 Task: Find connections with filter location Ústí nad Labem with filter topic #Startupswith filter profile language German with filter current company IFC - International Finance Corporation with filter school St. aloysius College, Jabalpur with filter industry Animation and Post-production with filter service category Program Management with filter keywords title Help Desk
Action: Mouse moved to (672, 93)
Screenshot: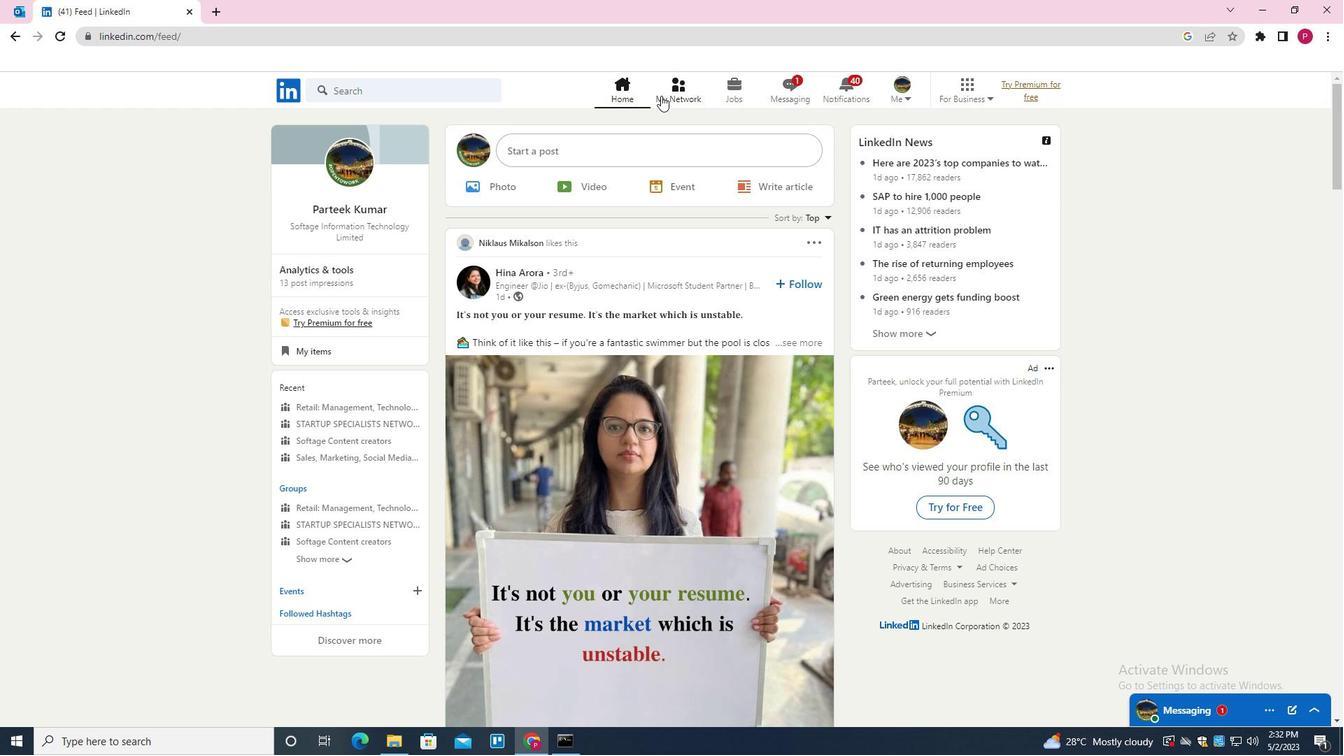 
Action: Mouse pressed left at (672, 93)
Screenshot: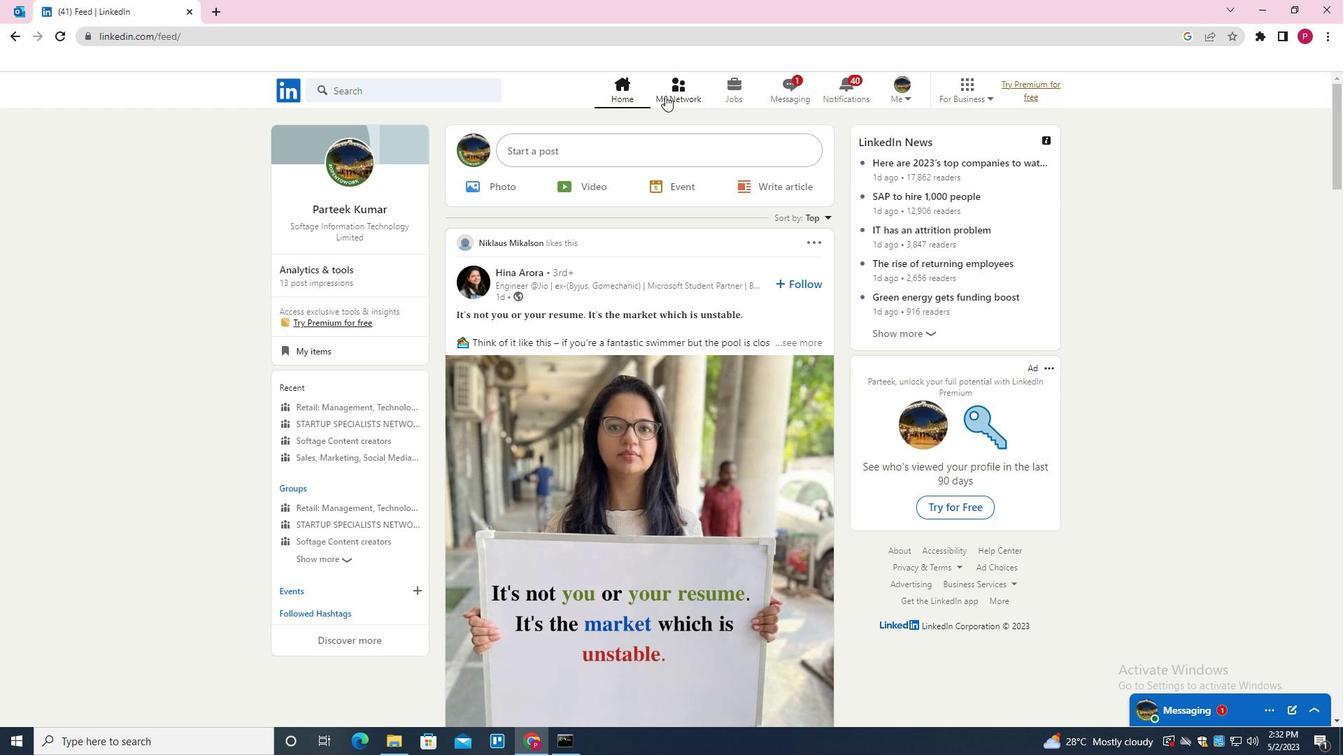 
Action: Mouse moved to (432, 167)
Screenshot: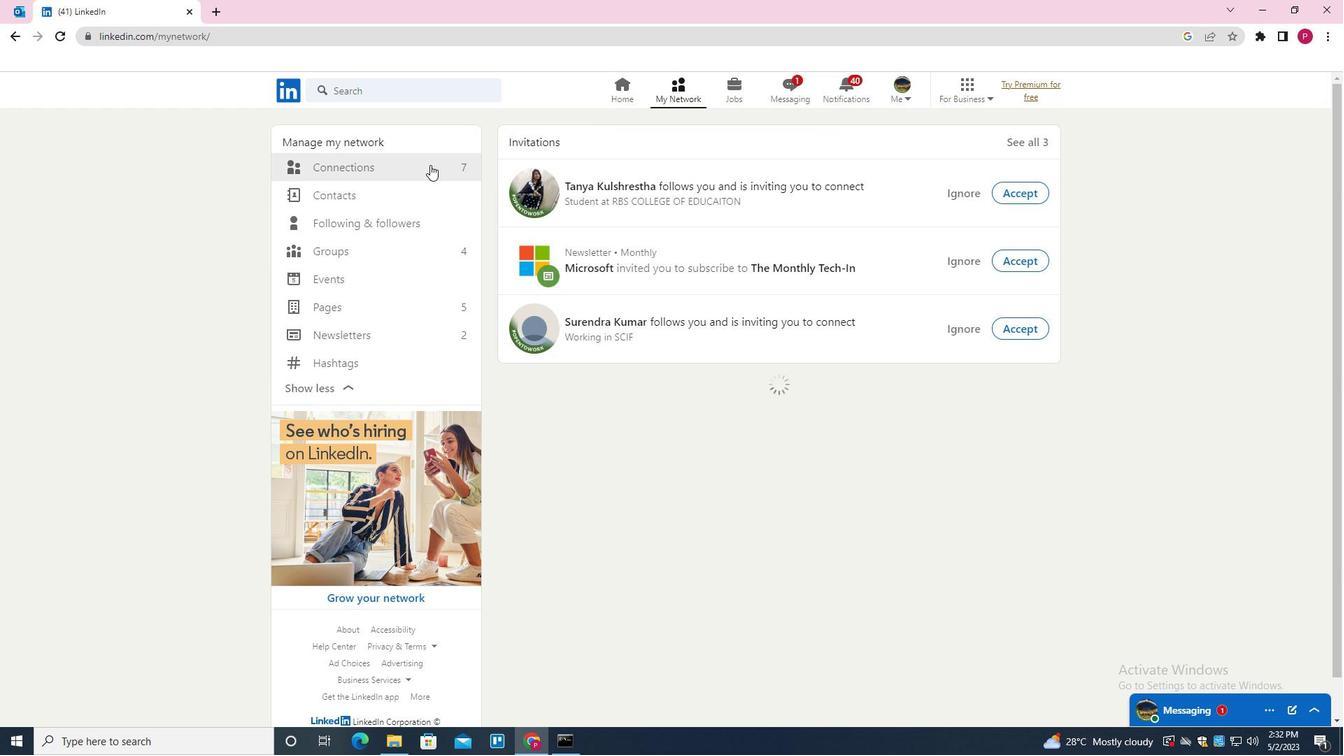 
Action: Mouse pressed left at (432, 167)
Screenshot: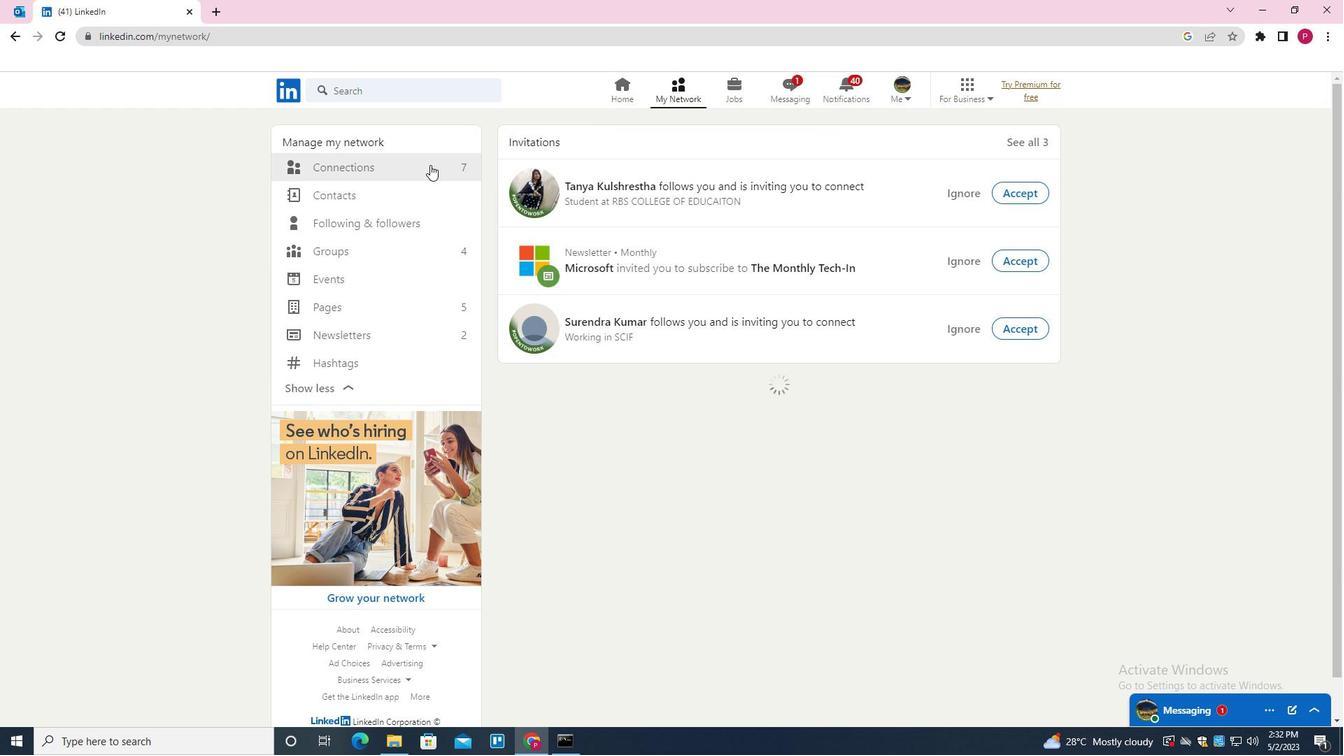 
Action: Mouse moved to (746, 171)
Screenshot: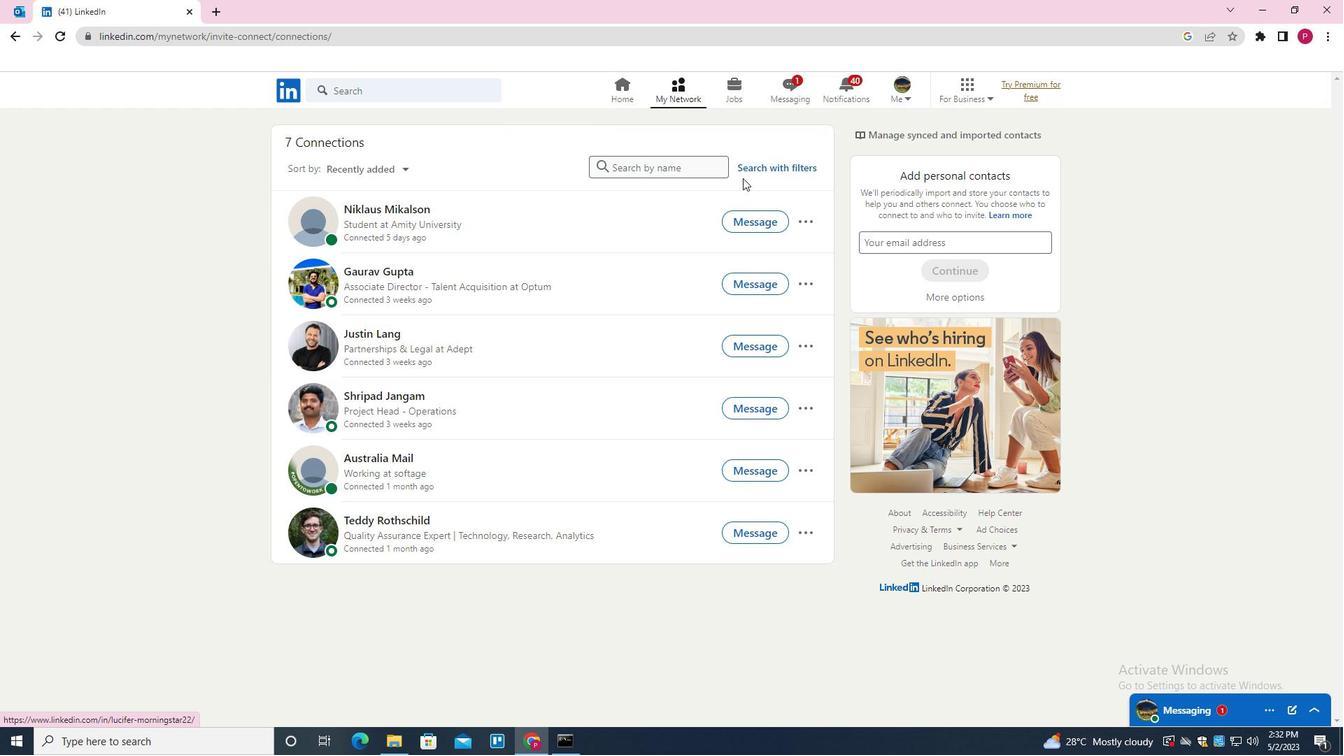
Action: Mouse pressed left at (746, 171)
Screenshot: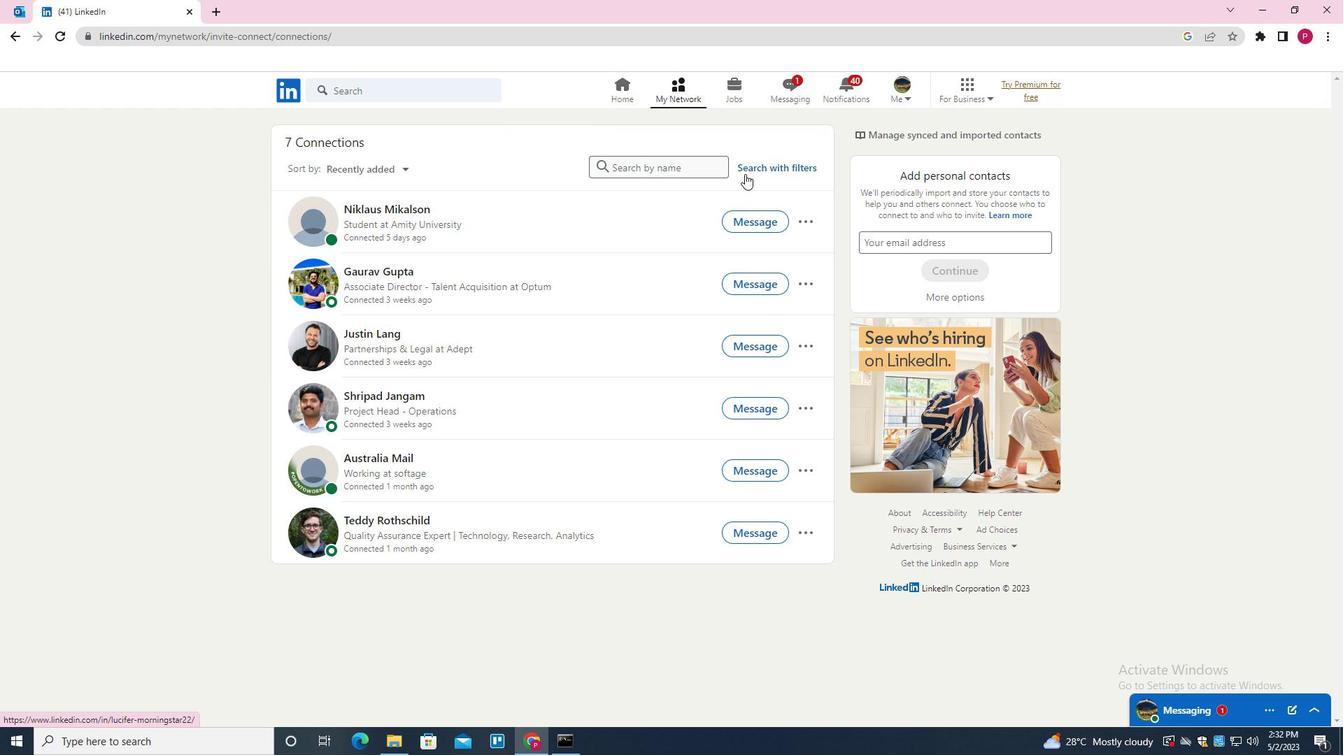 
Action: Mouse moved to (716, 128)
Screenshot: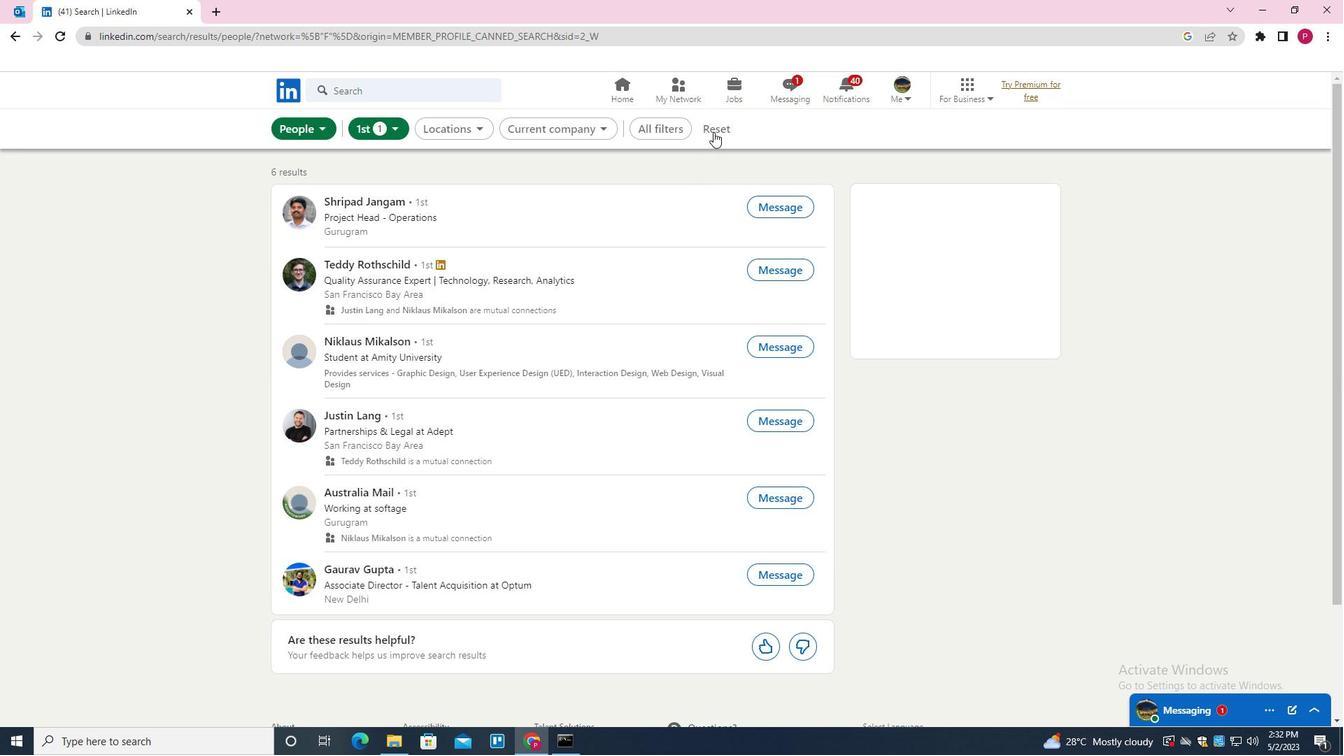 
Action: Mouse pressed left at (716, 128)
Screenshot: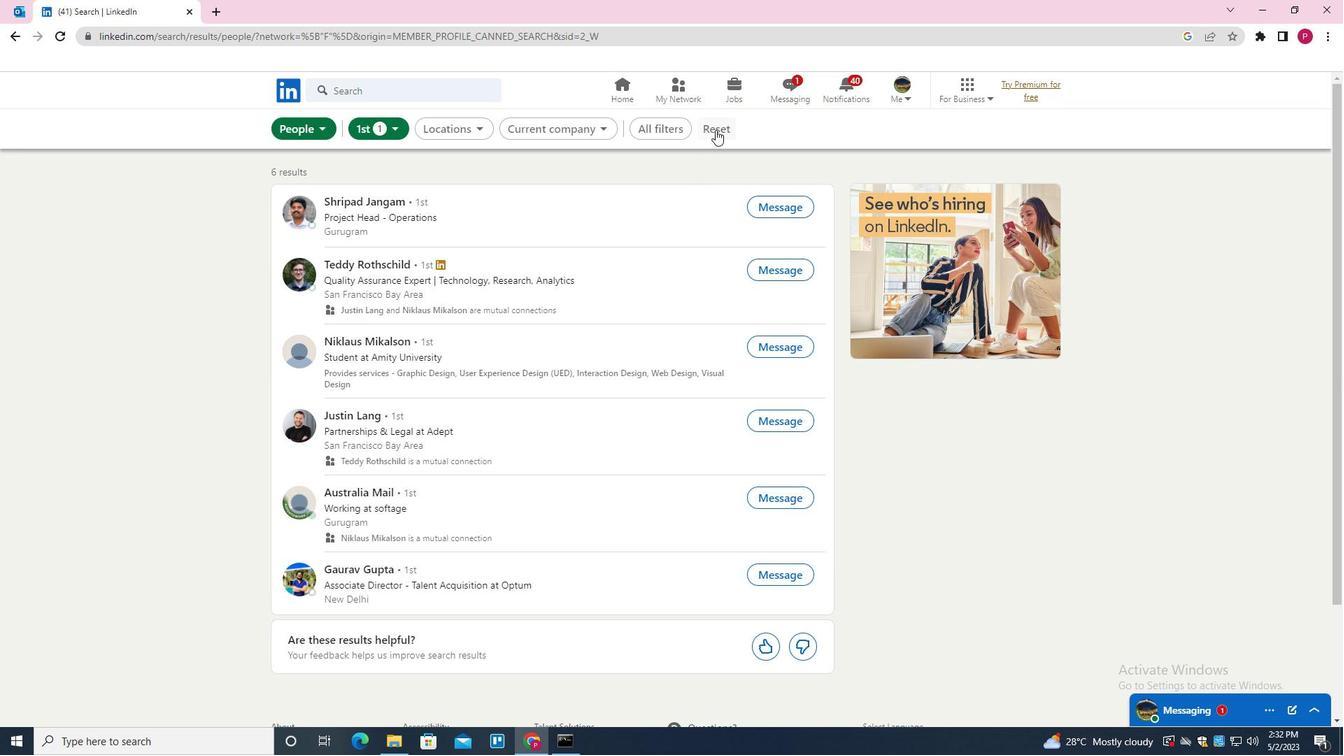 
Action: Mouse moved to (693, 130)
Screenshot: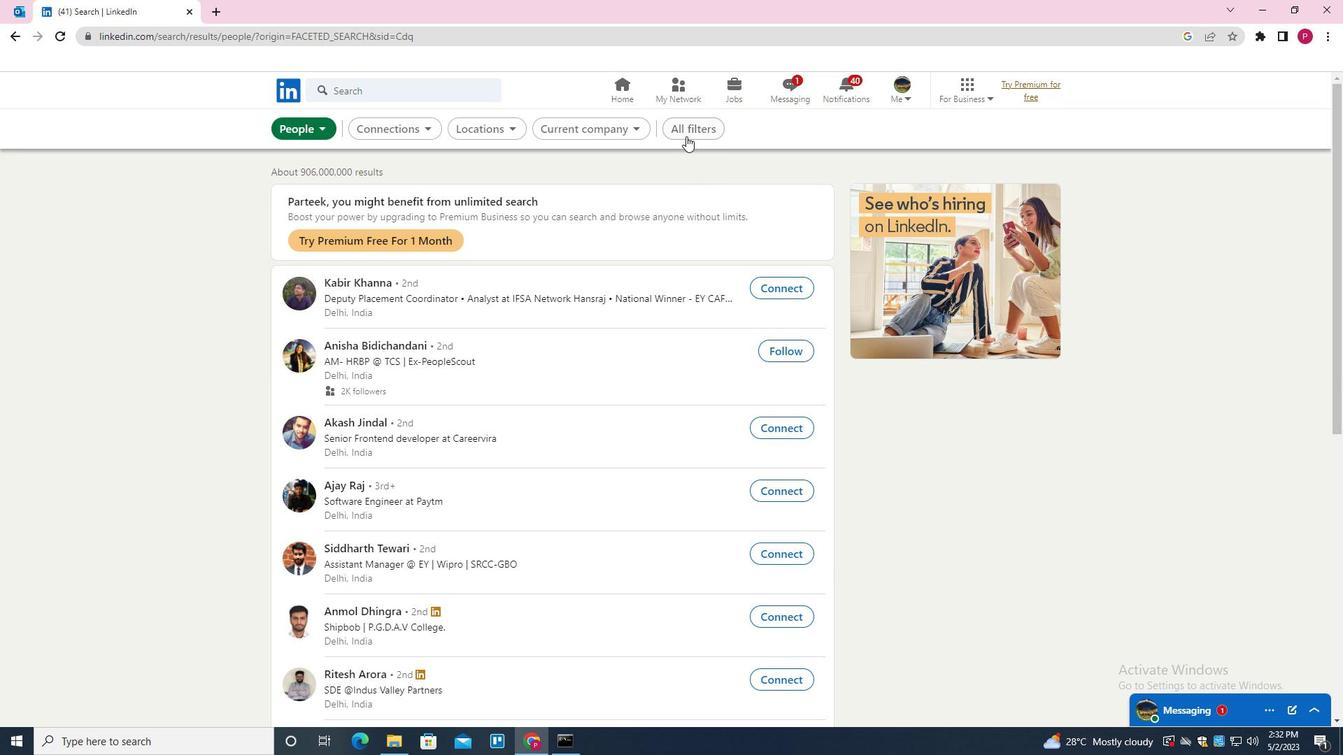 
Action: Mouse pressed left at (693, 130)
Screenshot: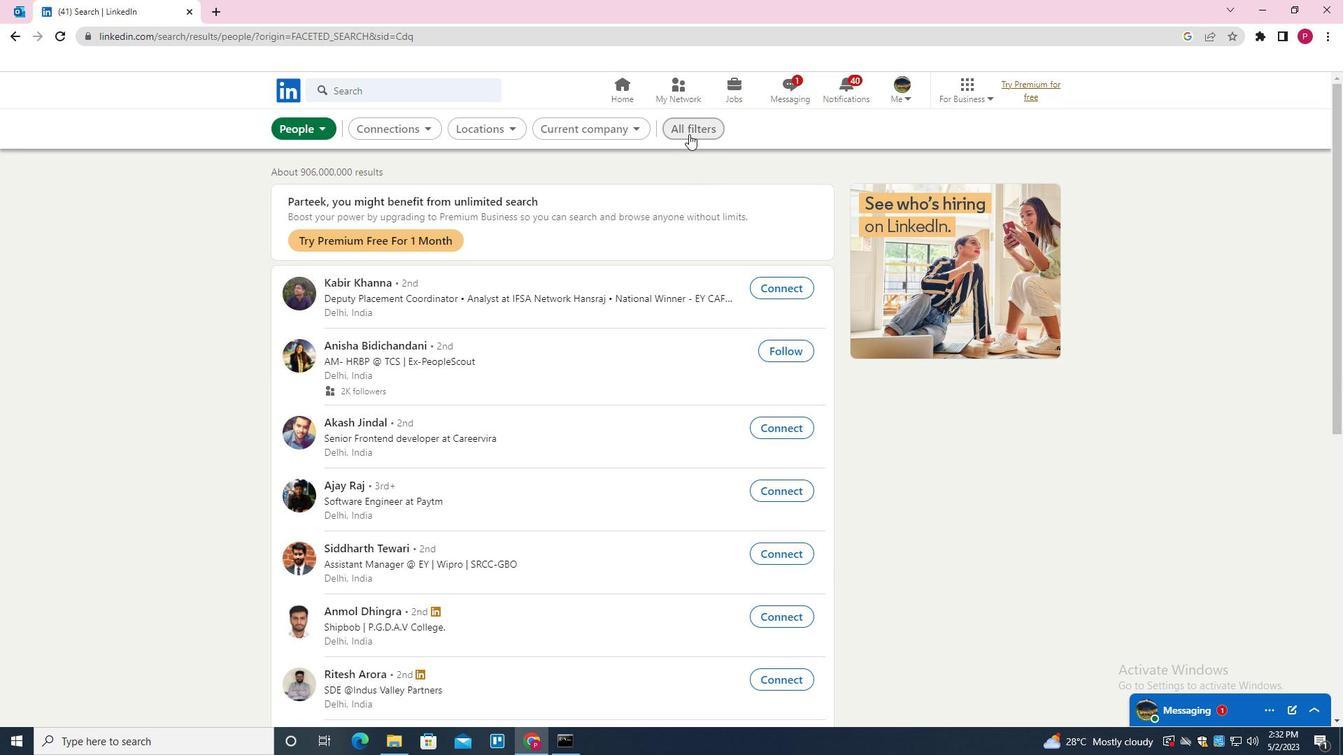 
Action: Mouse moved to (1127, 384)
Screenshot: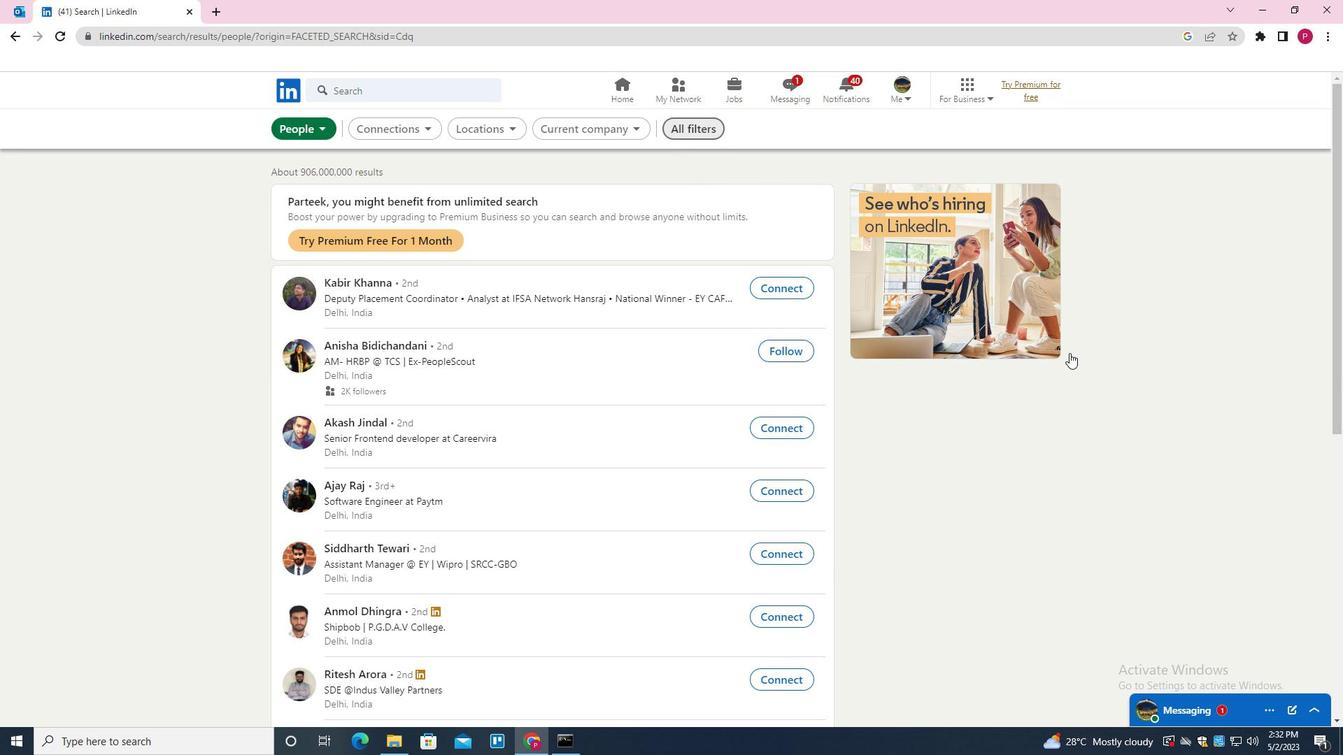 
Action: Mouse scrolled (1127, 383) with delta (0, 0)
Screenshot: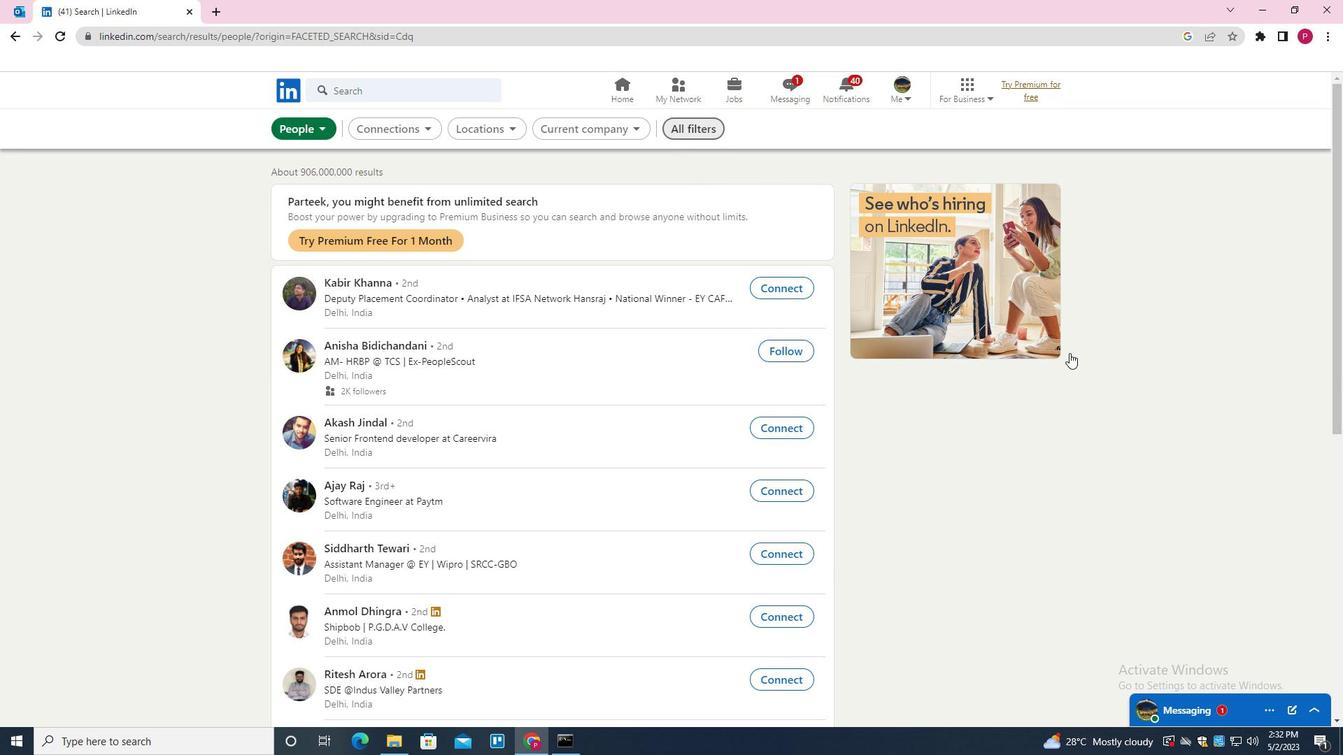 
Action: Mouse moved to (1127, 385)
Screenshot: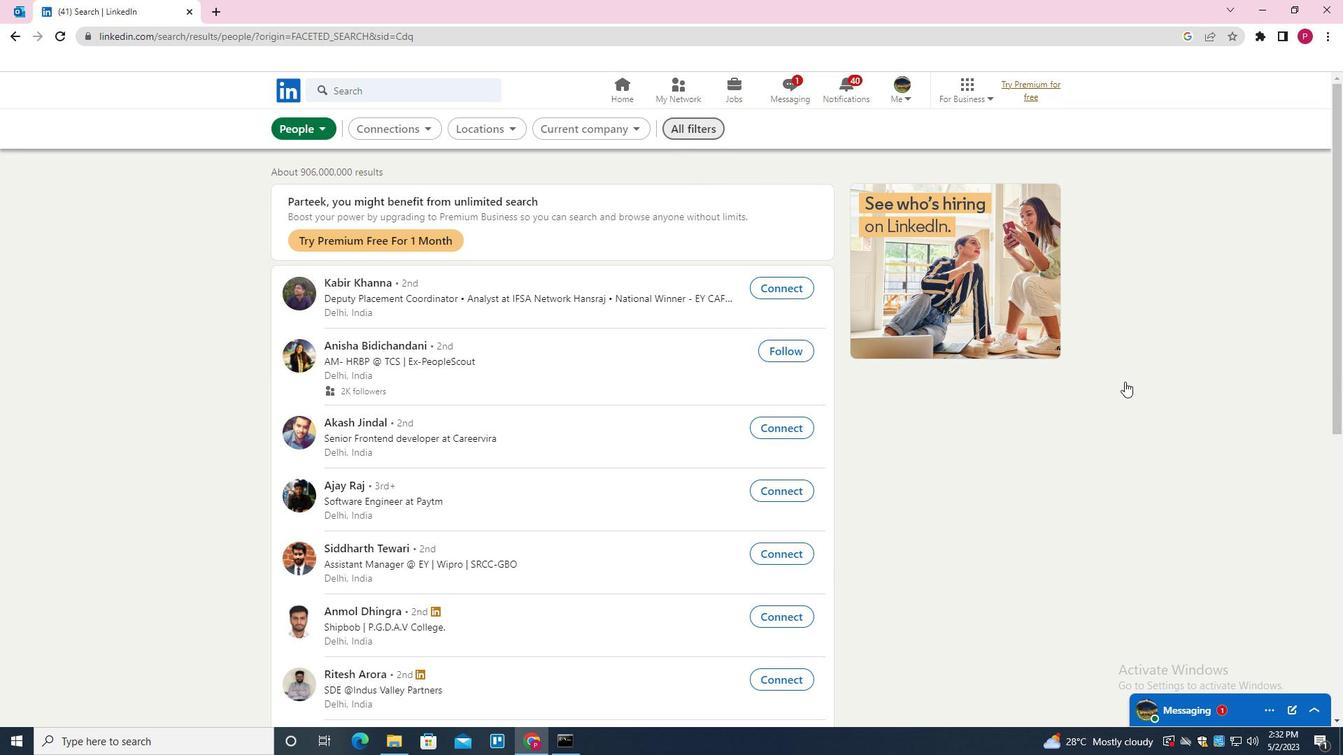 
Action: Mouse scrolled (1127, 384) with delta (0, 0)
Screenshot: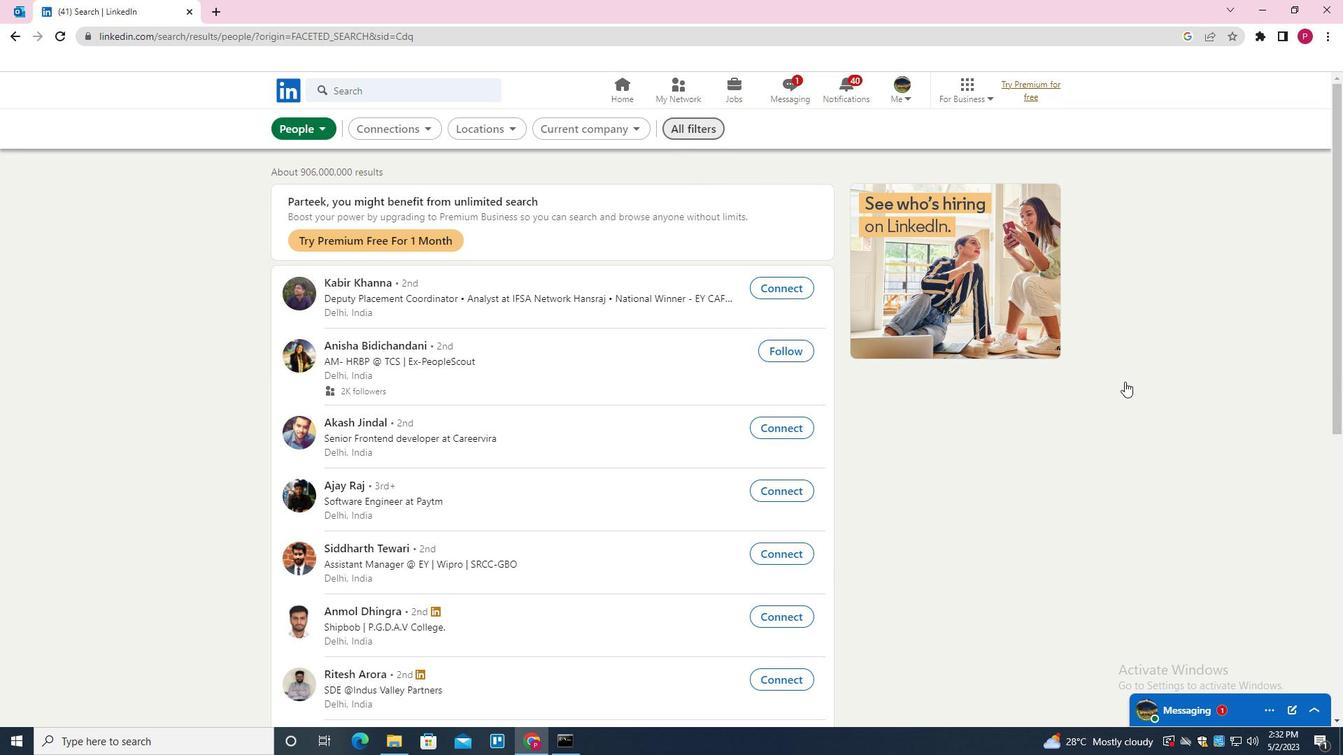 
Action: Mouse scrolled (1127, 384) with delta (0, 0)
Screenshot: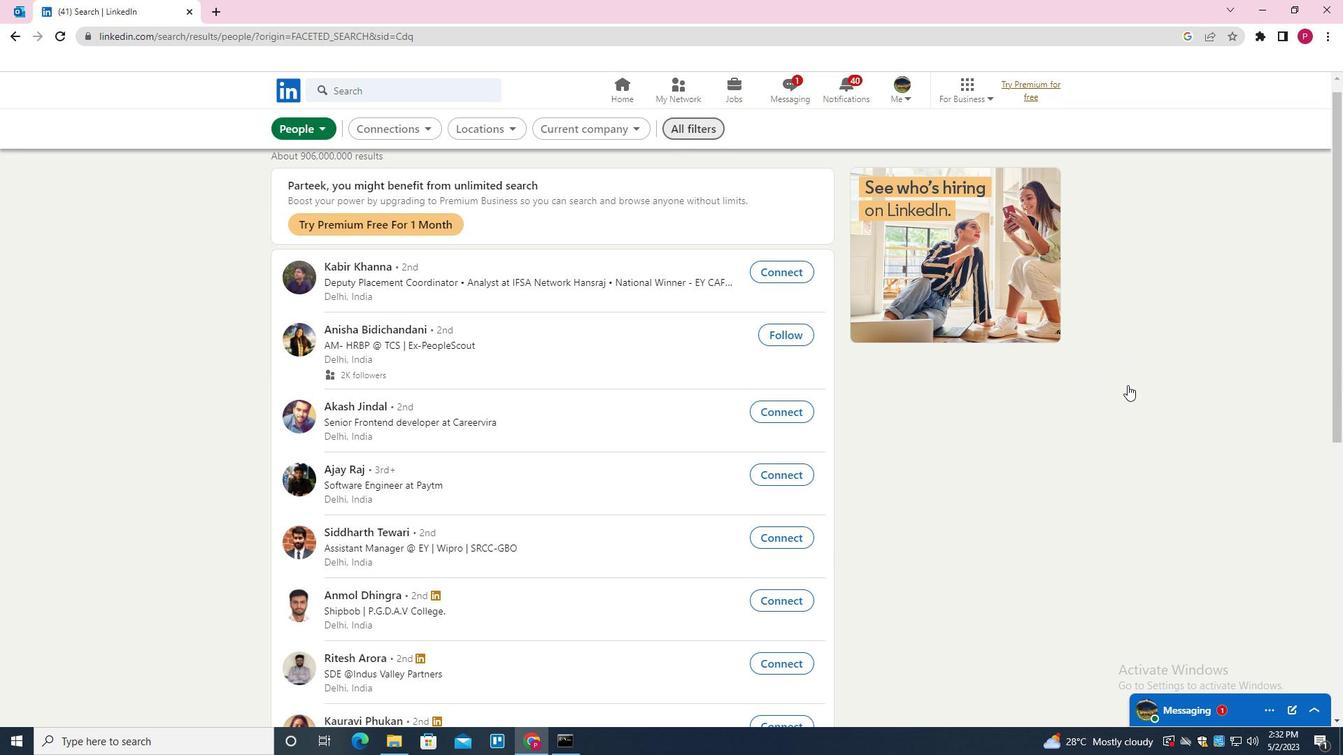 
Action: Mouse moved to (1123, 387)
Screenshot: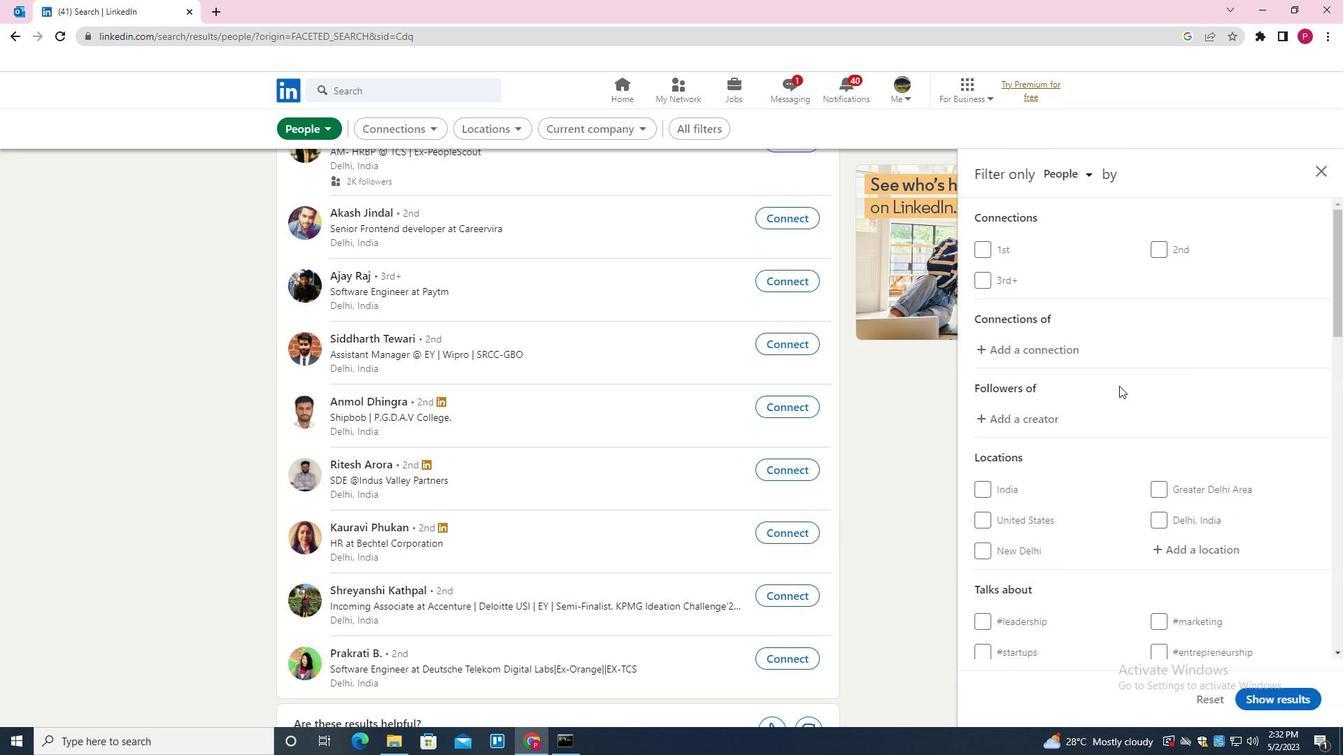 
Action: Mouse scrolled (1123, 386) with delta (0, 0)
Screenshot: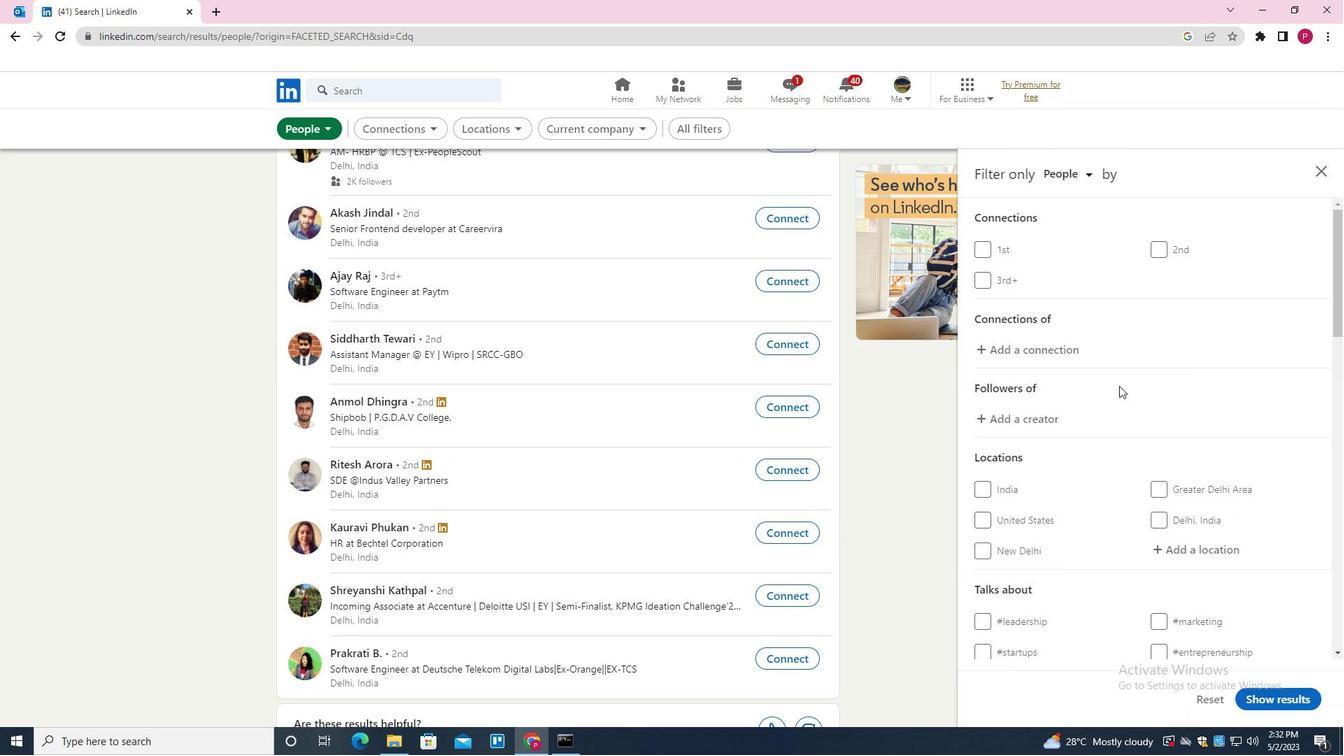 
Action: Mouse moved to (1124, 388)
Screenshot: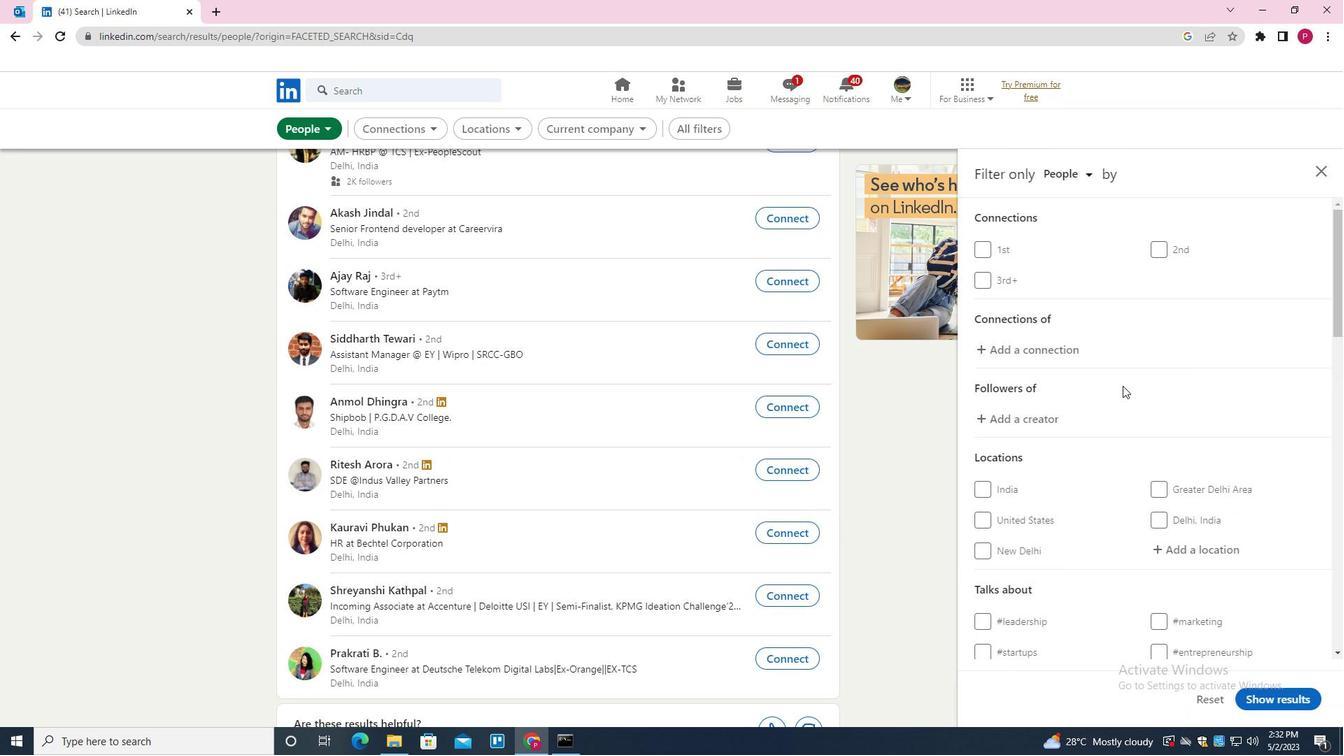
Action: Mouse scrolled (1124, 387) with delta (0, 0)
Screenshot: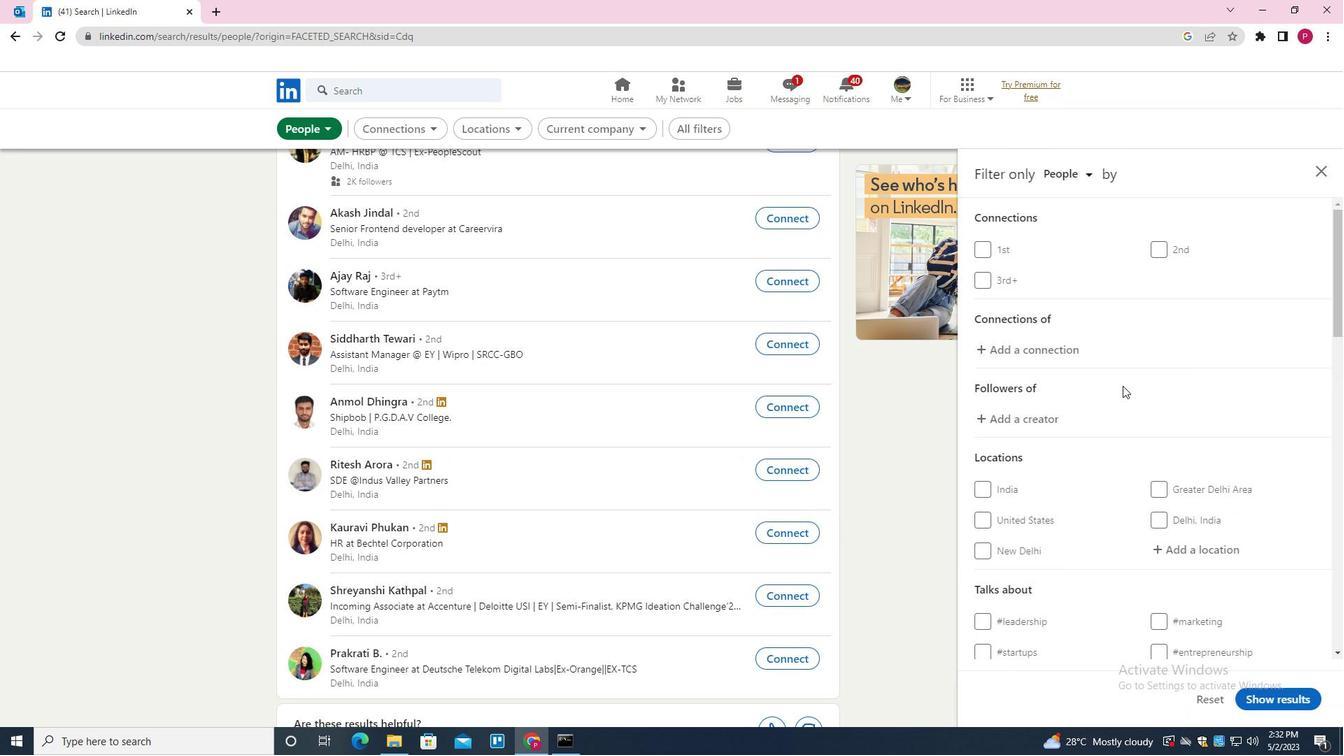 
Action: Mouse moved to (1202, 414)
Screenshot: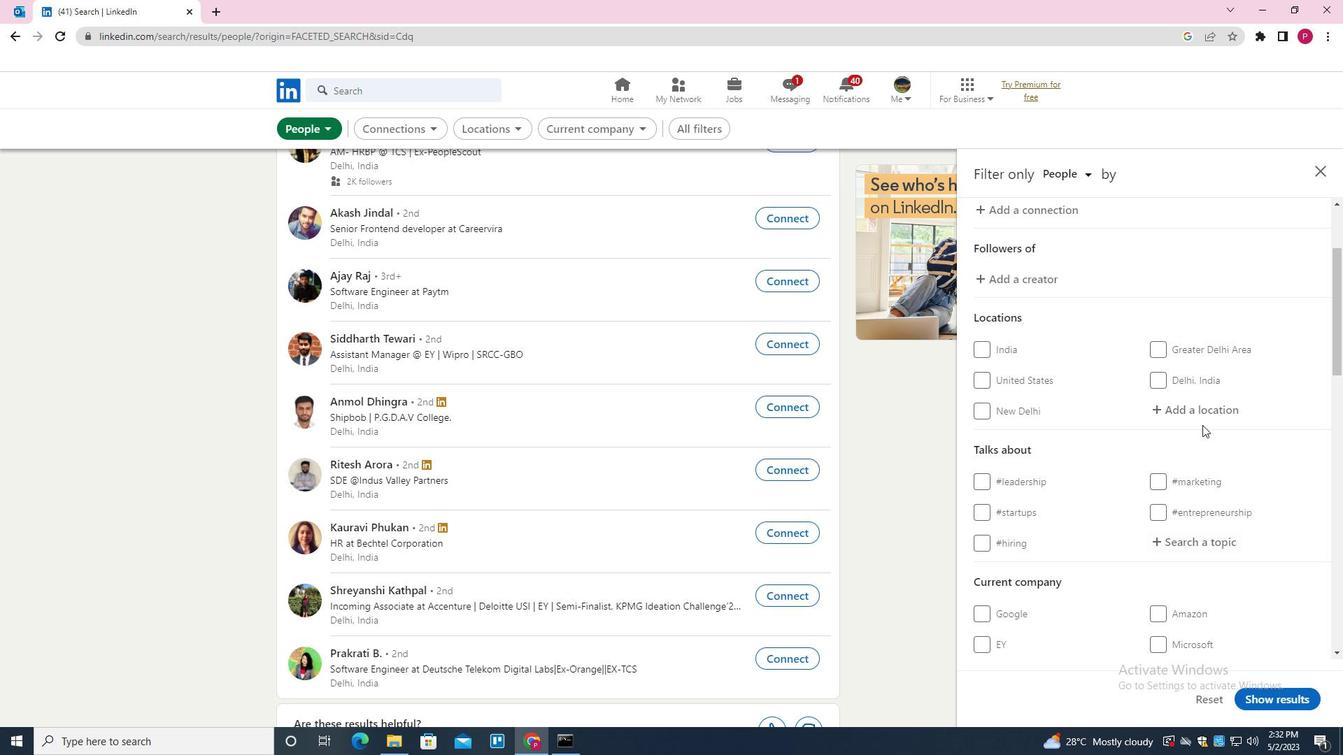 
Action: Mouse pressed left at (1202, 414)
Screenshot: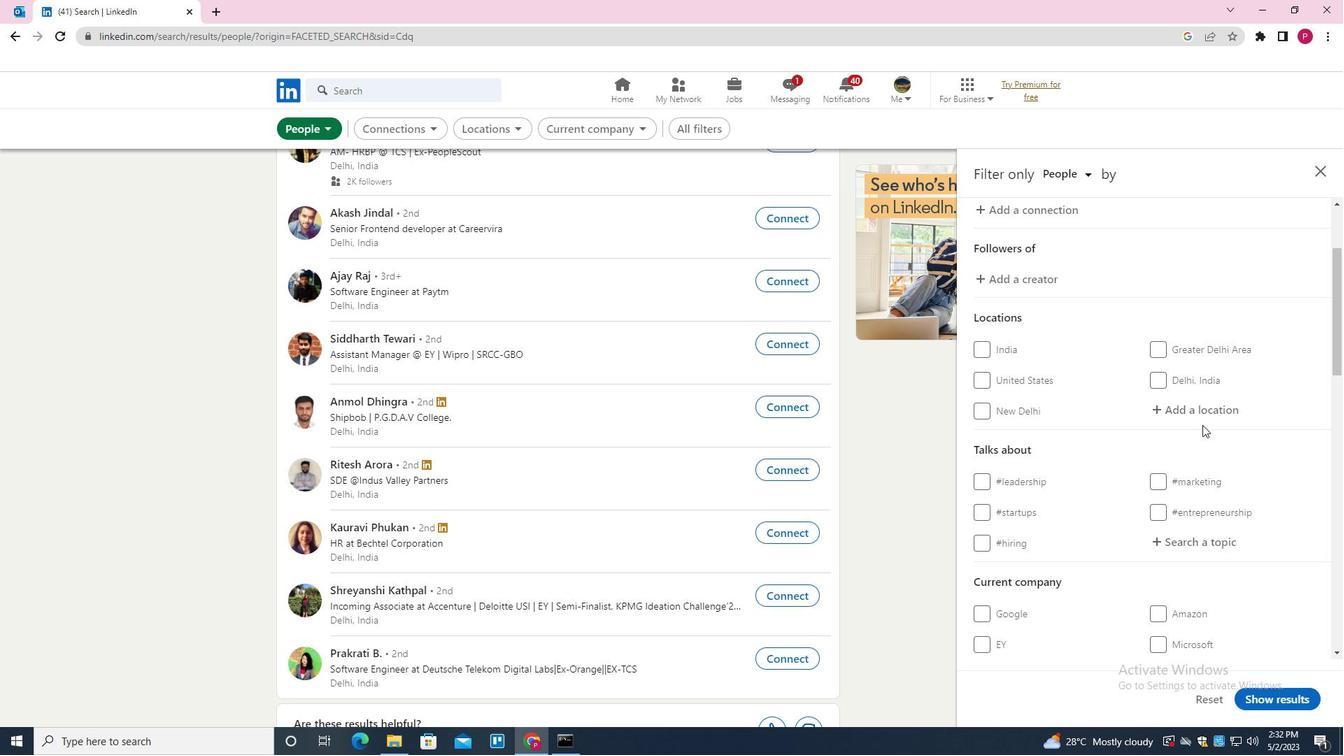 
Action: Mouse moved to (1165, 437)
Screenshot: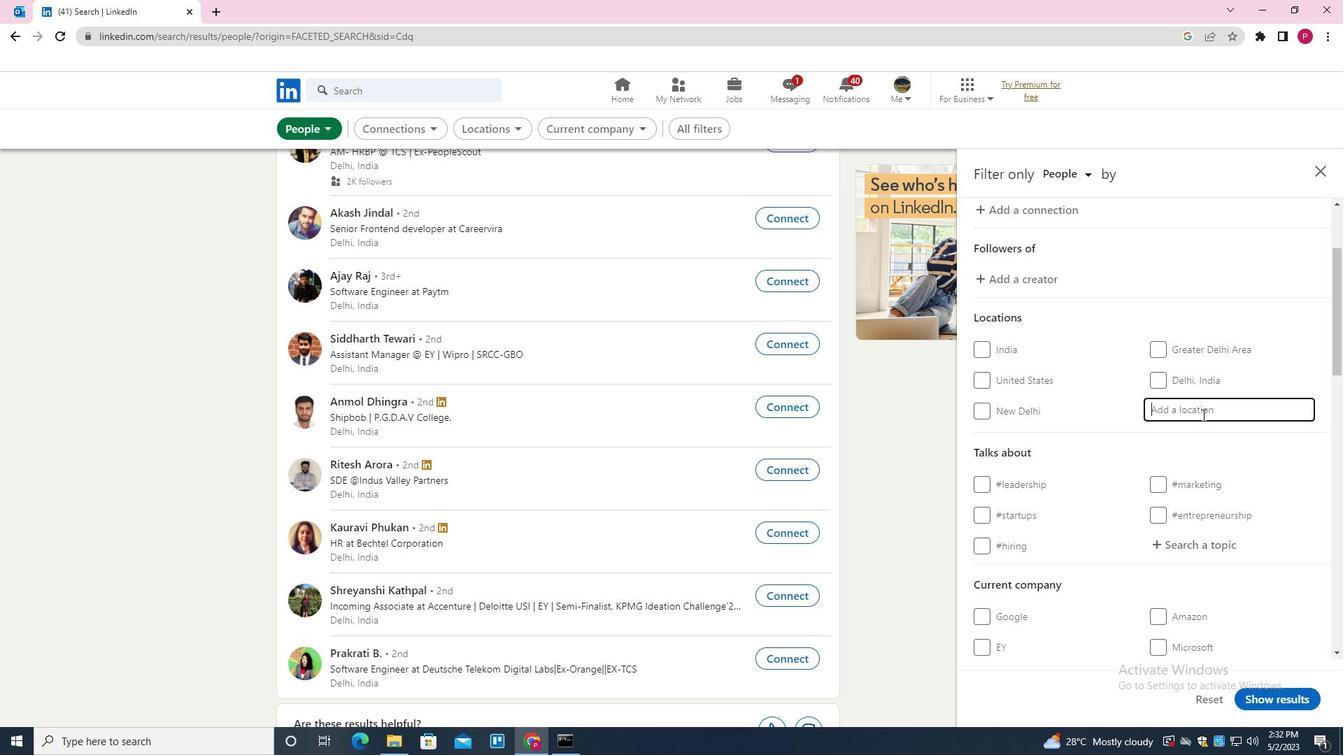 
Action: Key pressed <Key.shift>USTI<Key.space><Key.left><Key.down><Key.enter>
Screenshot: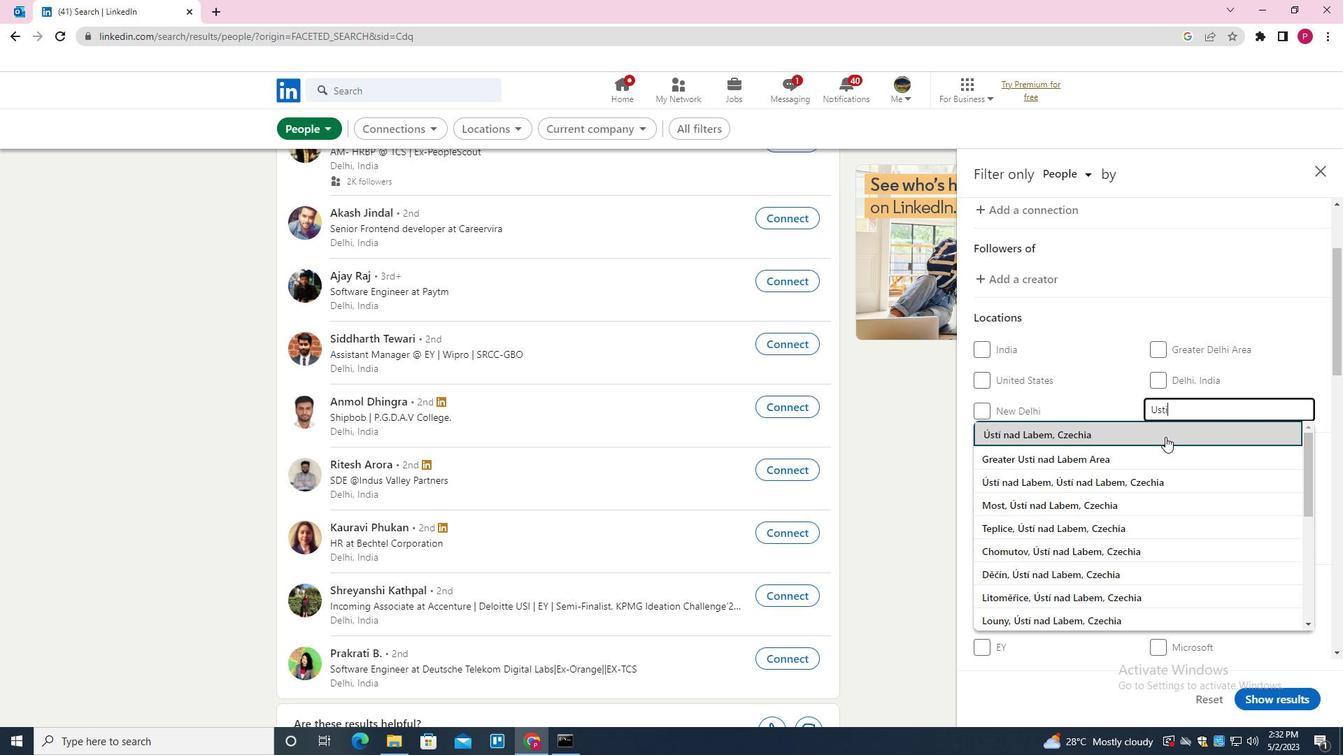 
Action: Mouse moved to (1126, 486)
Screenshot: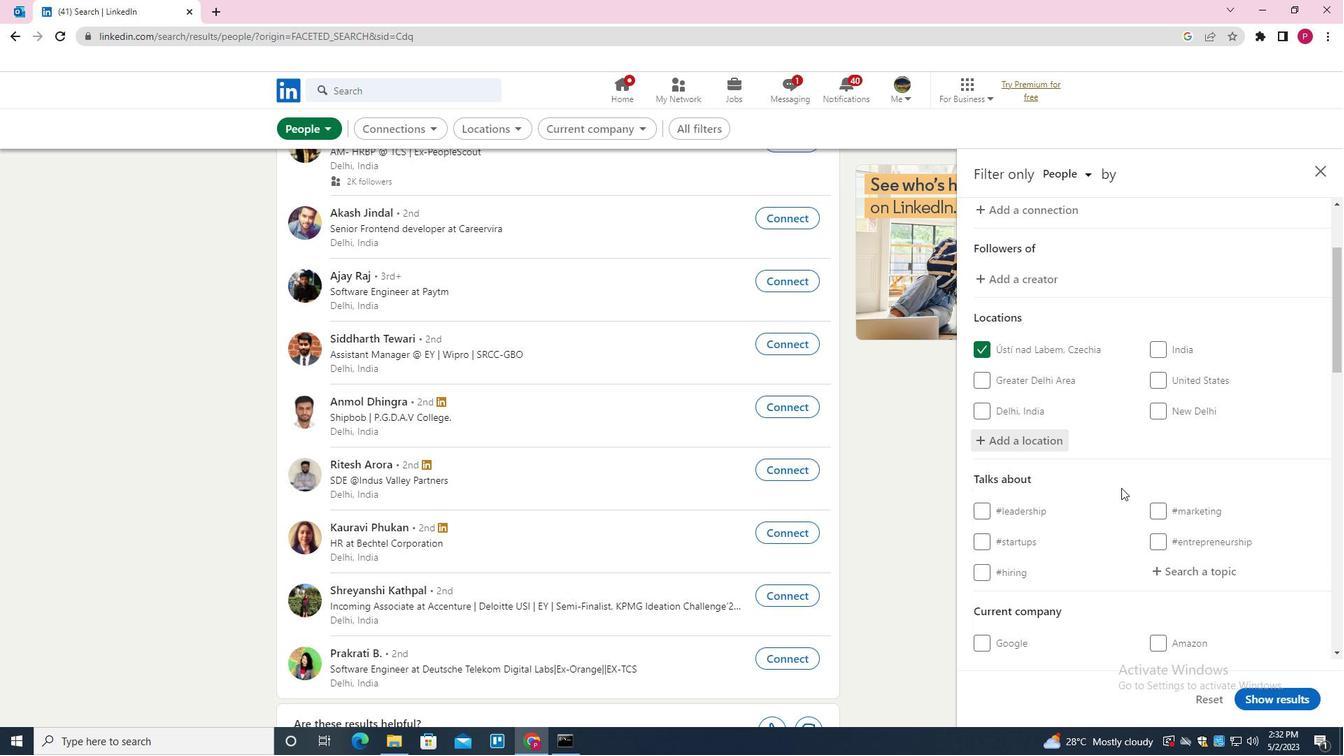 
Action: Mouse scrolled (1126, 486) with delta (0, 0)
Screenshot: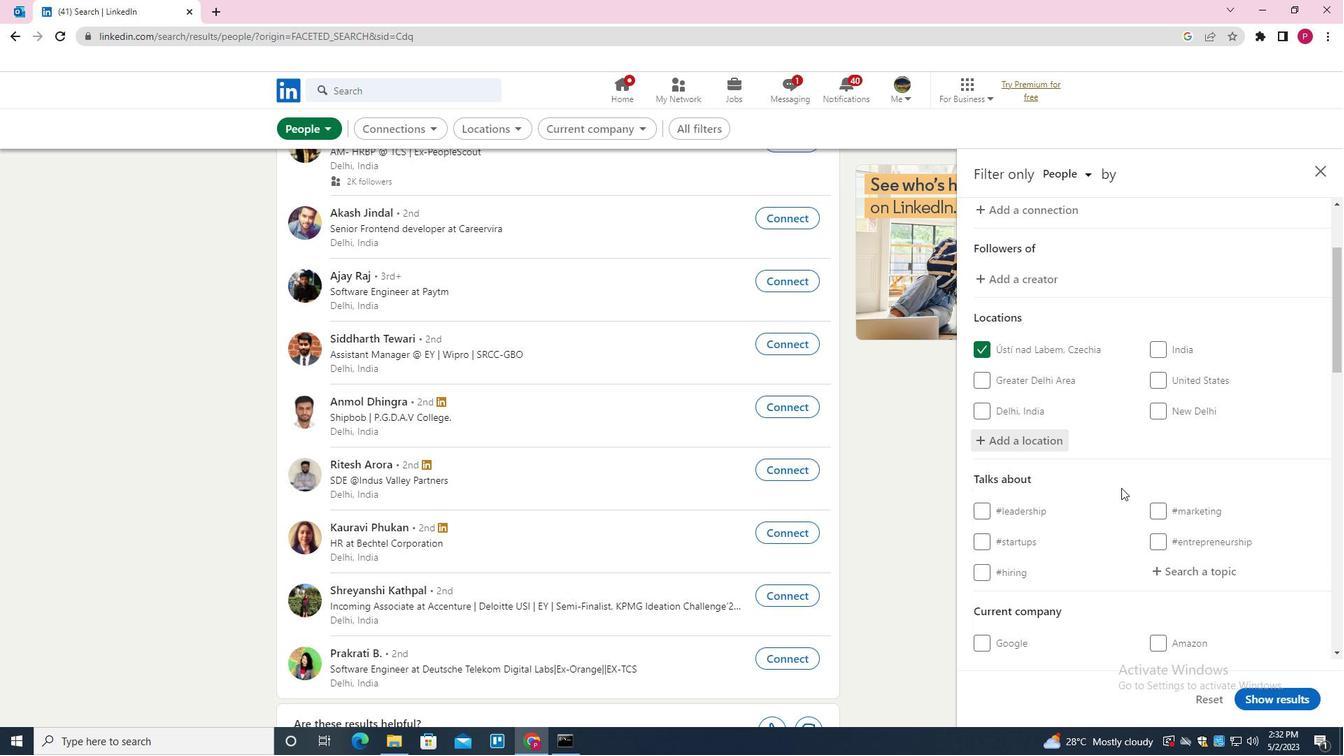 
Action: Mouse moved to (1128, 486)
Screenshot: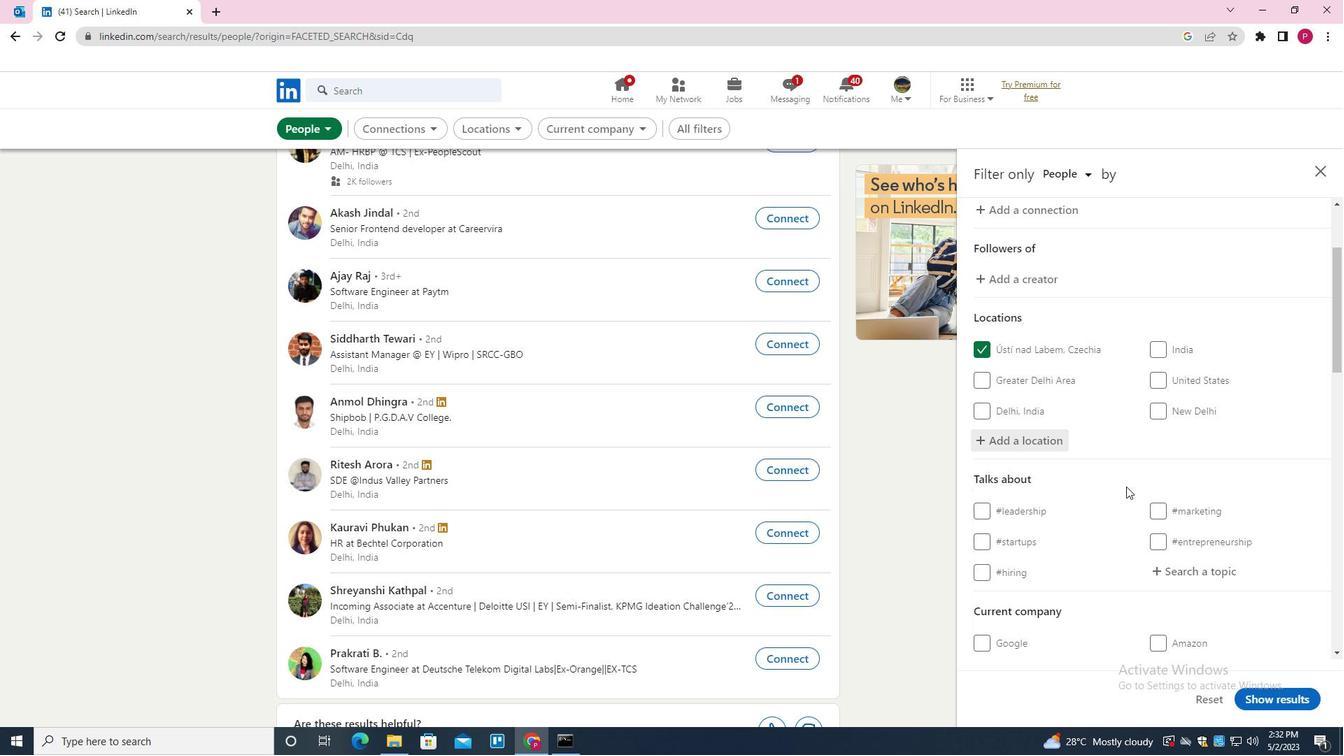 
Action: Mouse scrolled (1128, 485) with delta (0, 0)
Screenshot: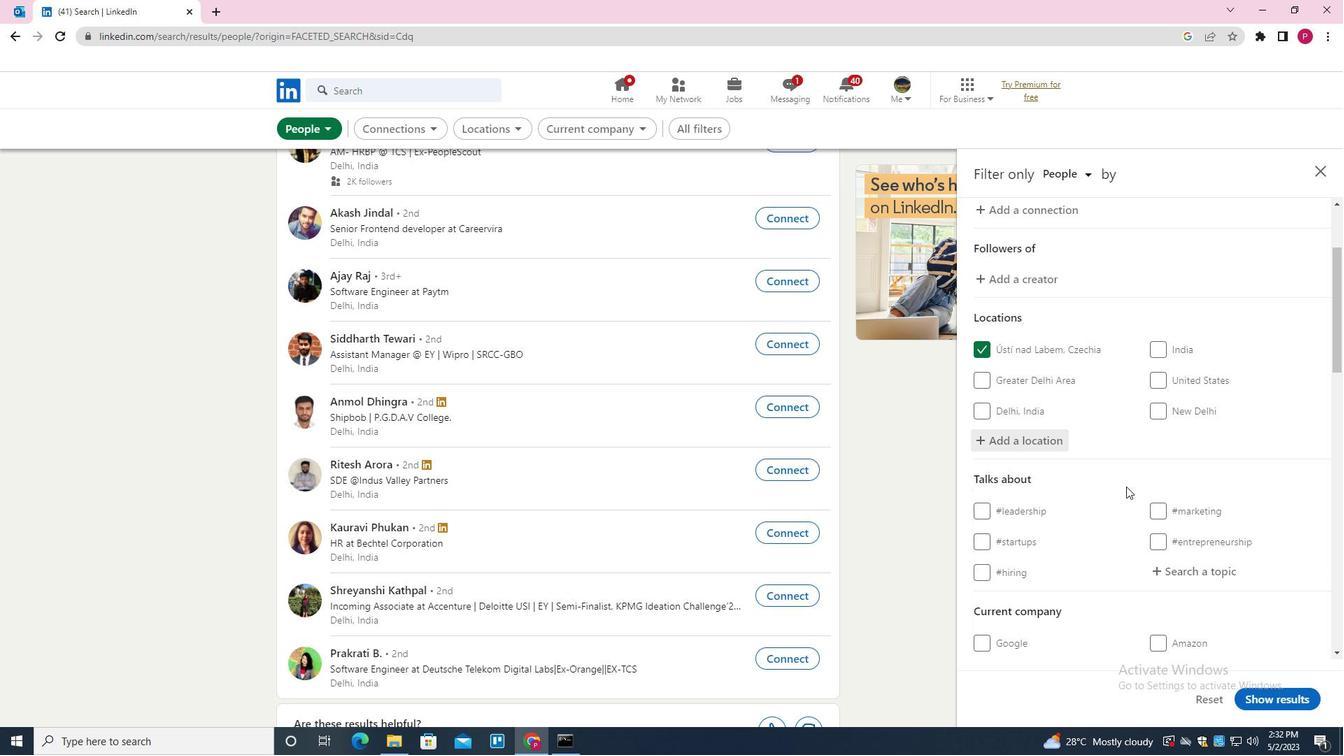 
Action: Mouse moved to (1130, 484)
Screenshot: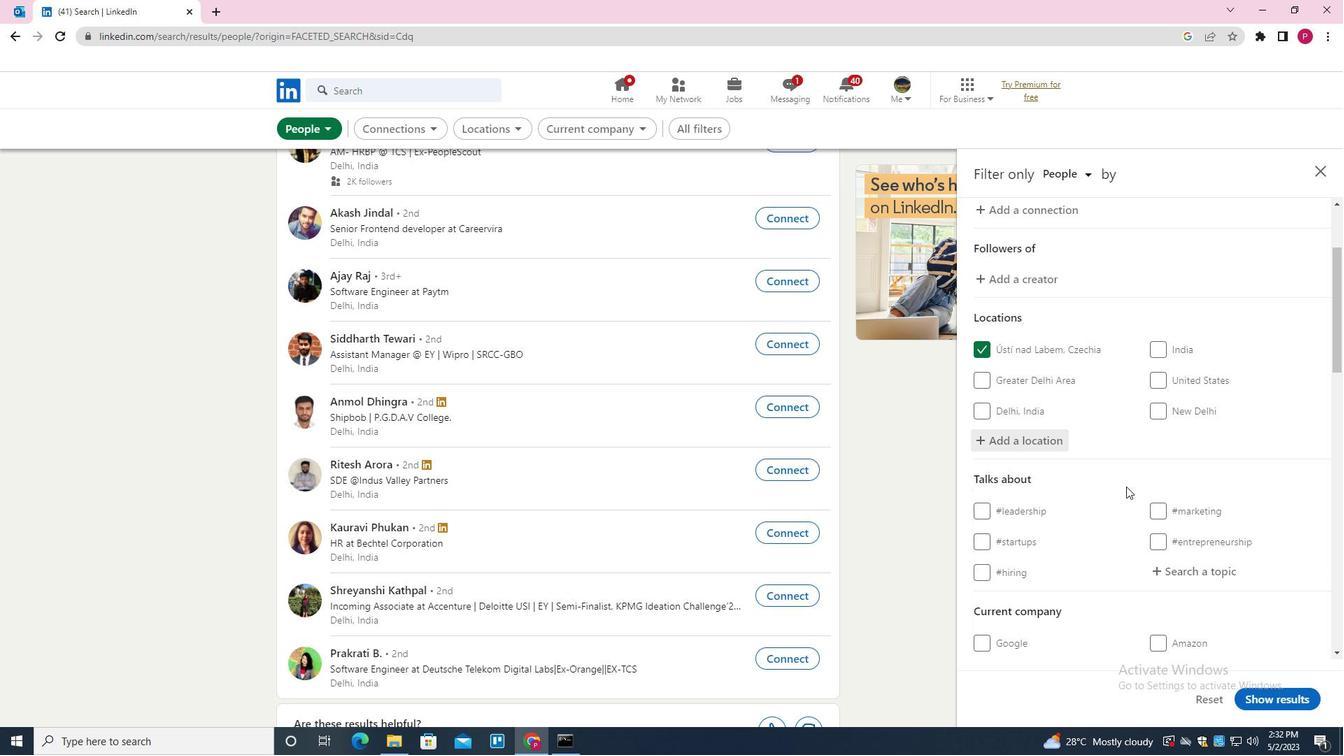 
Action: Mouse scrolled (1130, 484) with delta (0, 0)
Screenshot: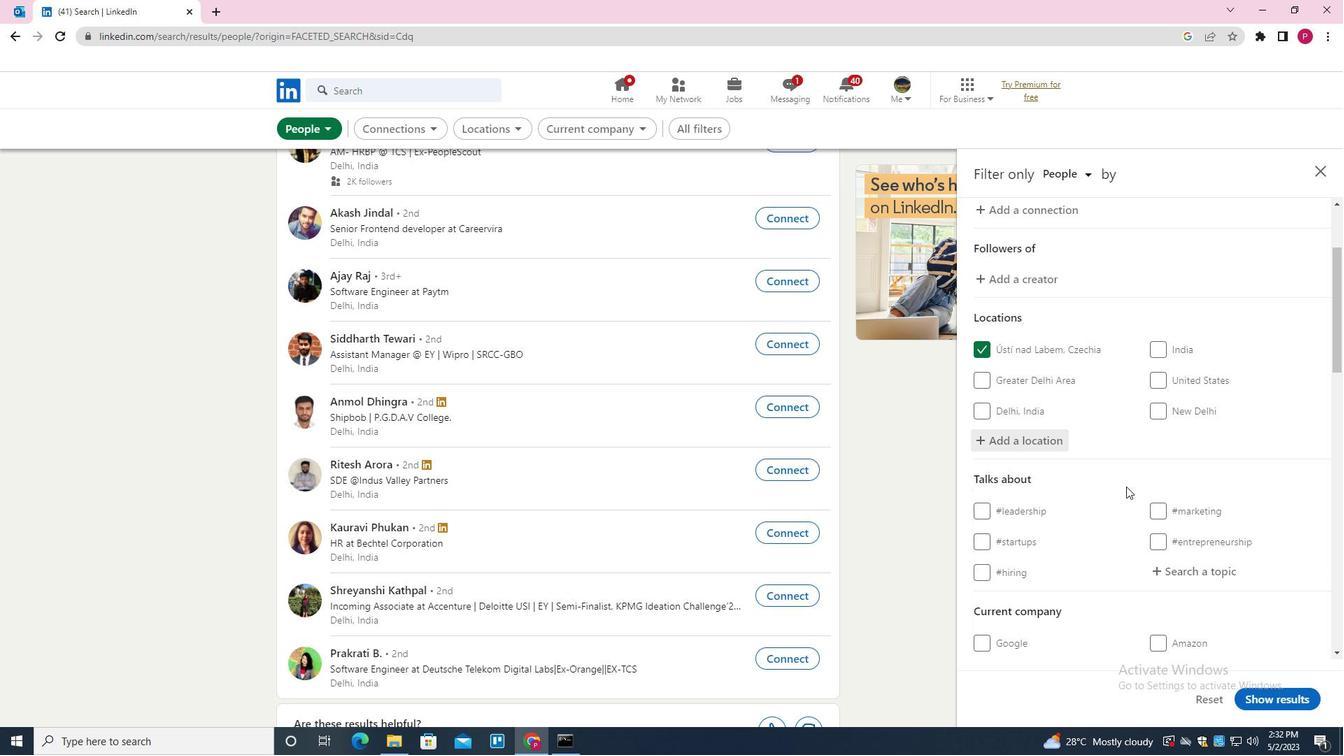 
Action: Mouse moved to (1201, 355)
Screenshot: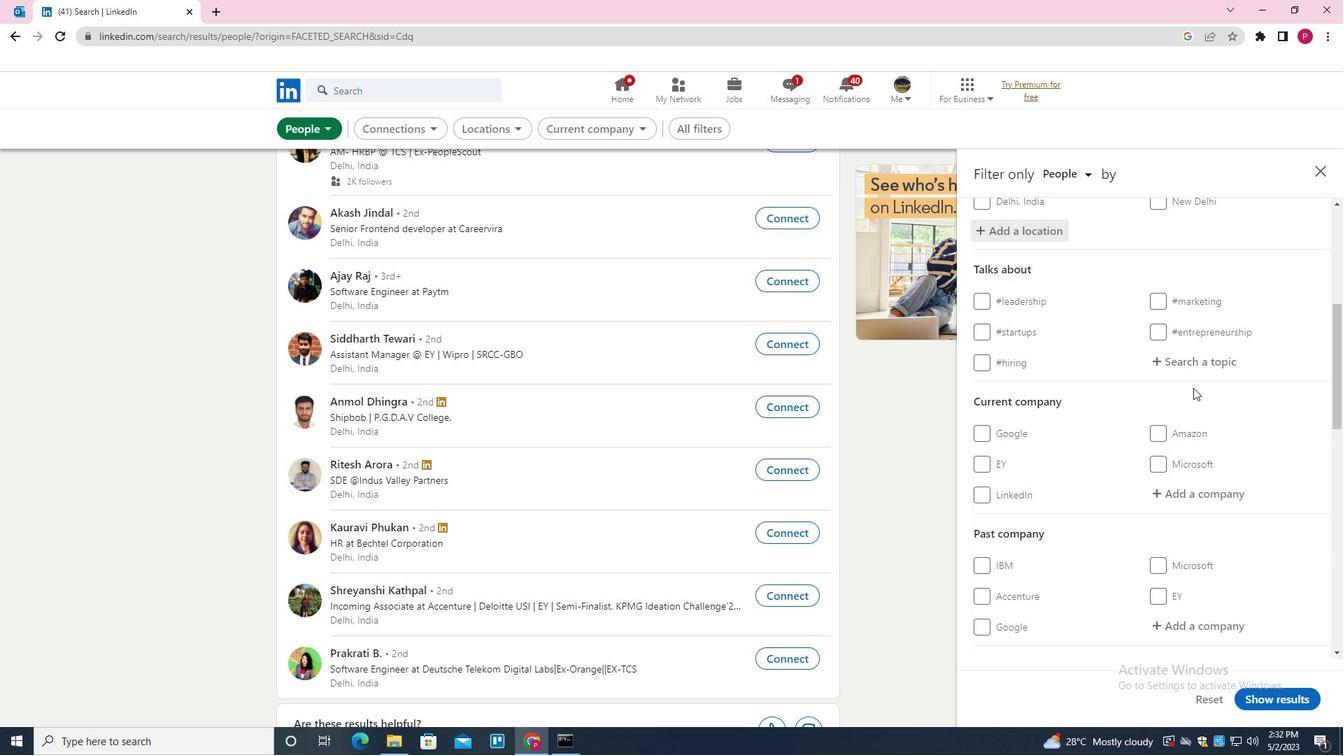 
Action: Mouse pressed left at (1201, 355)
Screenshot: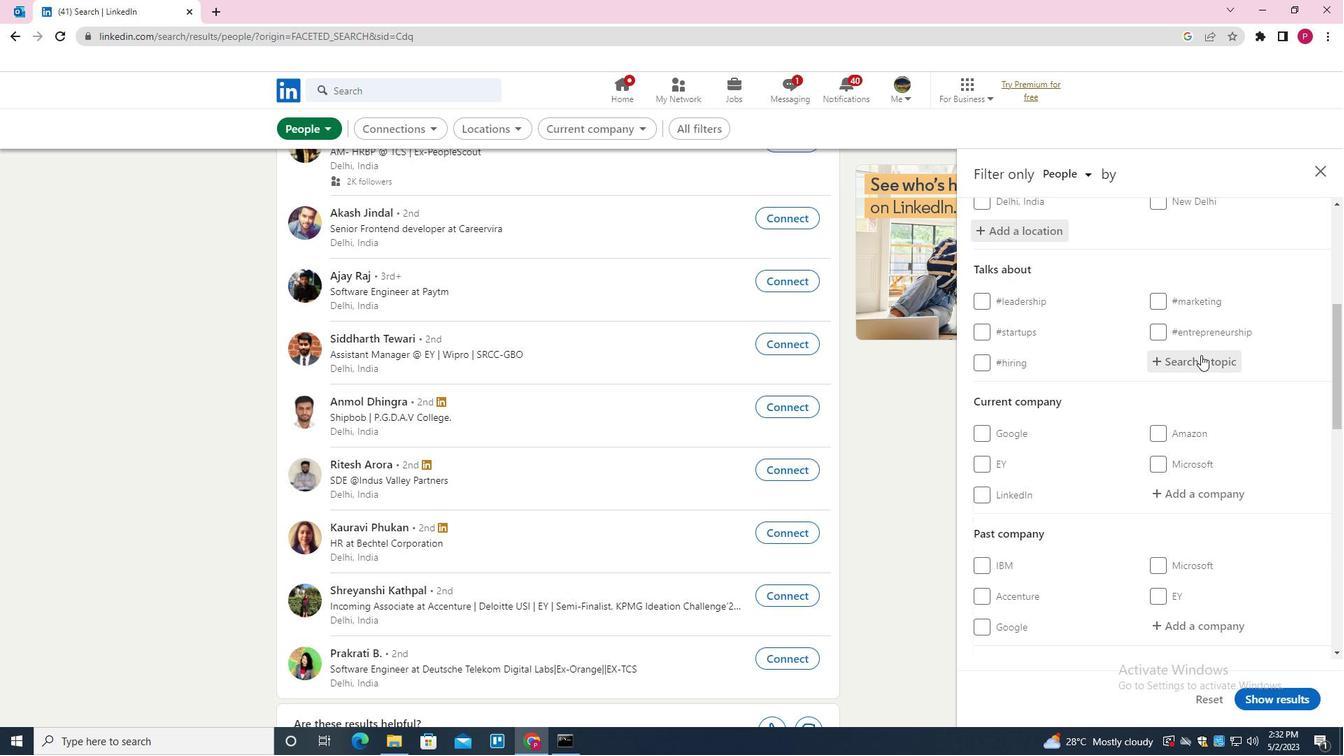 
Action: Mouse moved to (1197, 356)
Screenshot: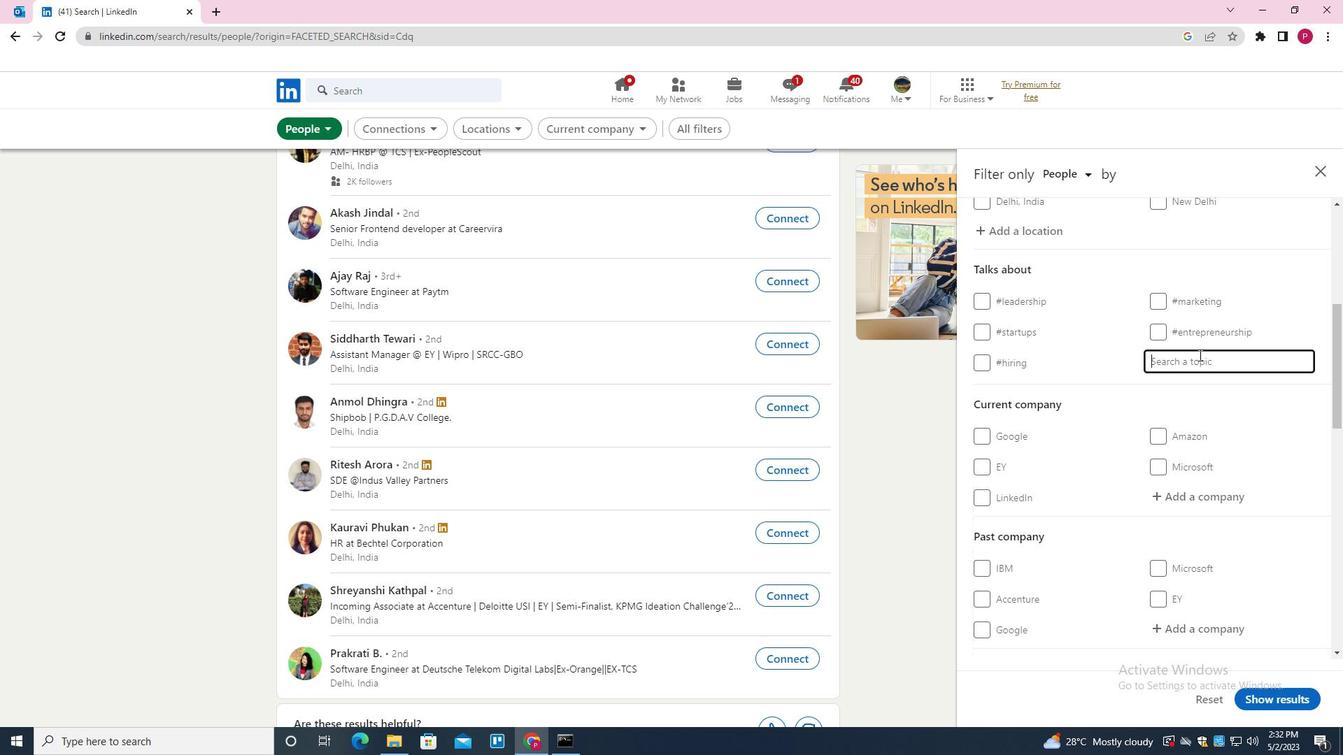 
Action: Key pressed STARTUPS<Key.down><Key.enter>
Screenshot: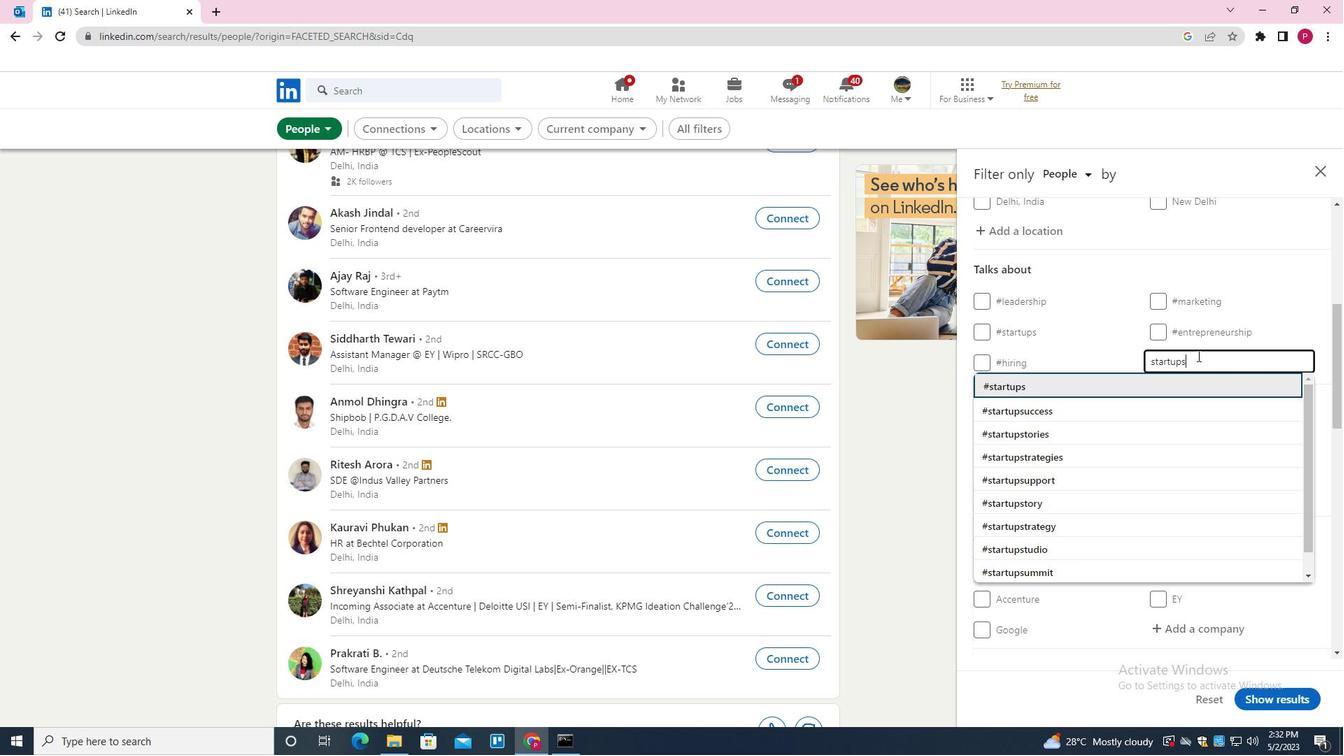 
Action: Mouse moved to (1196, 356)
Screenshot: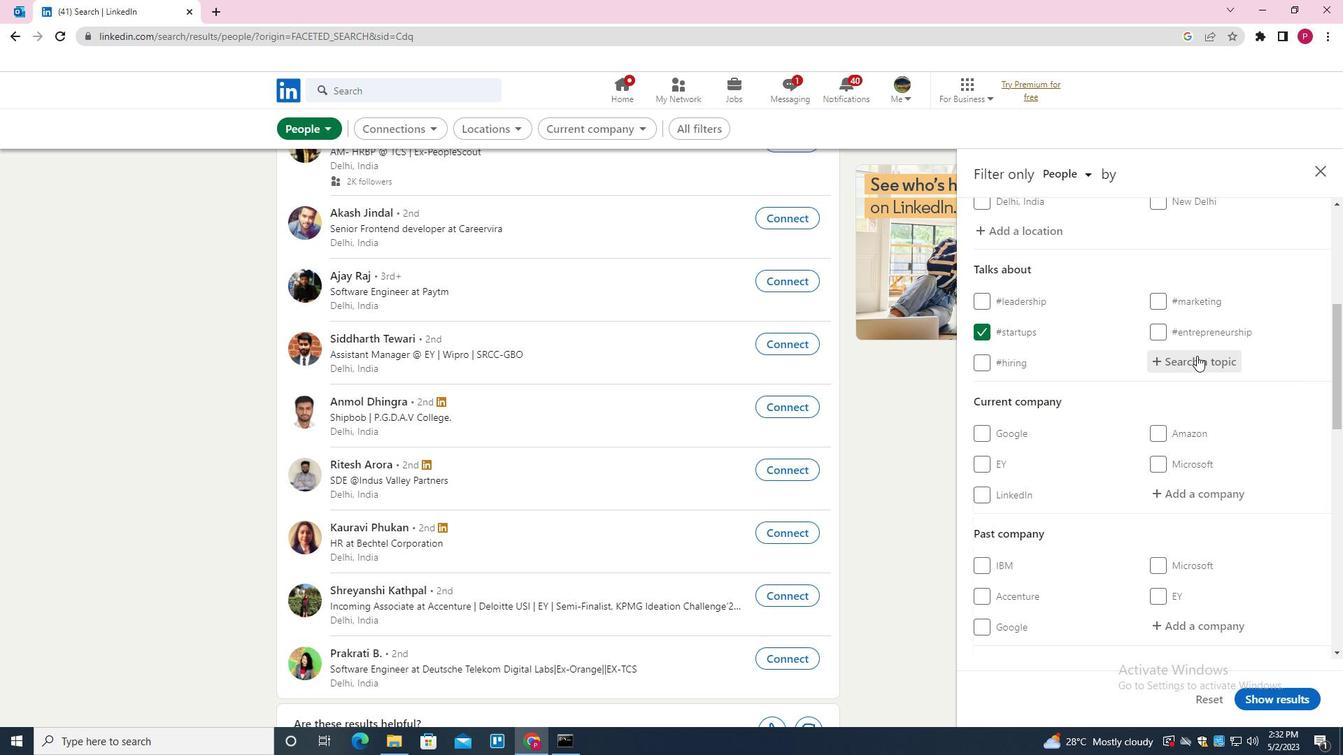 
Action: Mouse scrolled (1196, 355) with delta (0, 0)
Screenshot: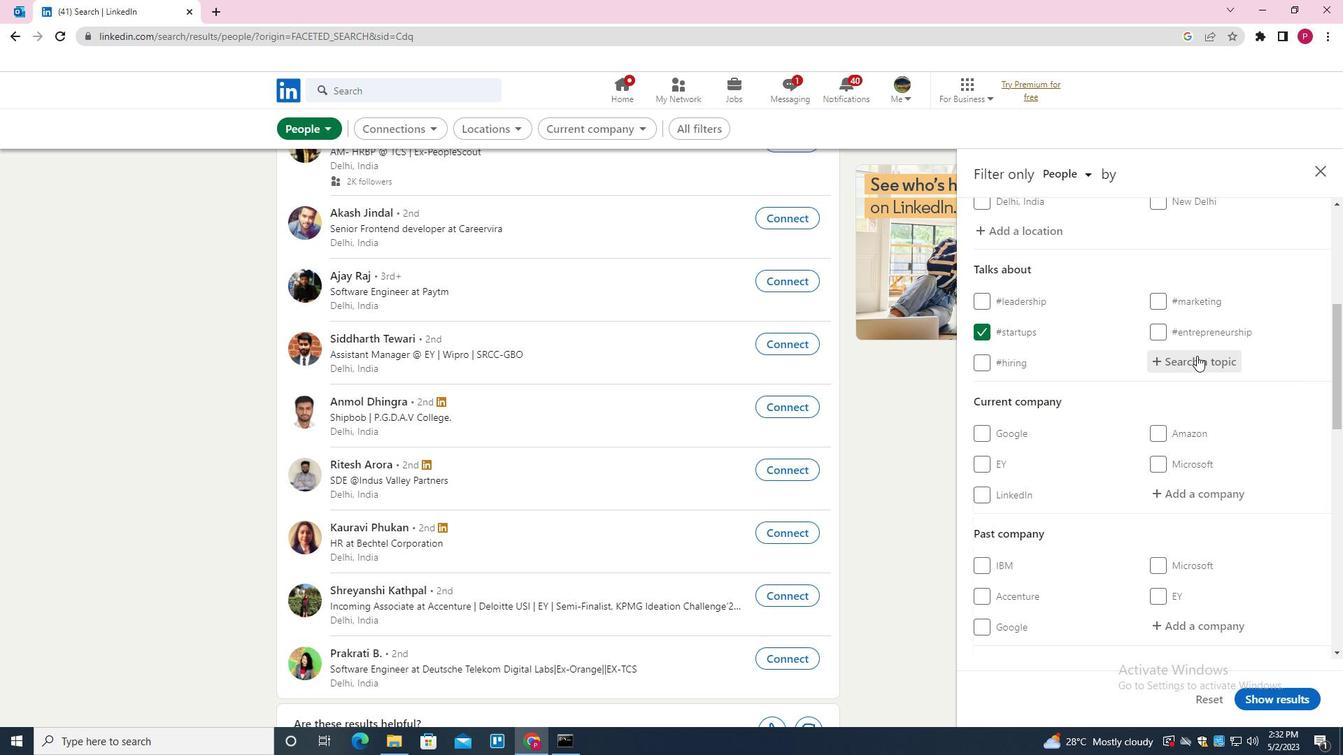 
Action: Mouse scrolled (1196, 355) with delta (0, 0)
Screenshot: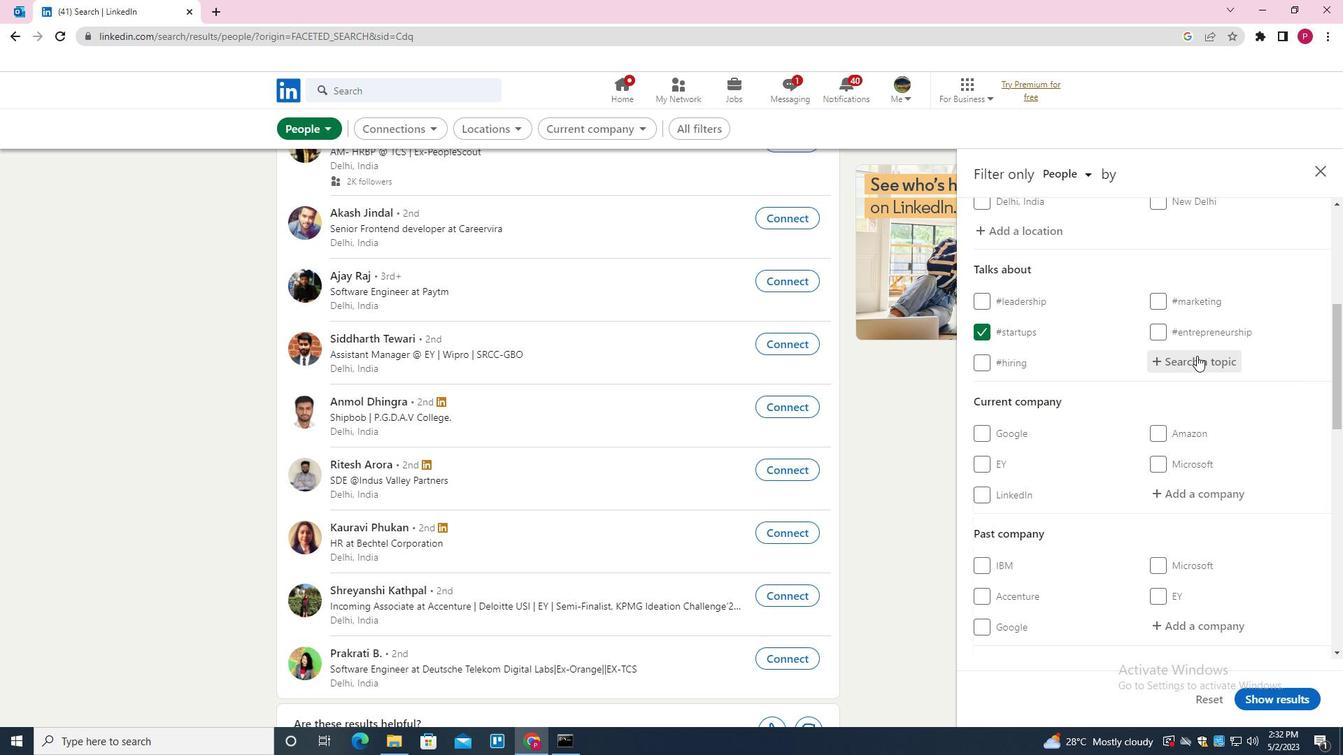 
Action: Mouse scrolled (1196, 355) with delta (0, 0)
Screenshot: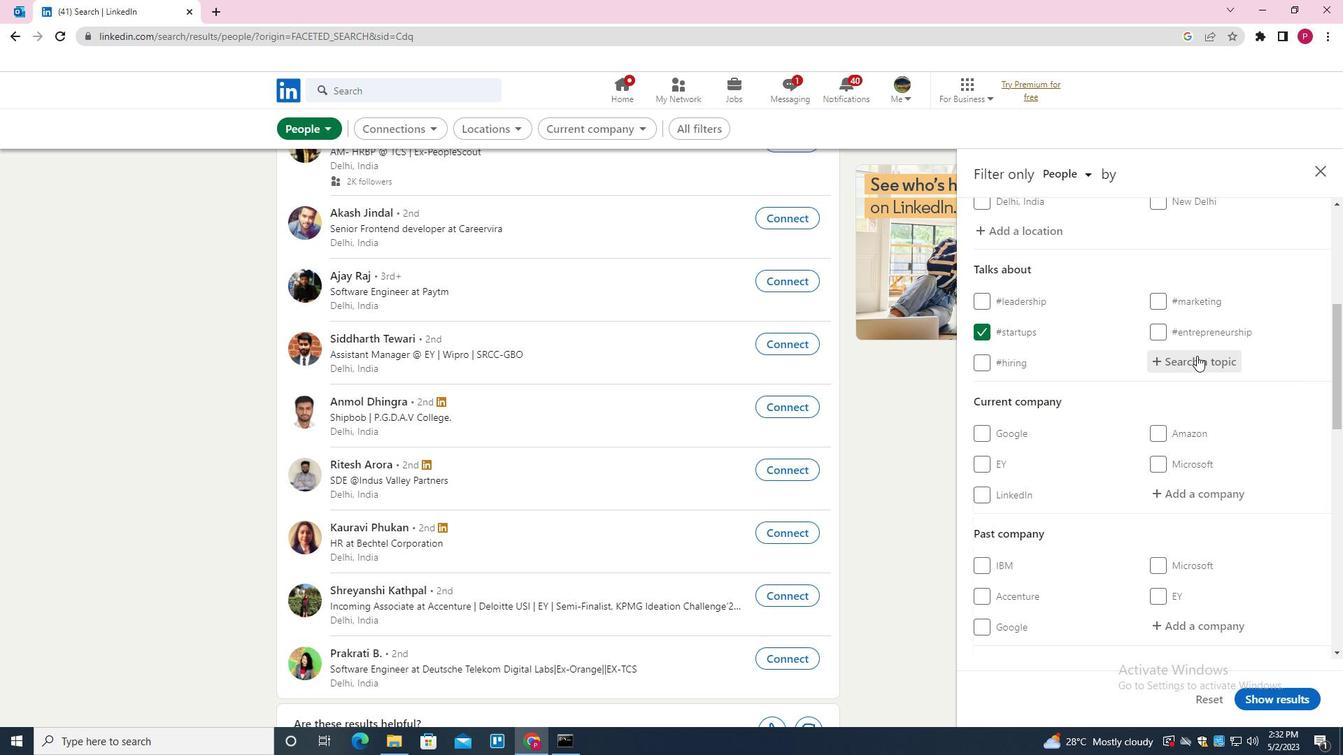 
Action: Mouse scrolled (1196, 355) with delta (0, 0)
Screenshot: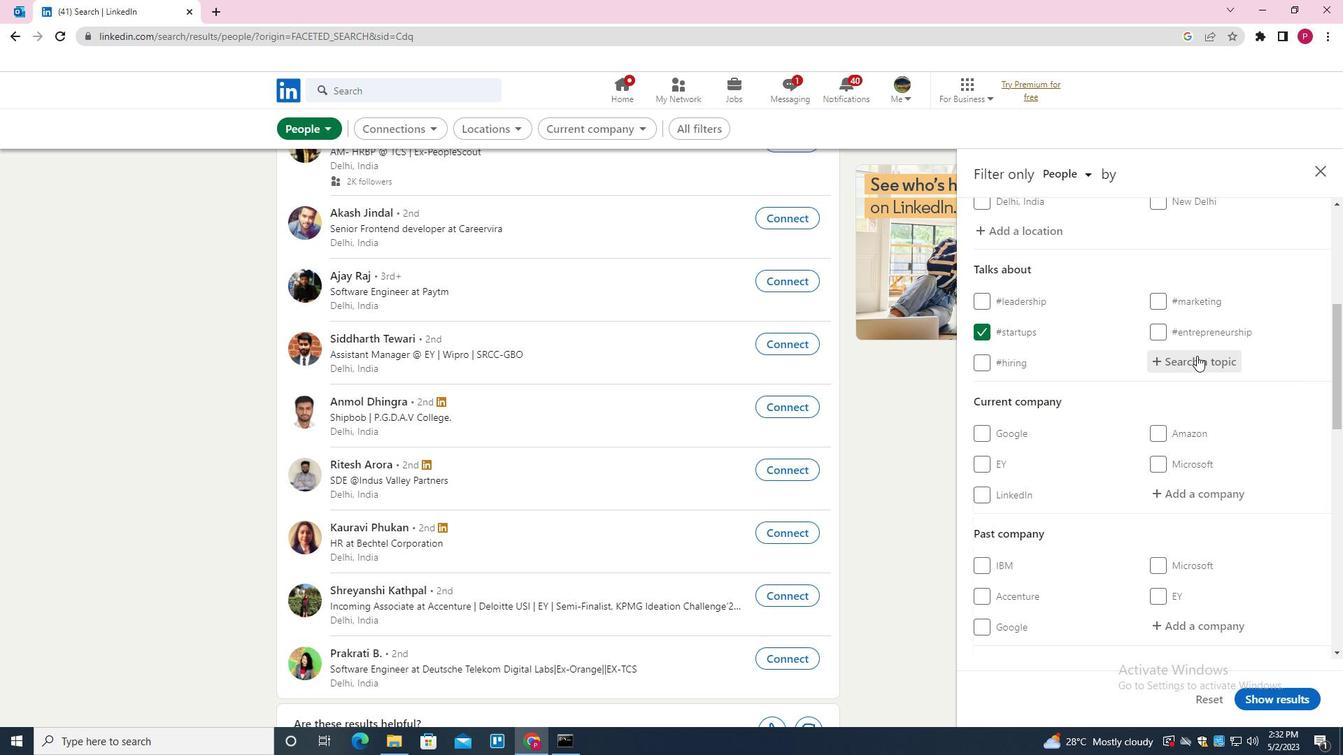 
Action: Mouse moved to (1120, 401)
Screenshot: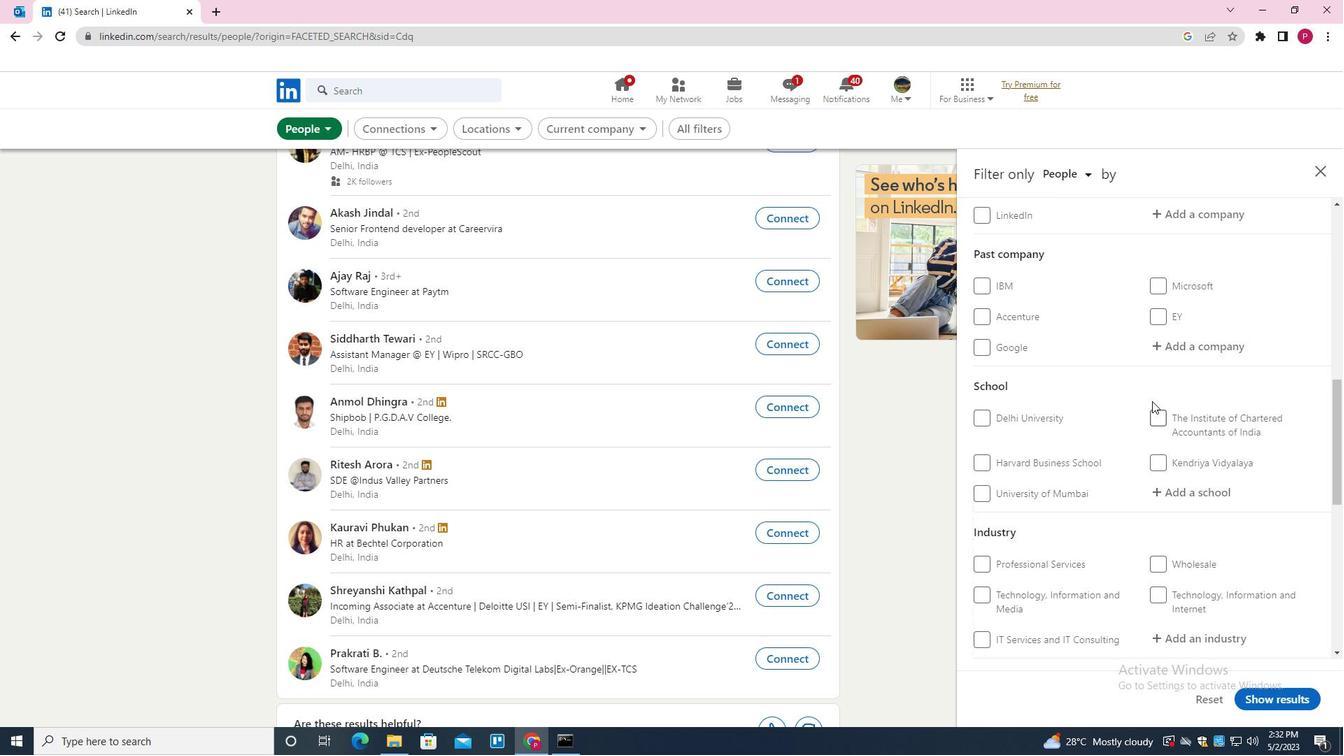 
Action: Mouse scrolled (1120, 400) with delta (0, 0)
Screenshot: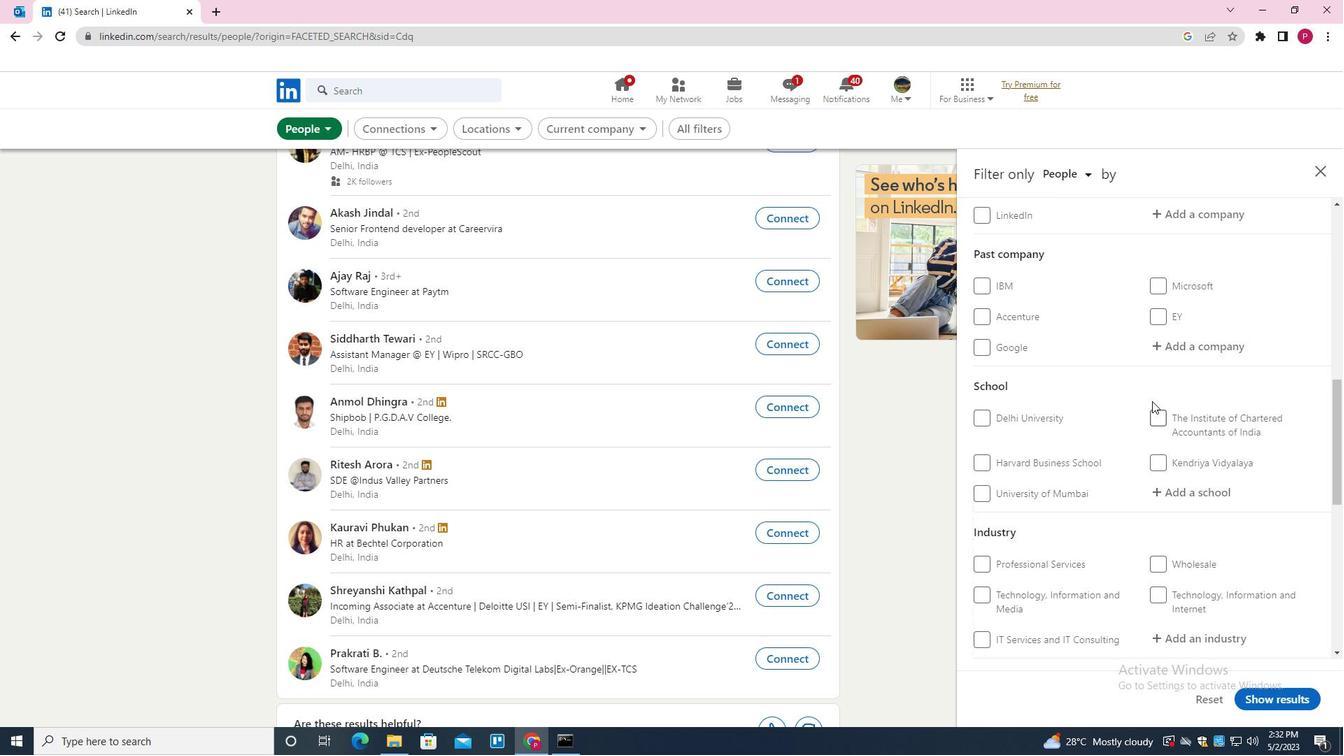 
Action: Mouse scrolled (1120, 400) with delta (0, 0)
Screenshot: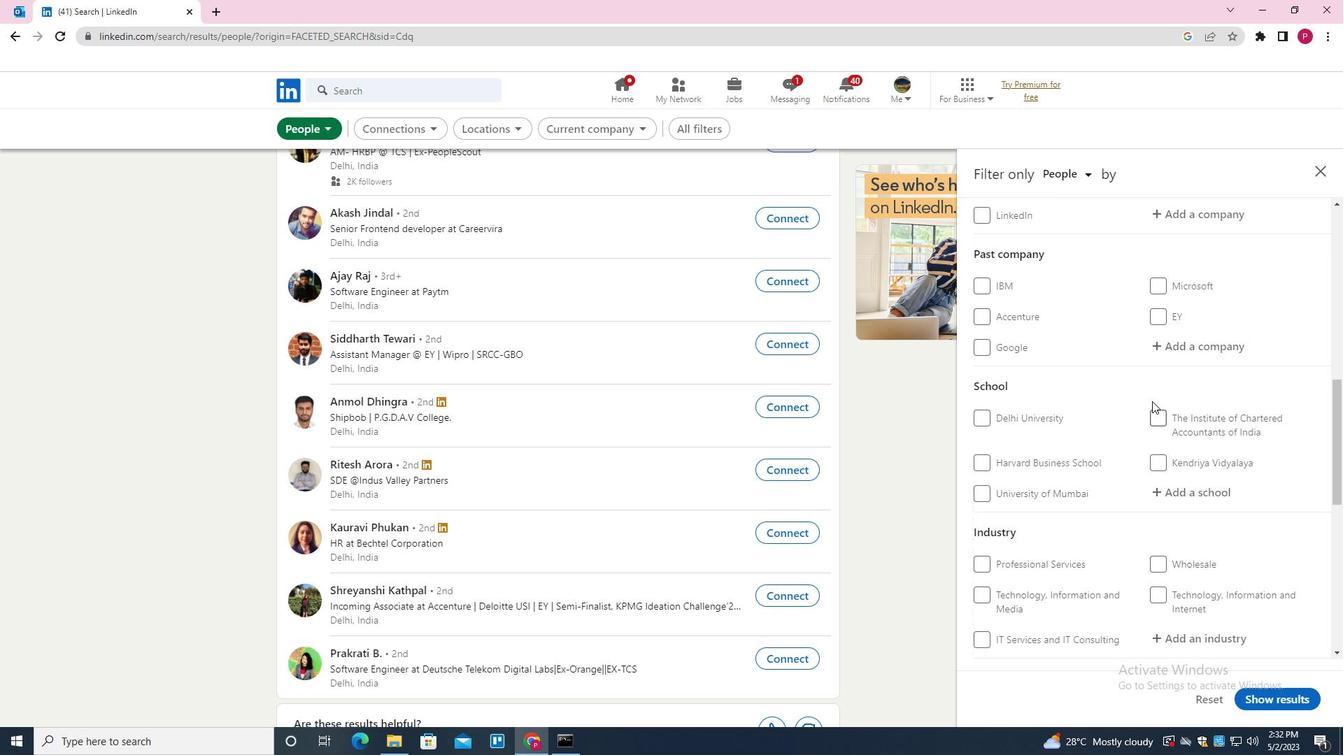 
Action: Mouse scrolled (1120, 400) with delta (0, 0)
Screenshot: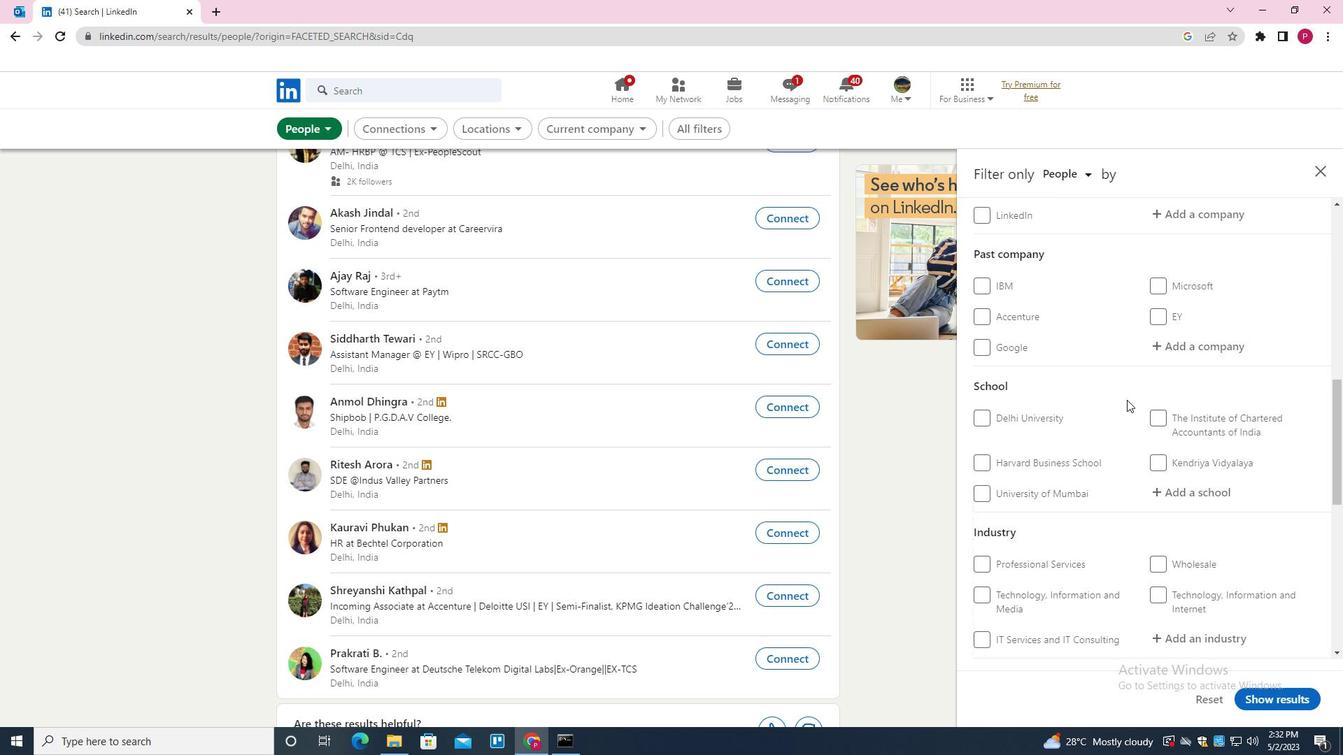 
Action: Mouse scrolled (1120, 400) with delta (0, 0)
Screenshot: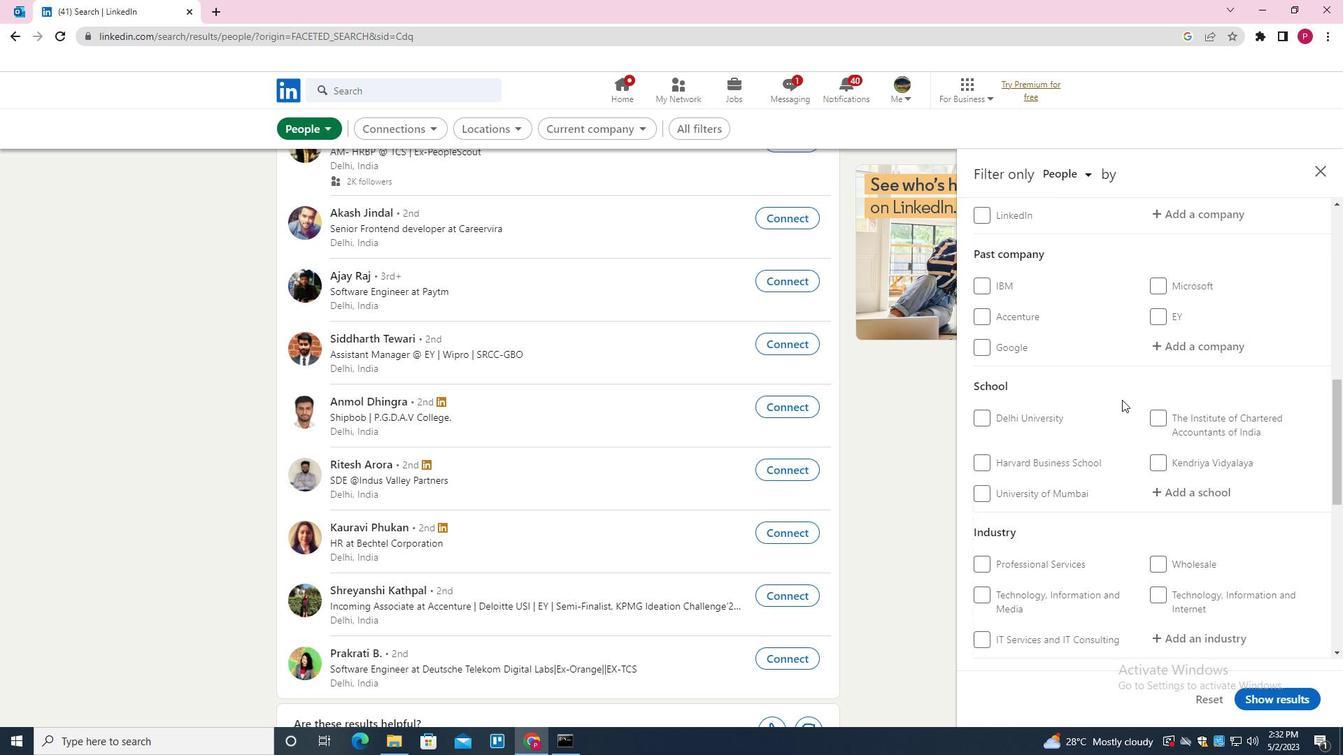 
Action: Mouse scrolled (1120, 400) with delta (0, 0)
Screenshot: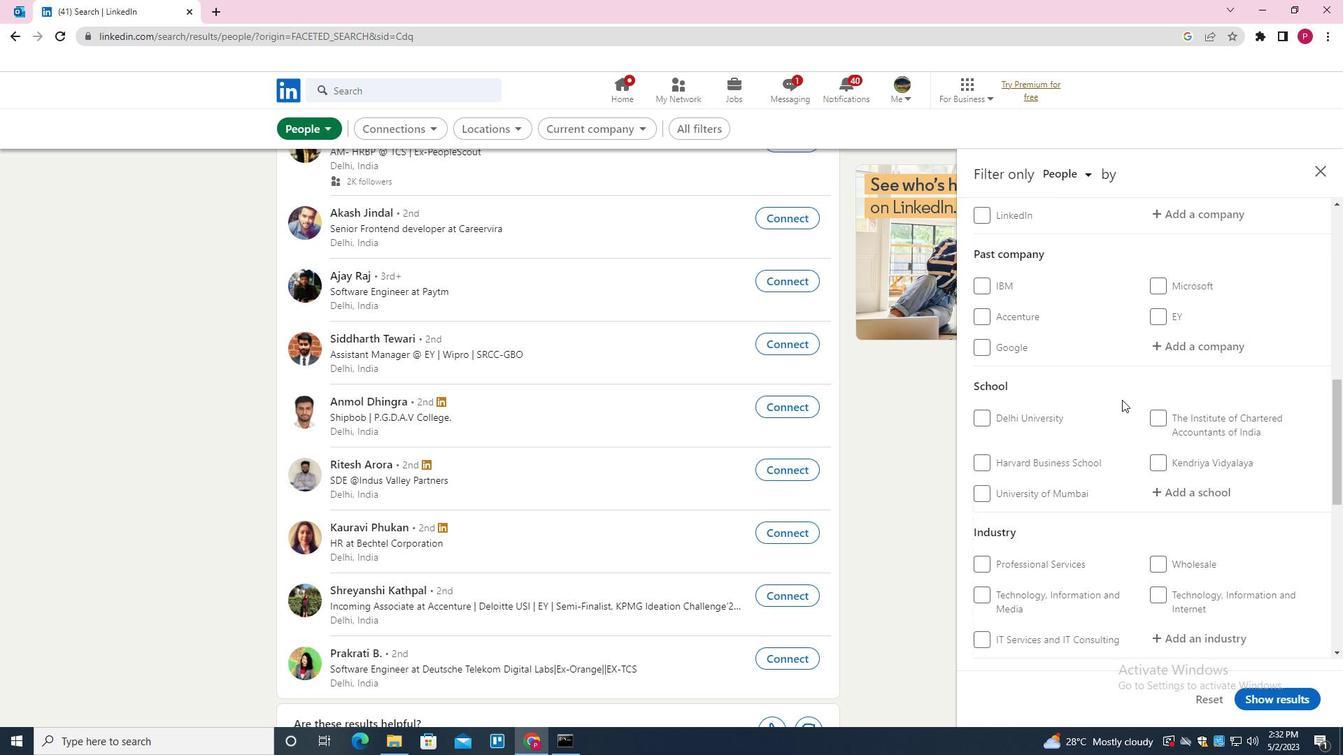 
Action: Mouse moved to (1096, 421)
Screenshot: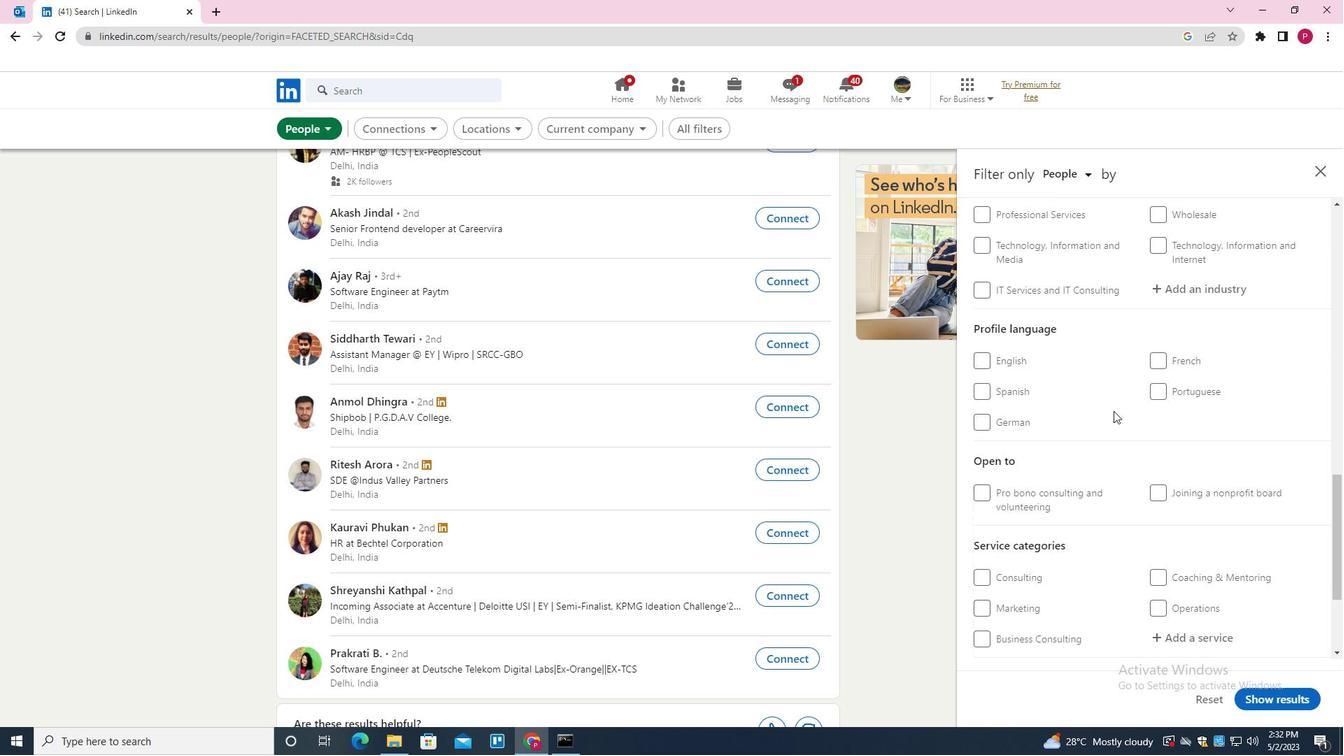 
Action: Mouse scrolled (1096, 421) with delta (0, 0)
Screenshot: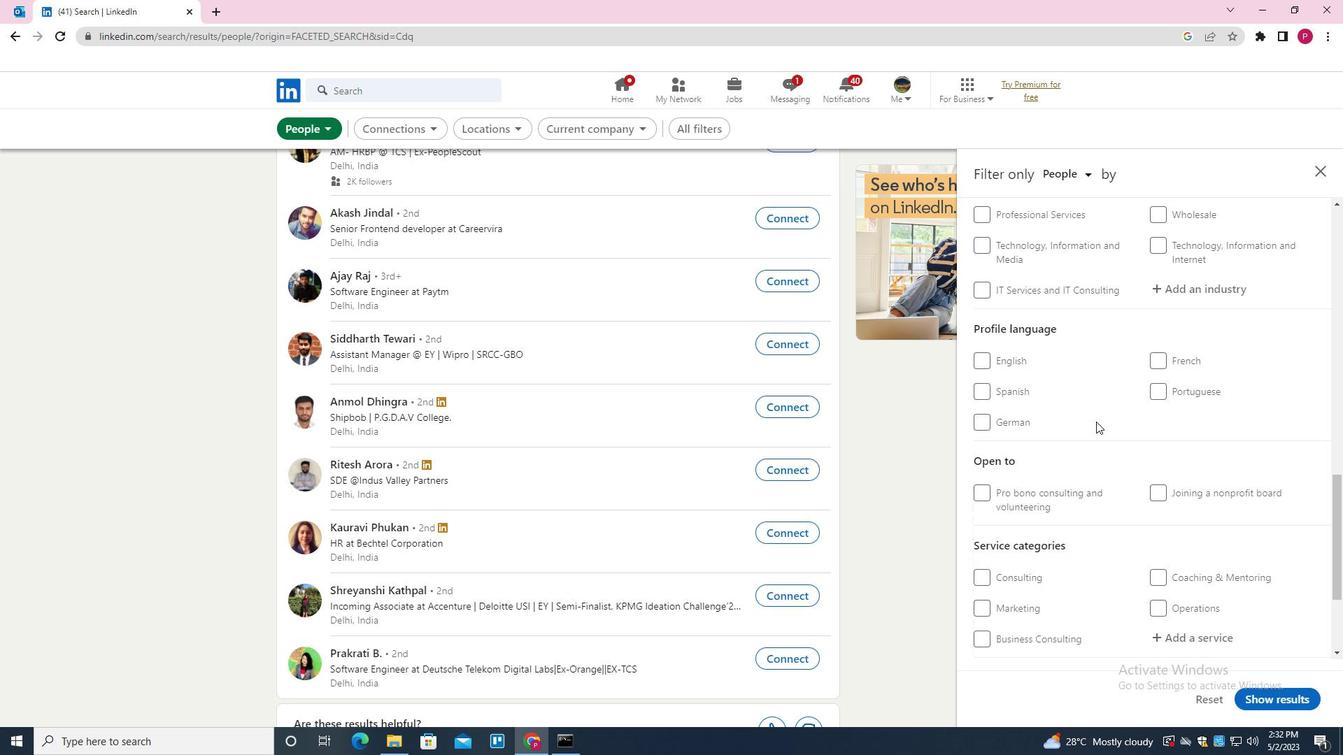 
Action: Mouse moved to (989, 344)
Screenshot: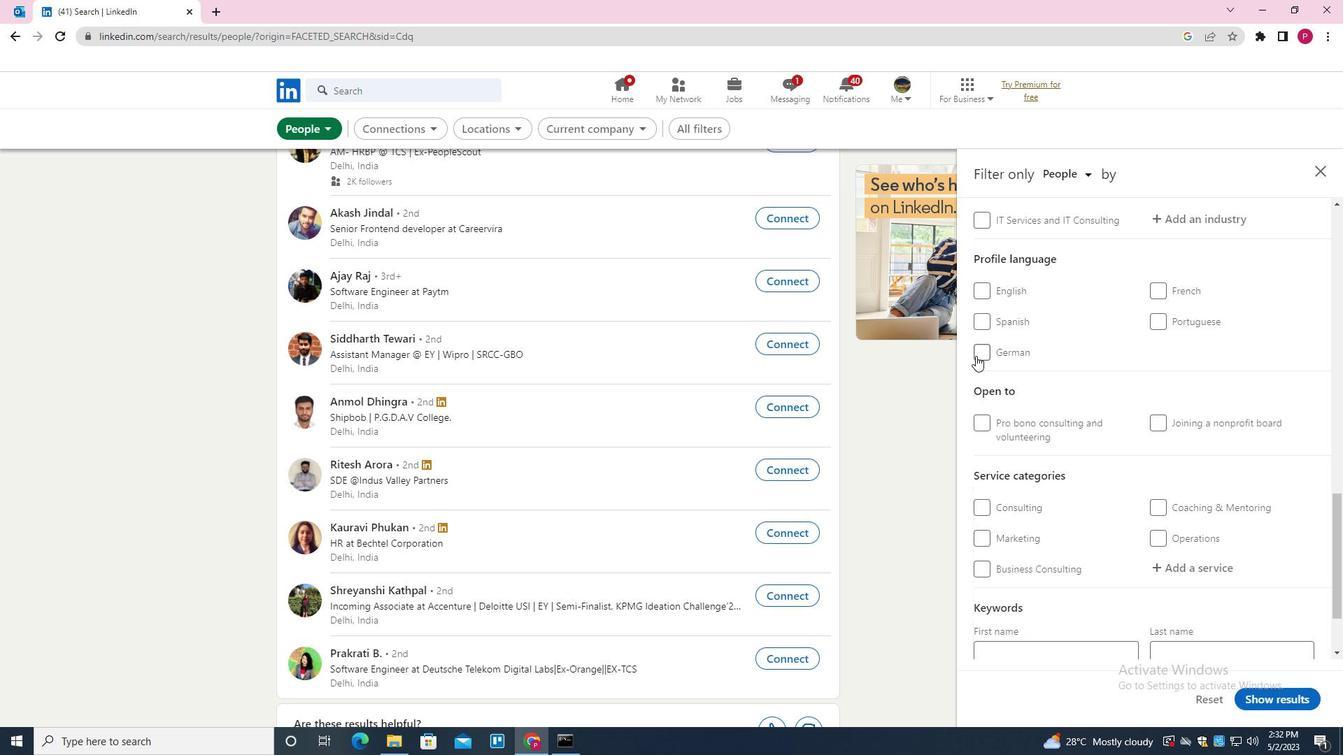 
Action: Mouse pressed left at (989, 344)
Screenshot: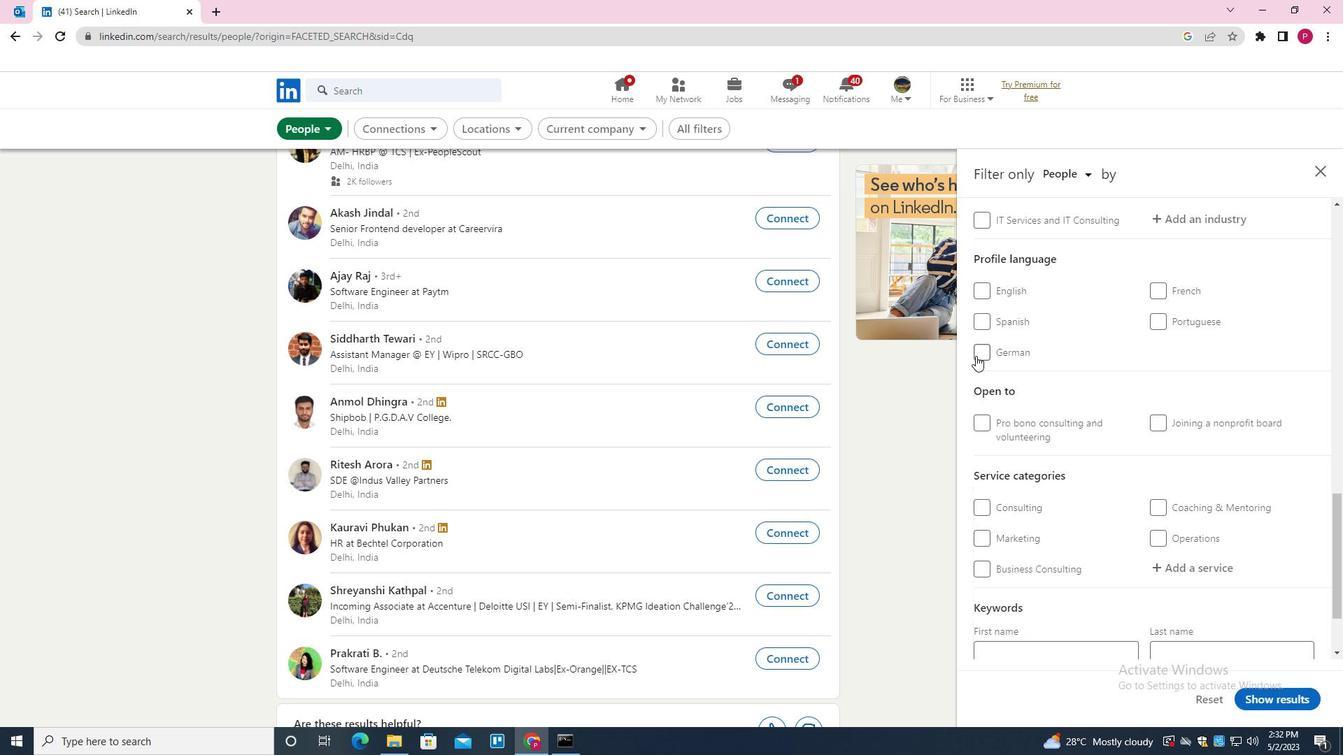 
Action: Mouse moved to (982, 359)
Screenshot: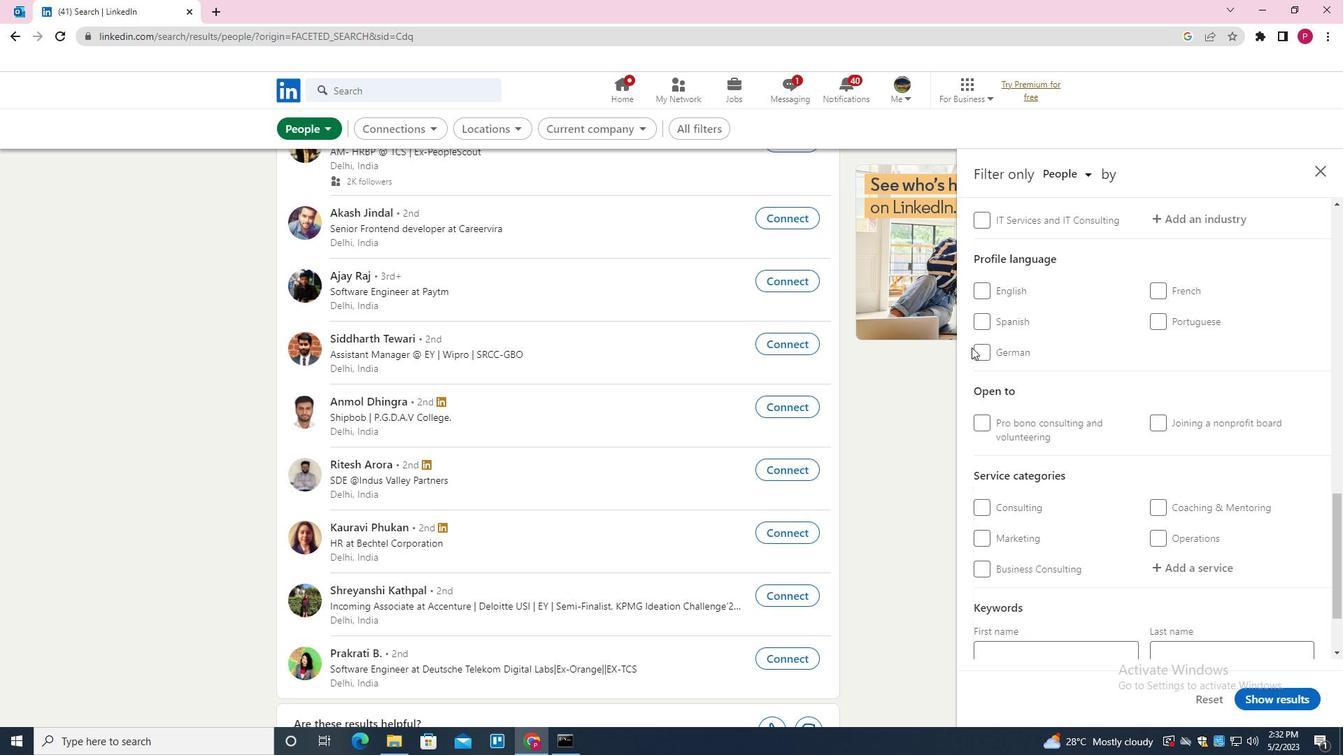 
Action: Mouse pressed left at (982, 359)
Screenshot: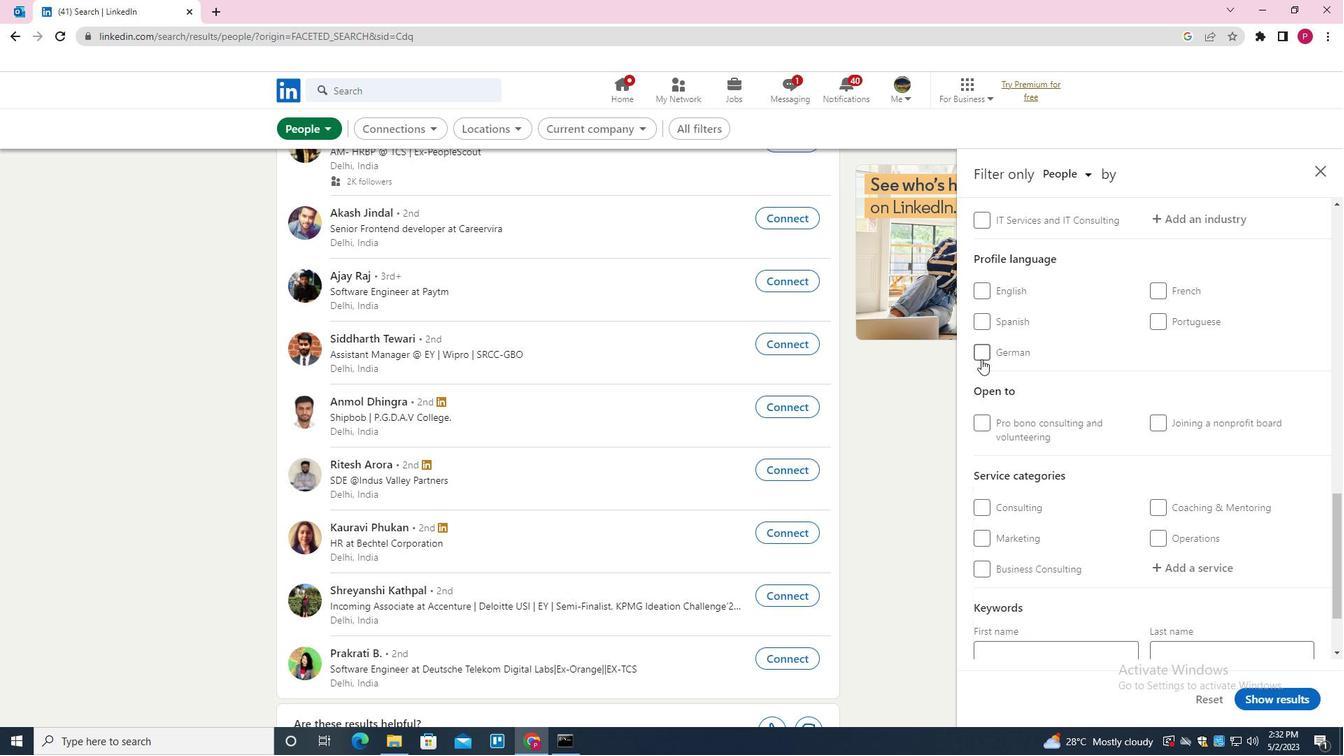 
Action: Mouse moved to (1047, 392)
Screenshot: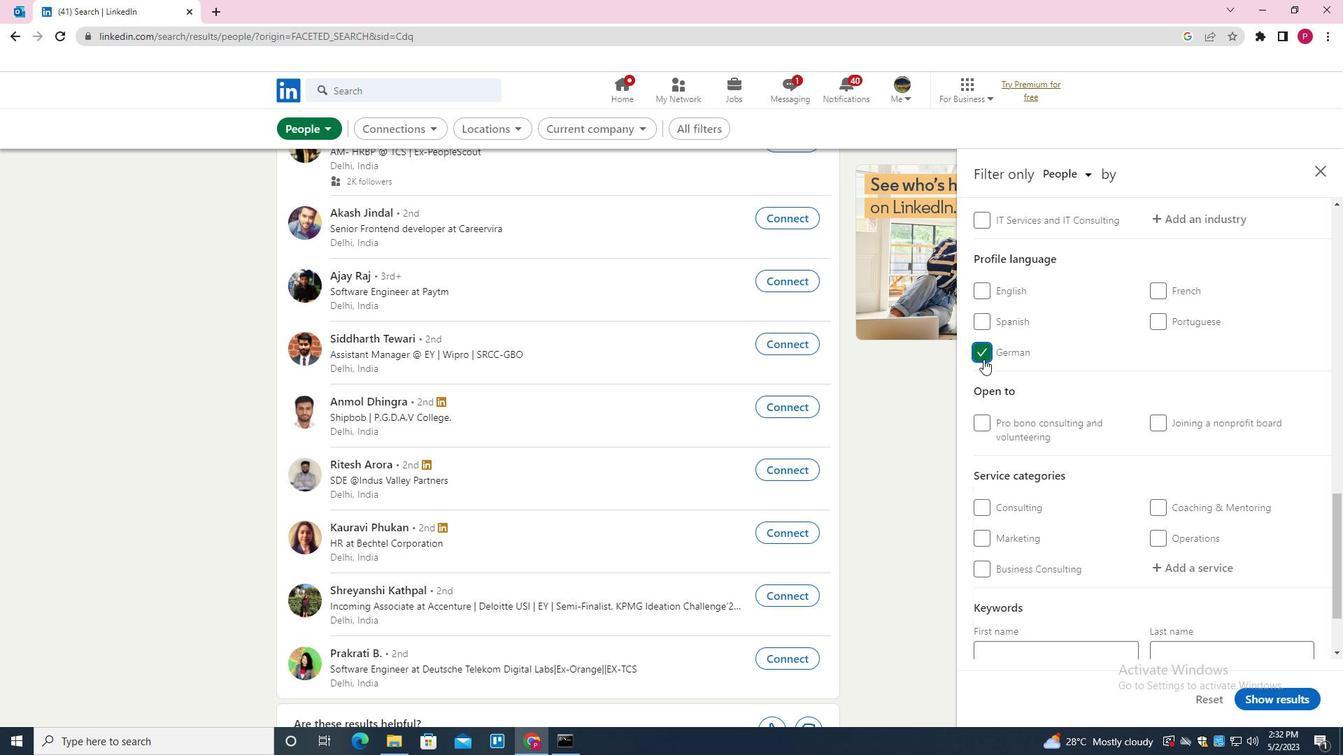 
Action: Mouse scrolled (1047, 393) with delta (0, 0)
Screenshot: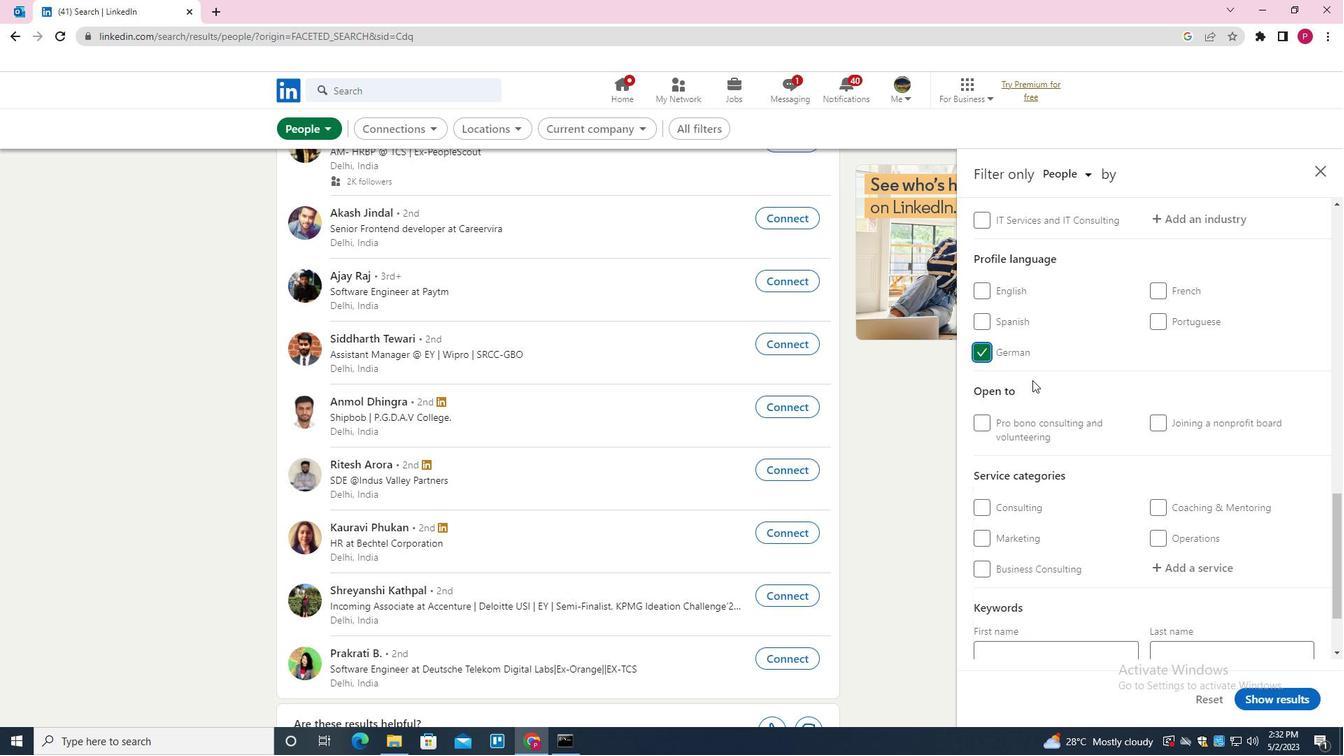 
Action: Mouse scrolled (1047, 393) with delta (0, 0)
Screenshot: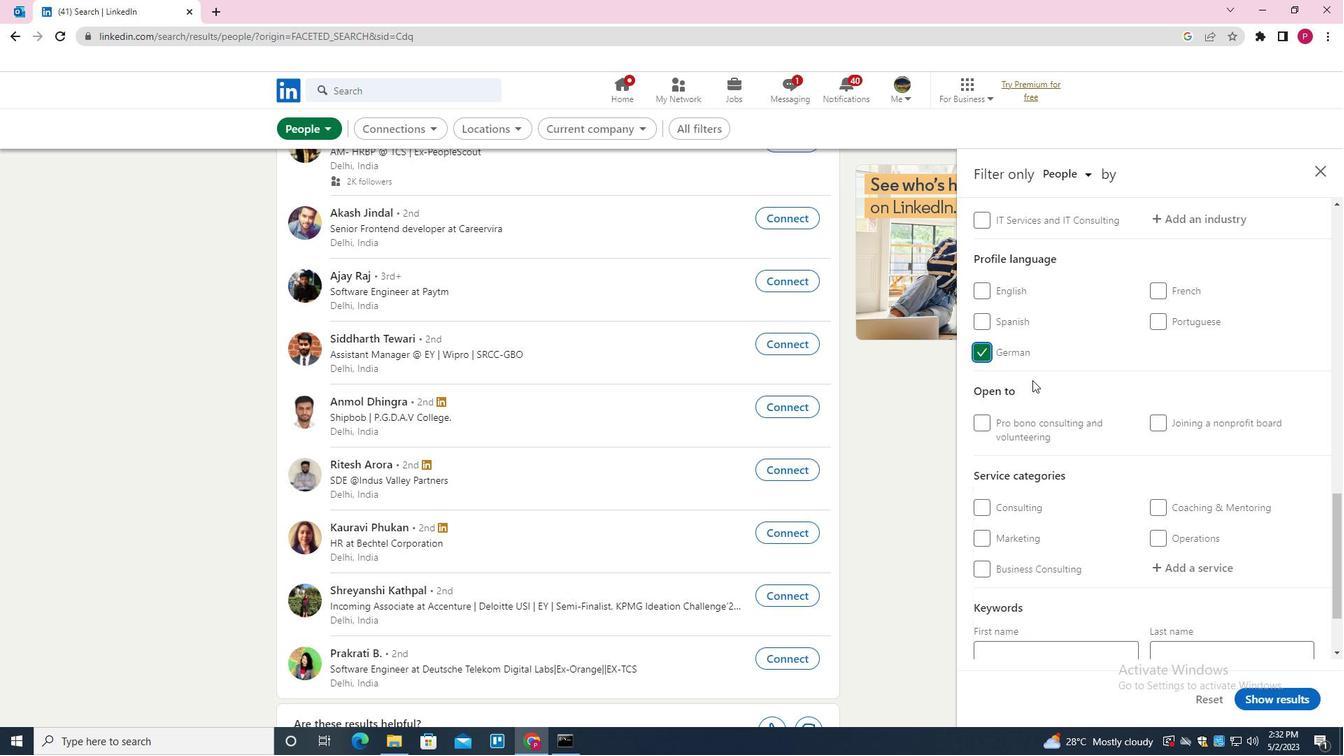 
Action: Mouse scrolled (1047, 393) with delta (0, 0)
Screenshot: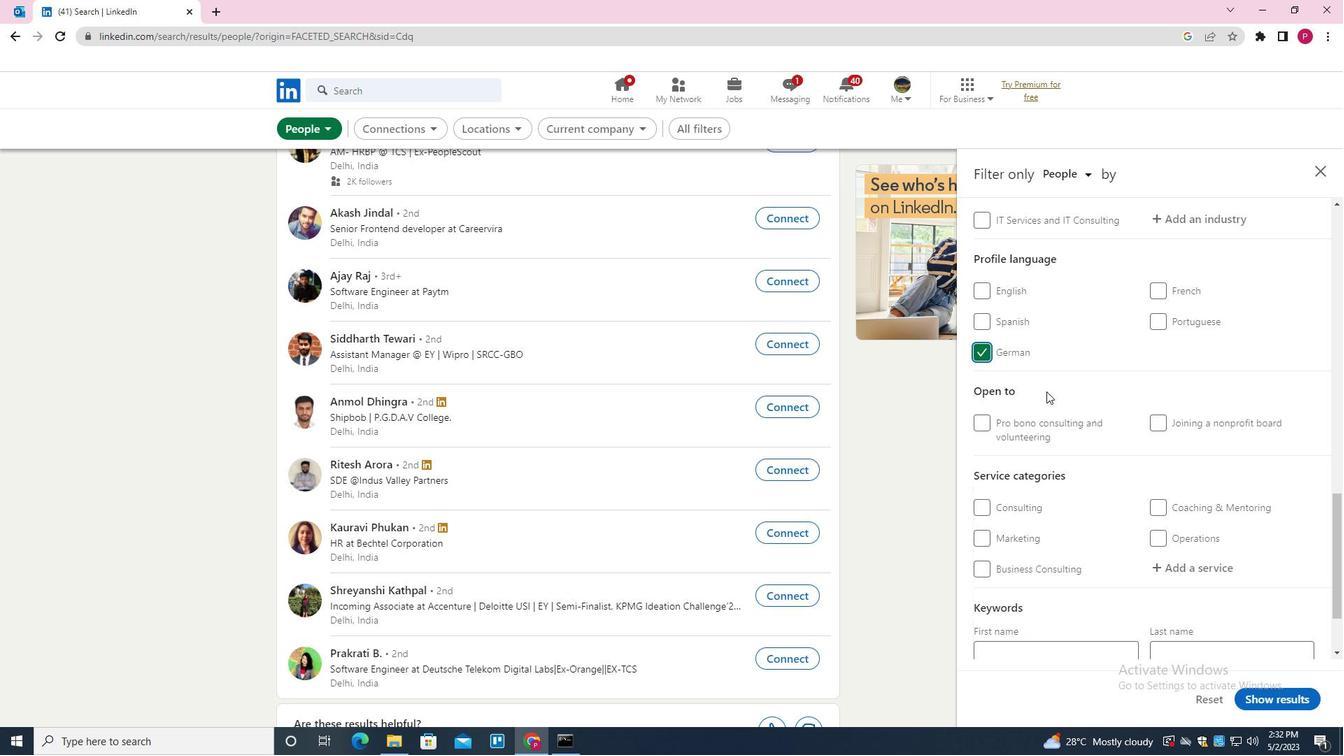 
Action: Mouse scrolled (1047, 393) with delta (0, 0)
Screenshot: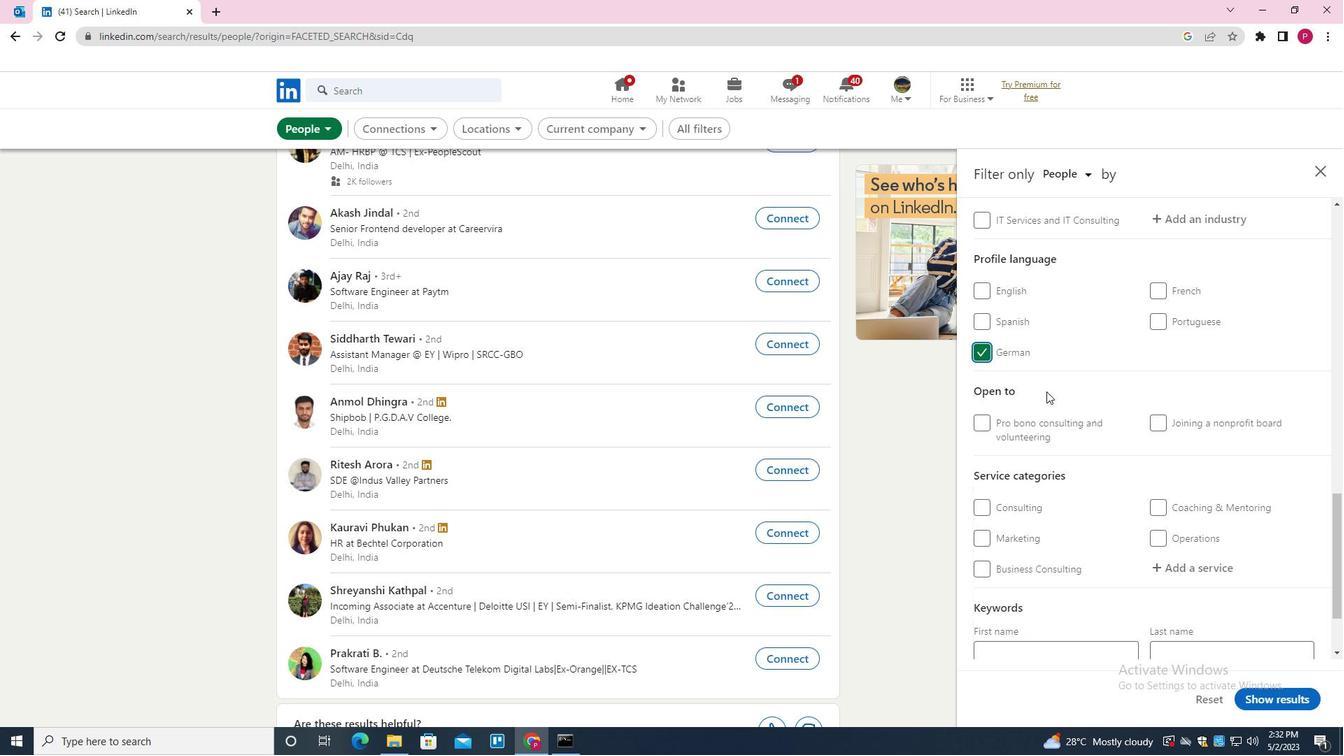 
Action: Mouse scrolled (1047, 393) with delta (0, 0)
Screenshot: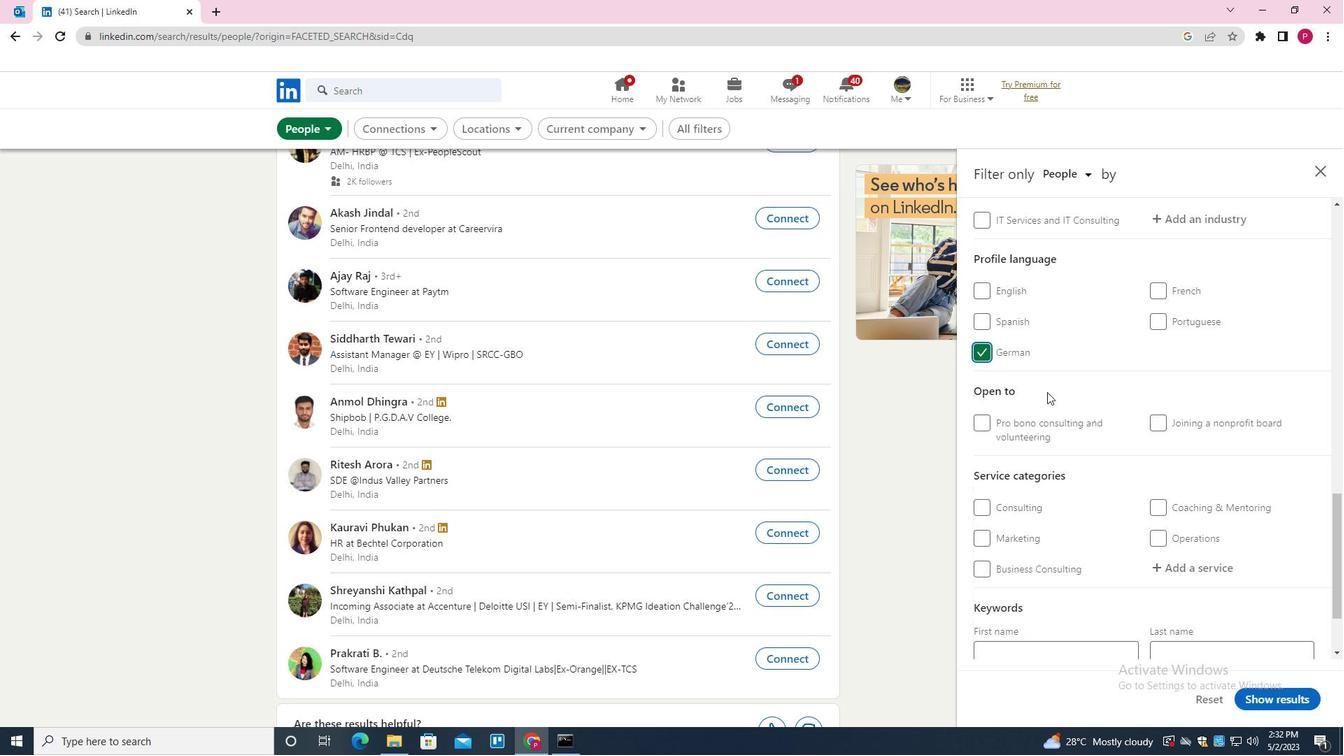 
Action: Mouse moved to (1058, 396)
Screenshot: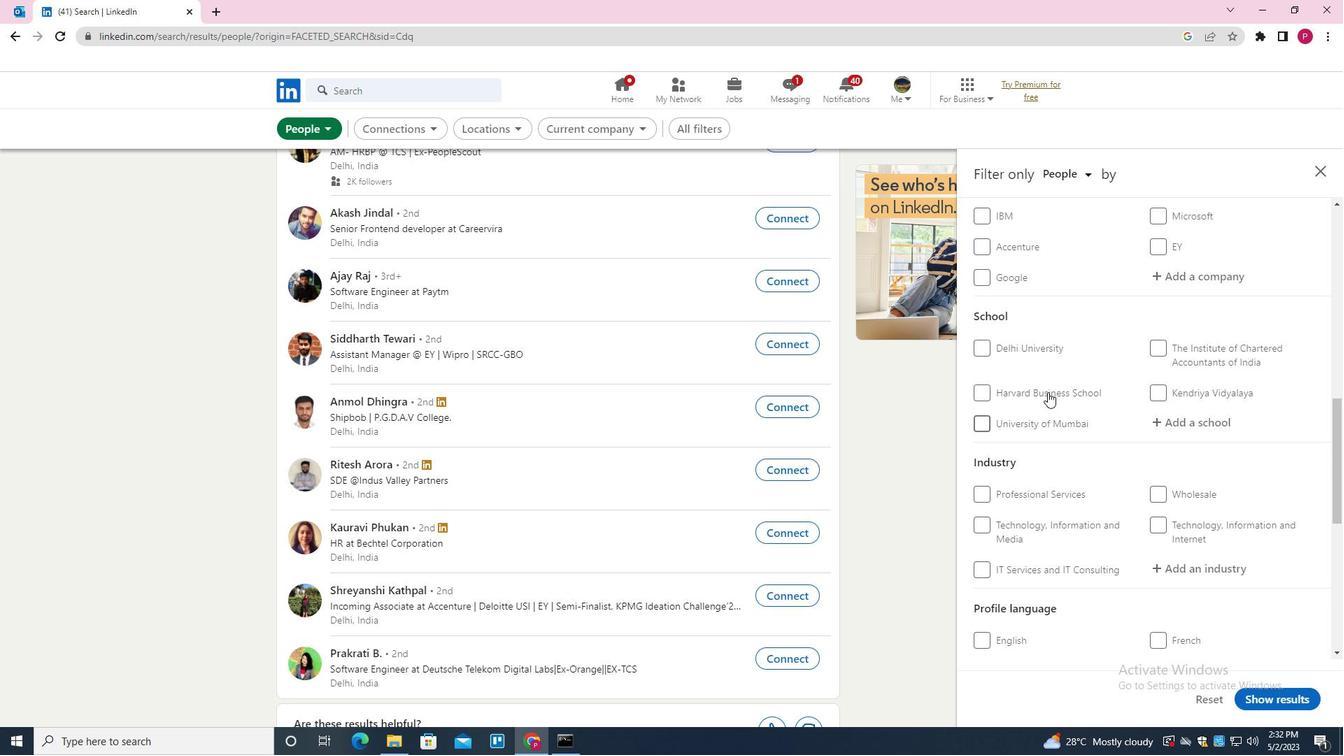 
Action: Mouse scrolled (1058, 397) with delta (0, 0)
Screenshot: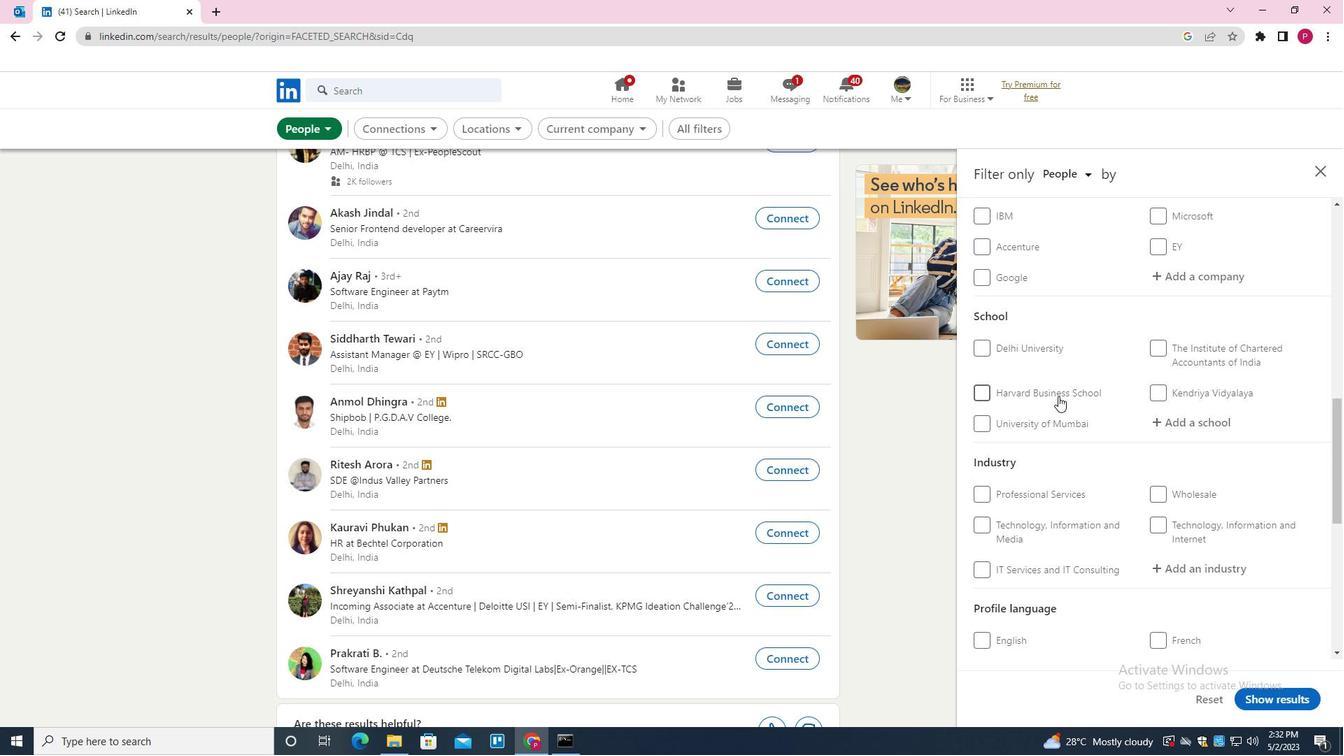 
Action: Mouse scrolled (1058, 397) with delta (0, 0)
Screenshot: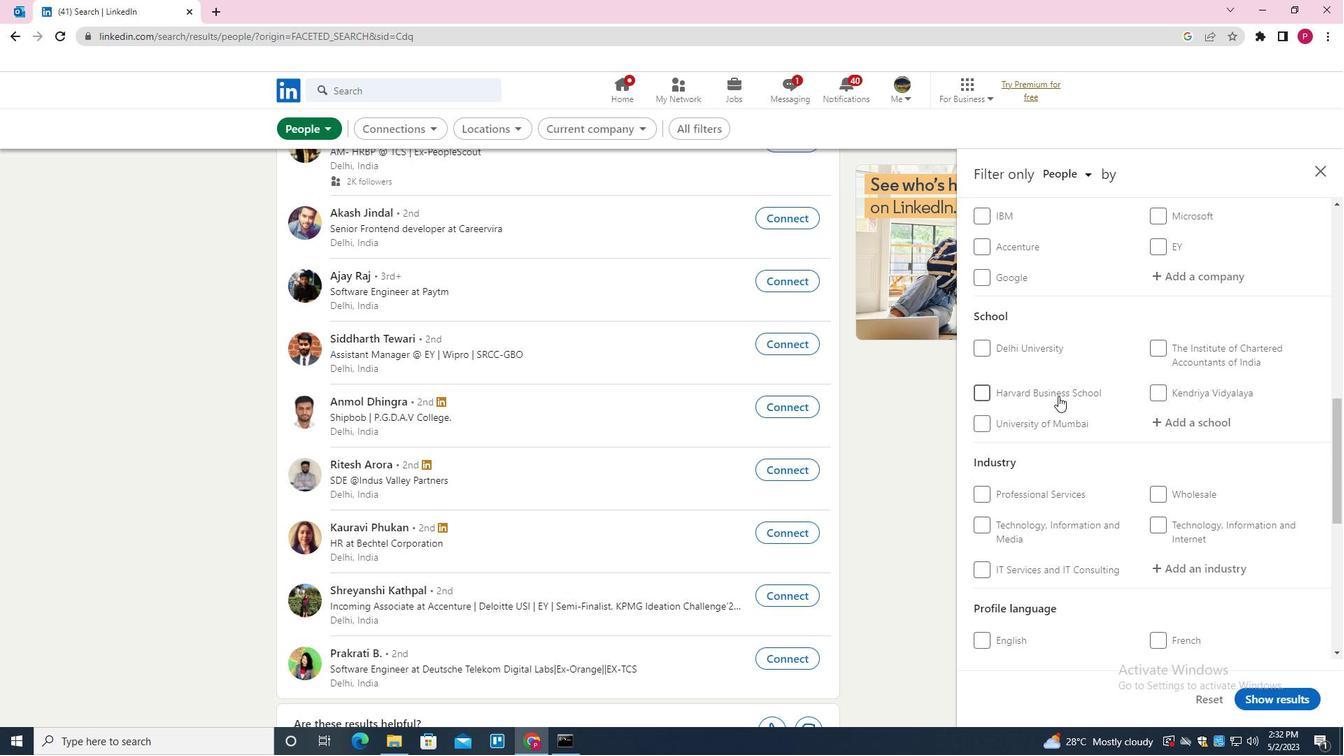 
Action: Mouse moved to (1131, 349)
Screenshot: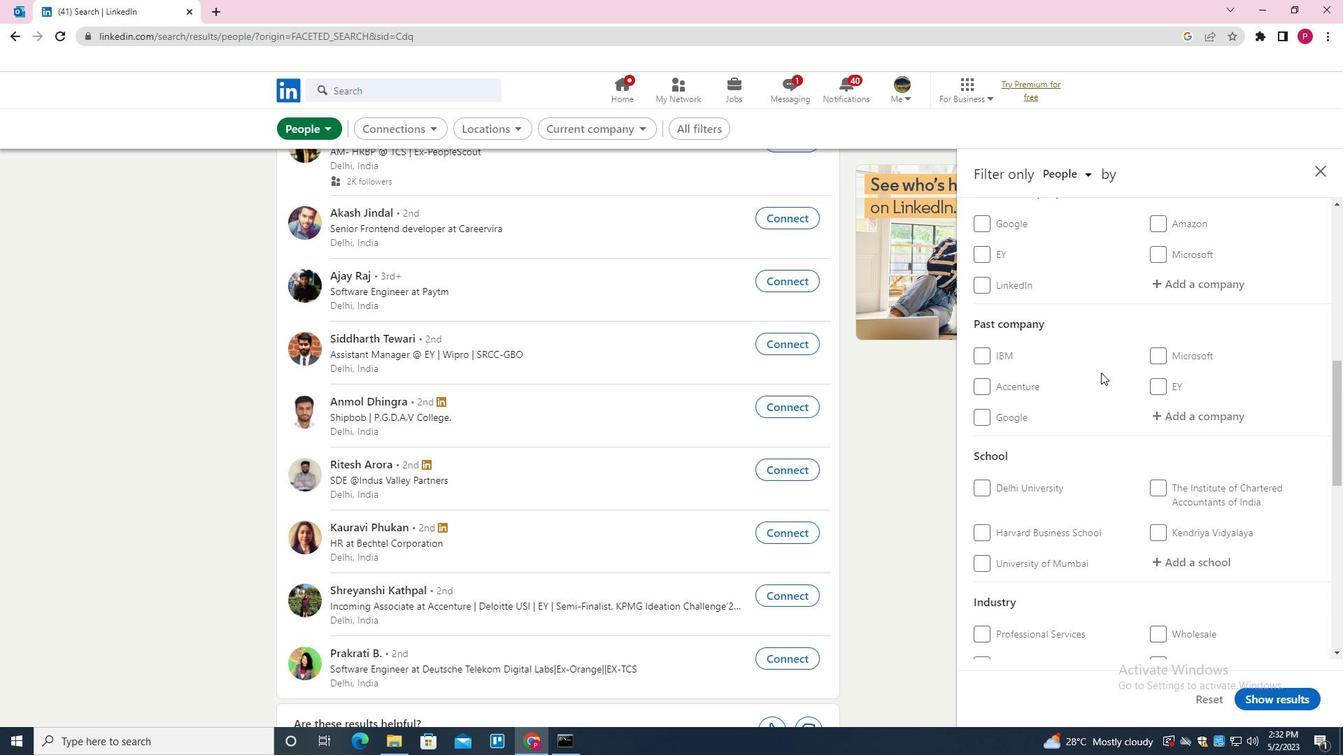 
Action: Mouse scrolled (1131, 349) with delta (0, 0)
Screenshot: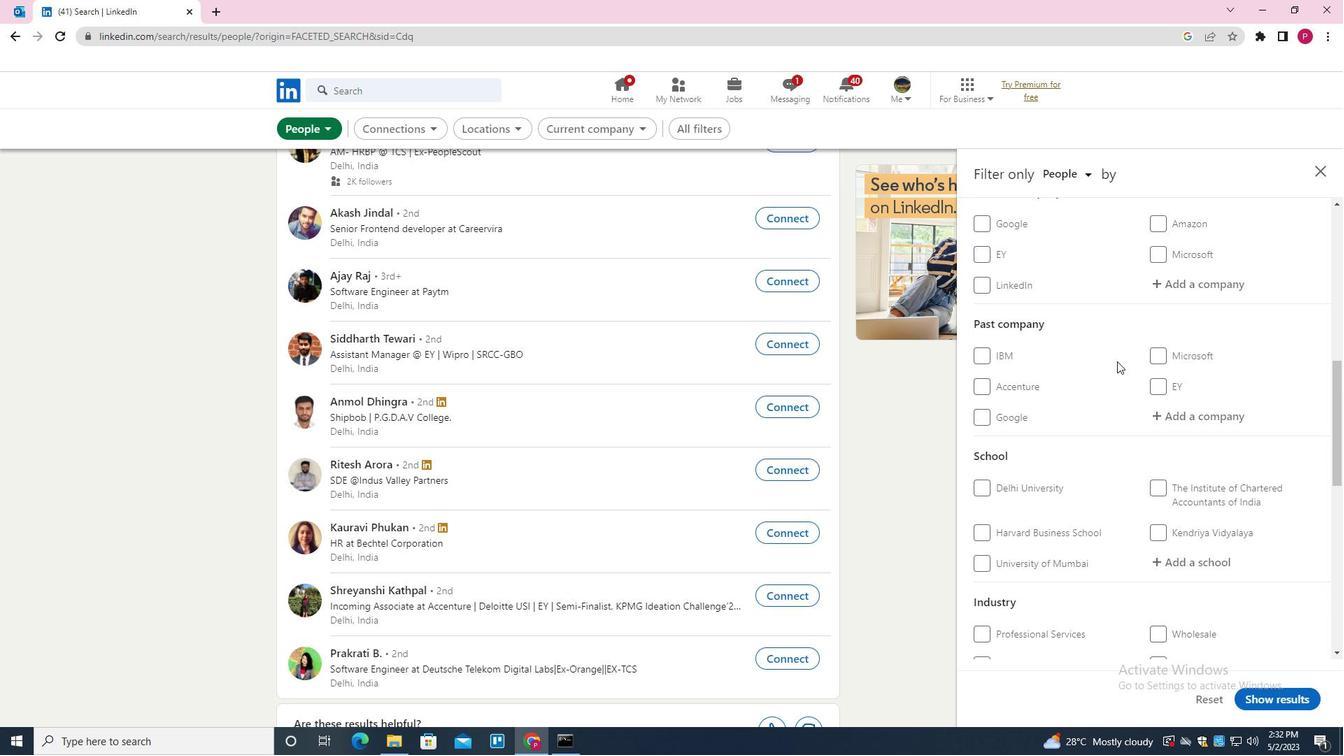 
Action: Mouse moved to (1206, 354)
Screenshot: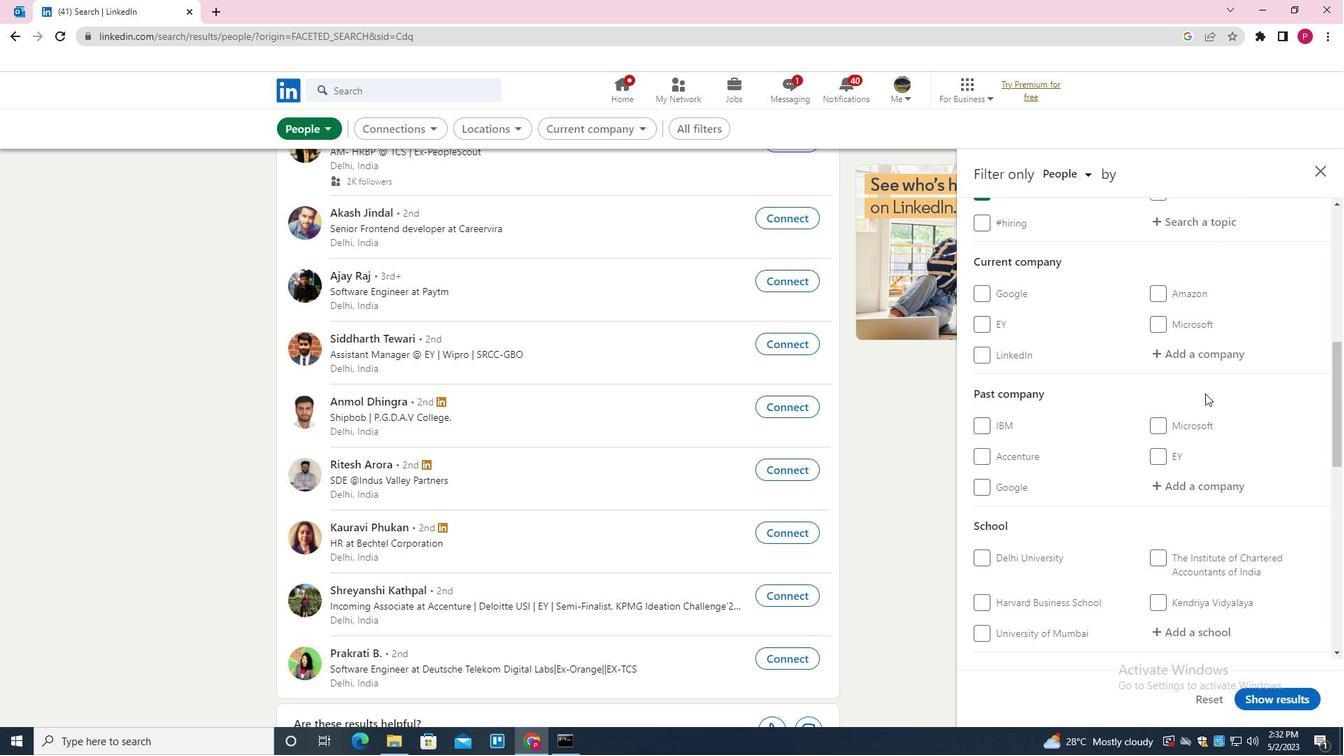 
Action: Mouse pressed left at (1206, 354)
Screenshot: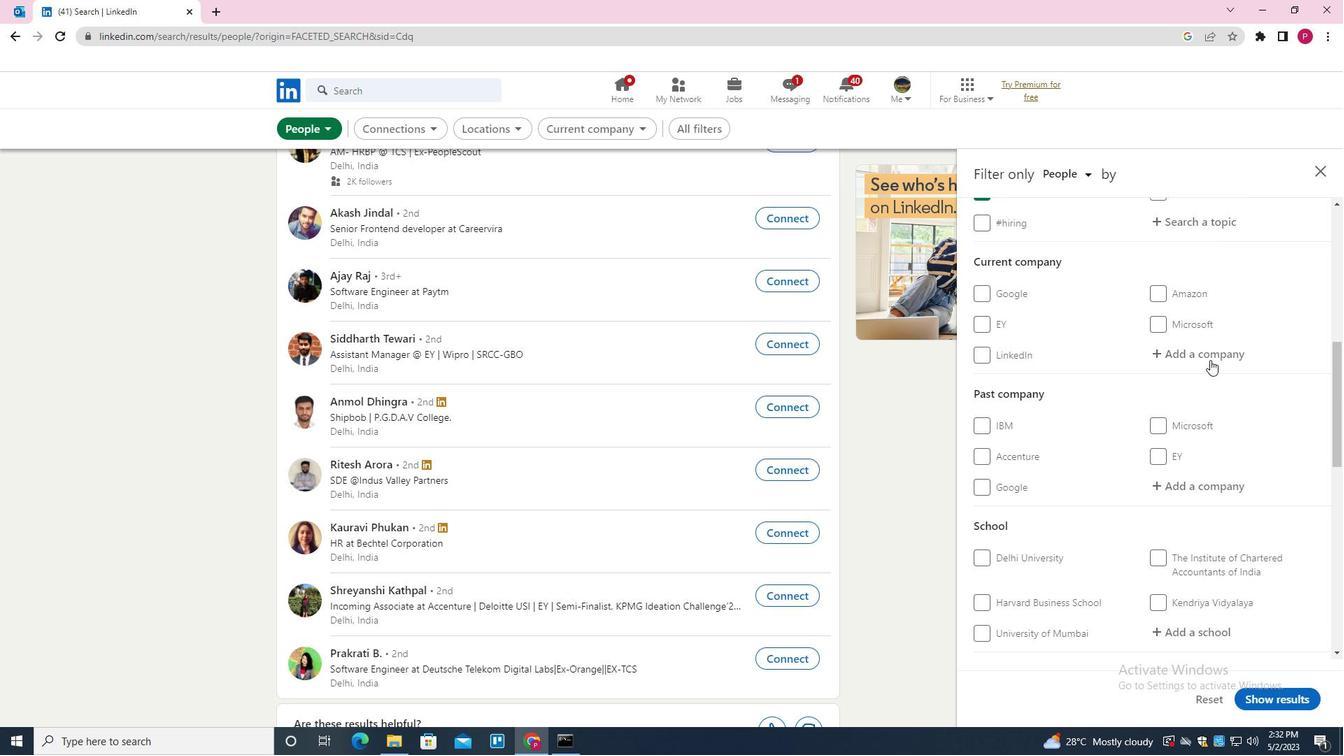 
Action: Mouse moved to (1197, 359)
Screenshot: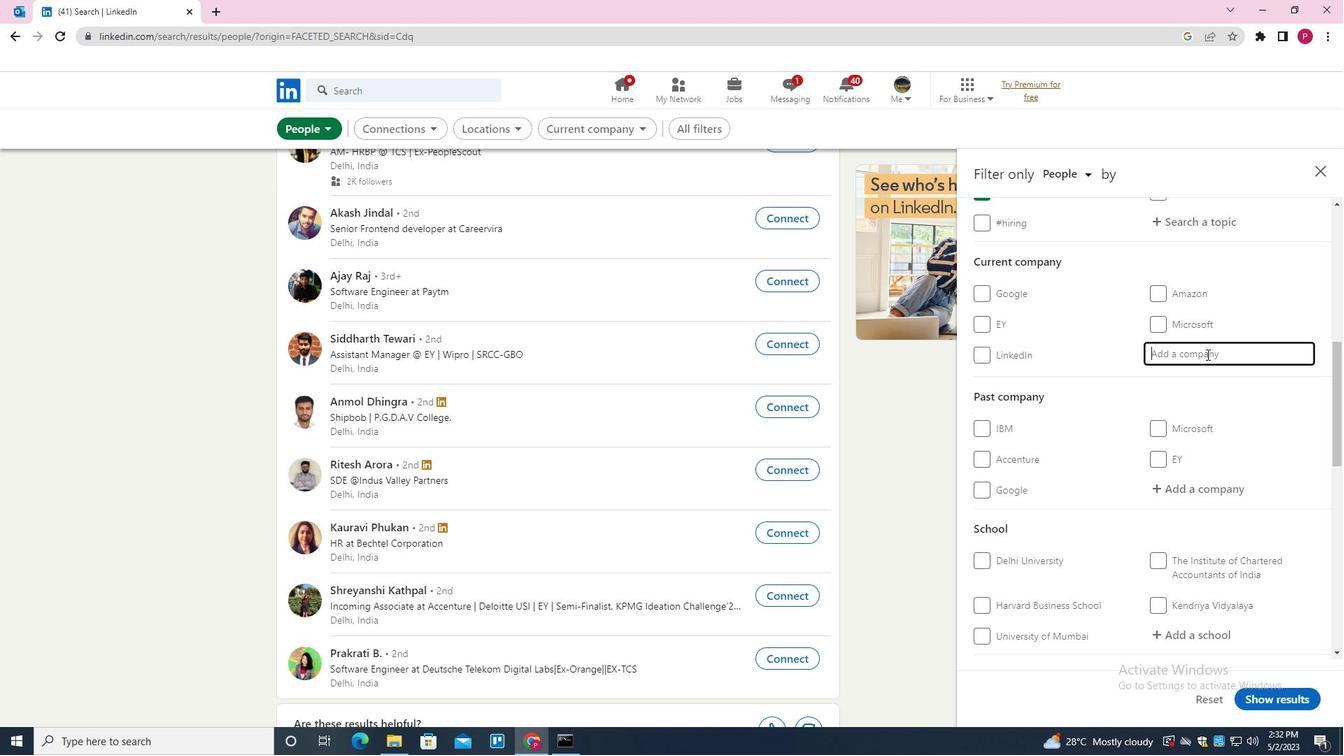 
Action: Key pressed <Key.shift>IFC<Key.down><Key.enter>
Screenshot: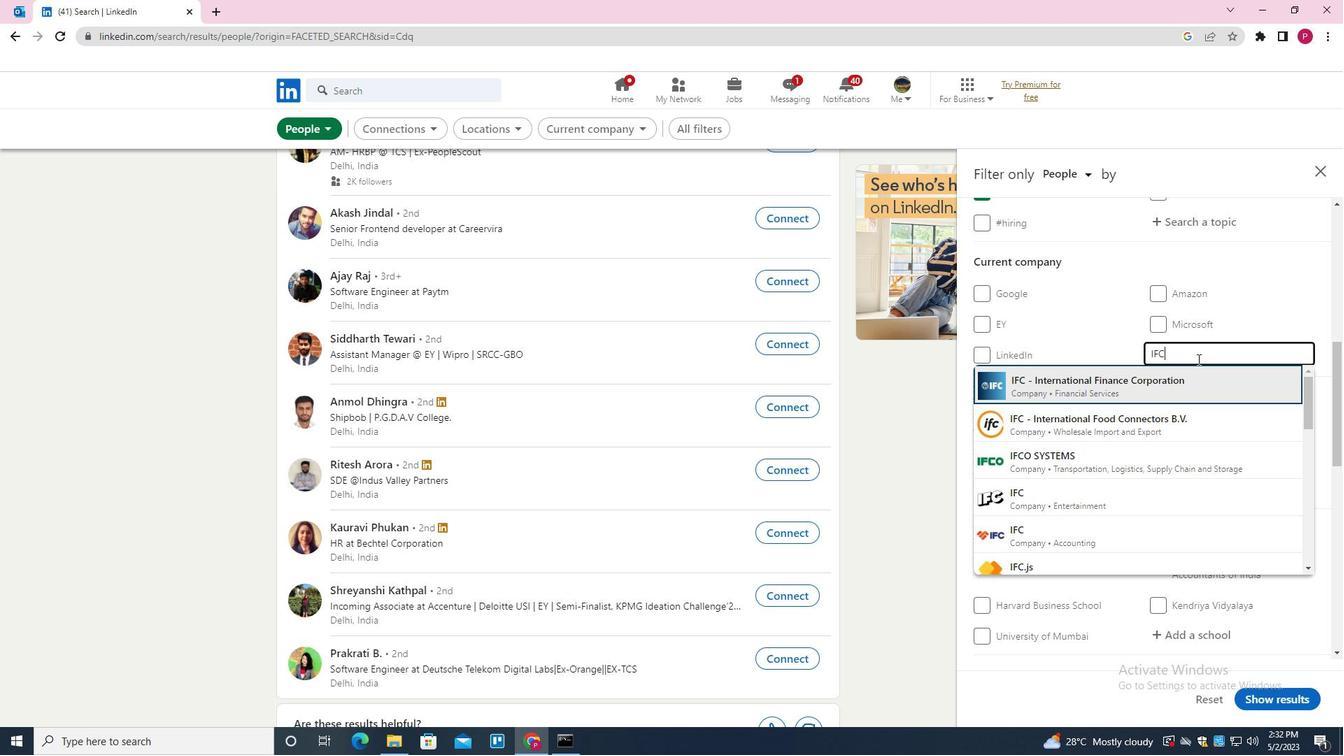 
Action: Mouse moved to (1179, 428)
Screenshot: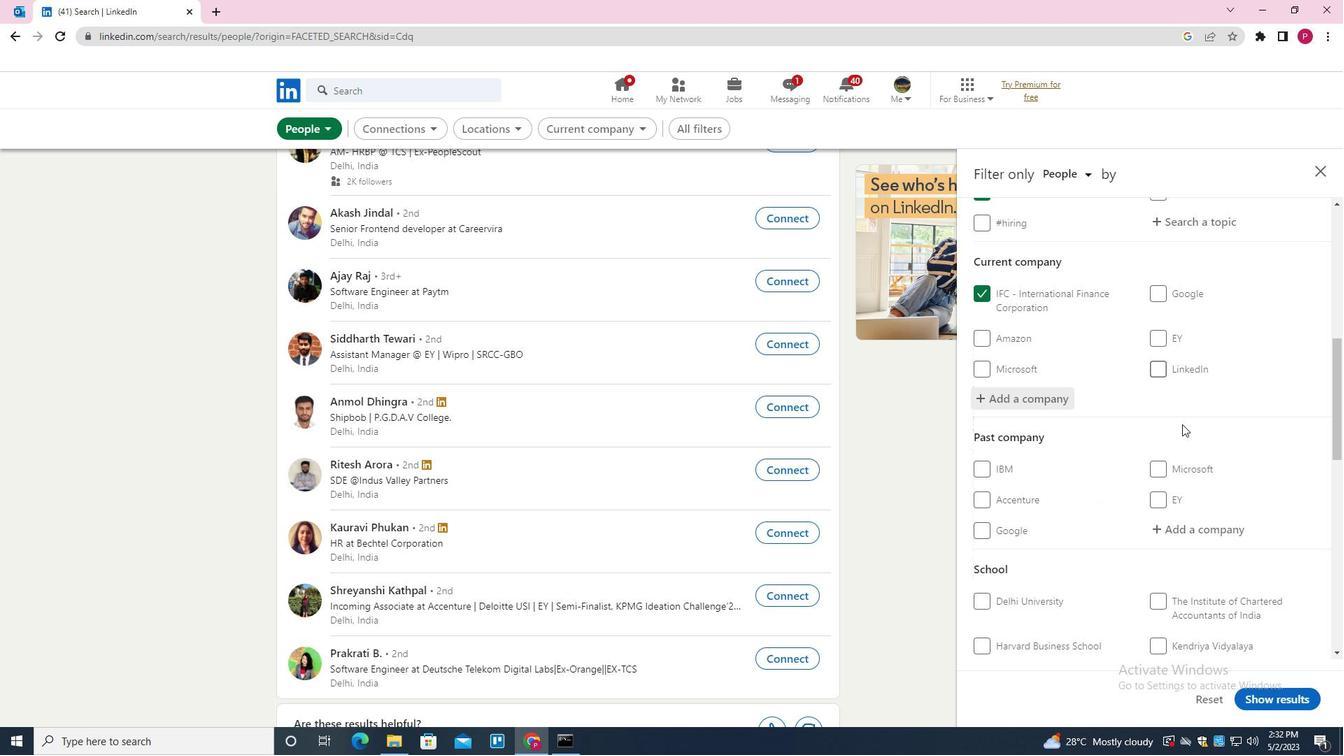 
Action: Mouse scrolled (1179, 428) with delta (0, 0)
Screenshot: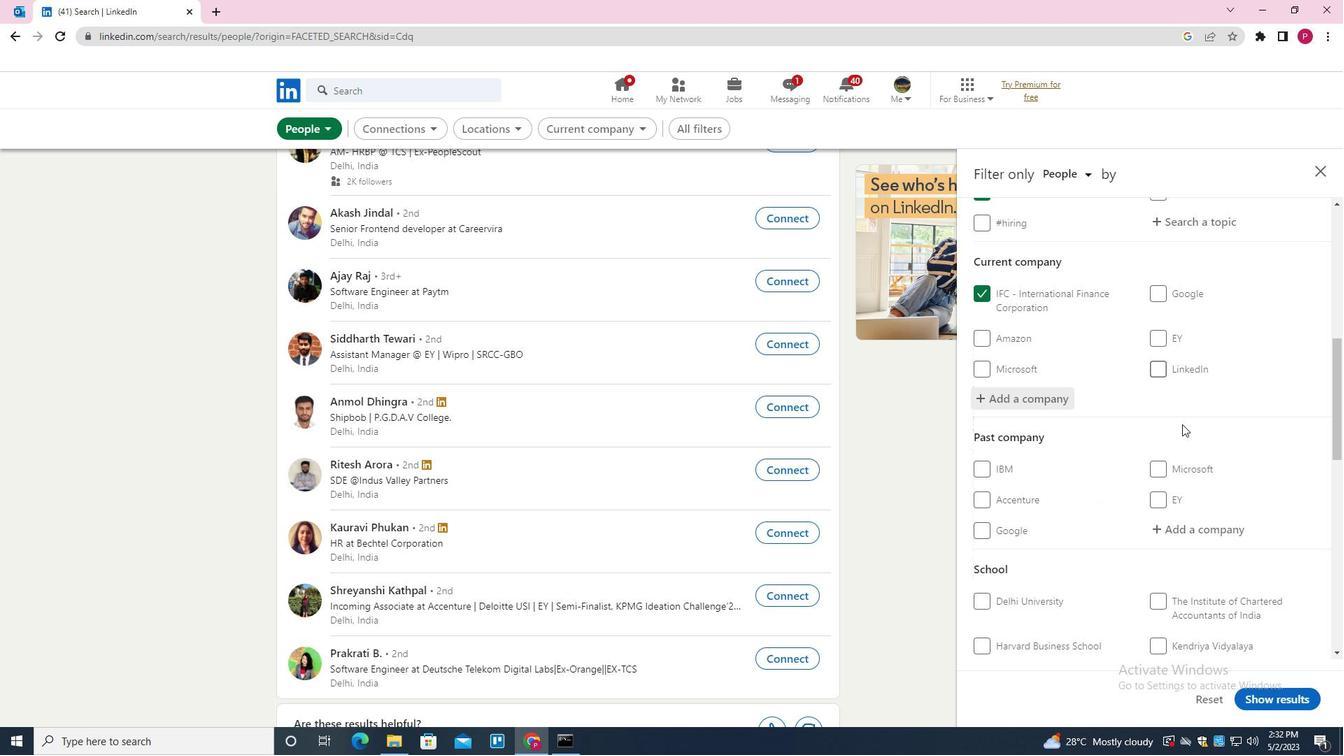 
Action: Mouse moved to (1178, 429)
Screenshot: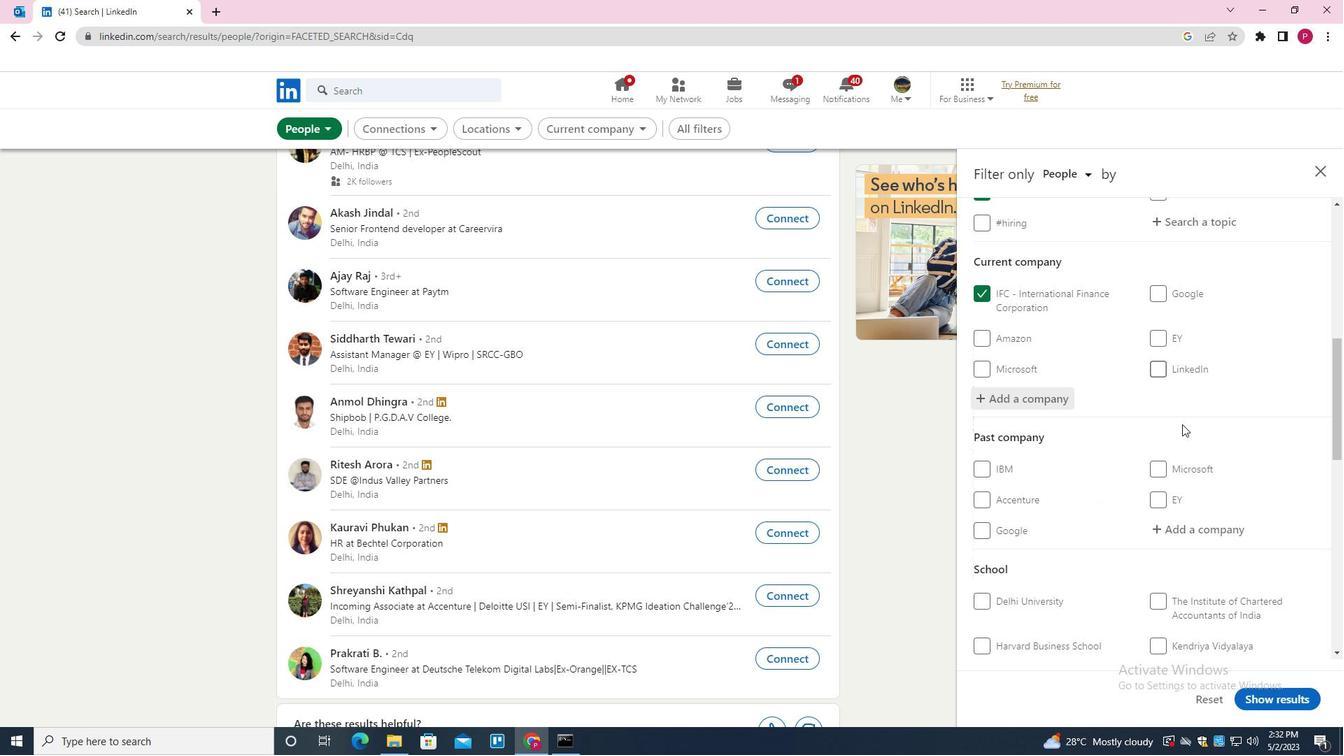 
Action: Mouse scrolled (1178, 428) with delta (0, 0)
Screenshot: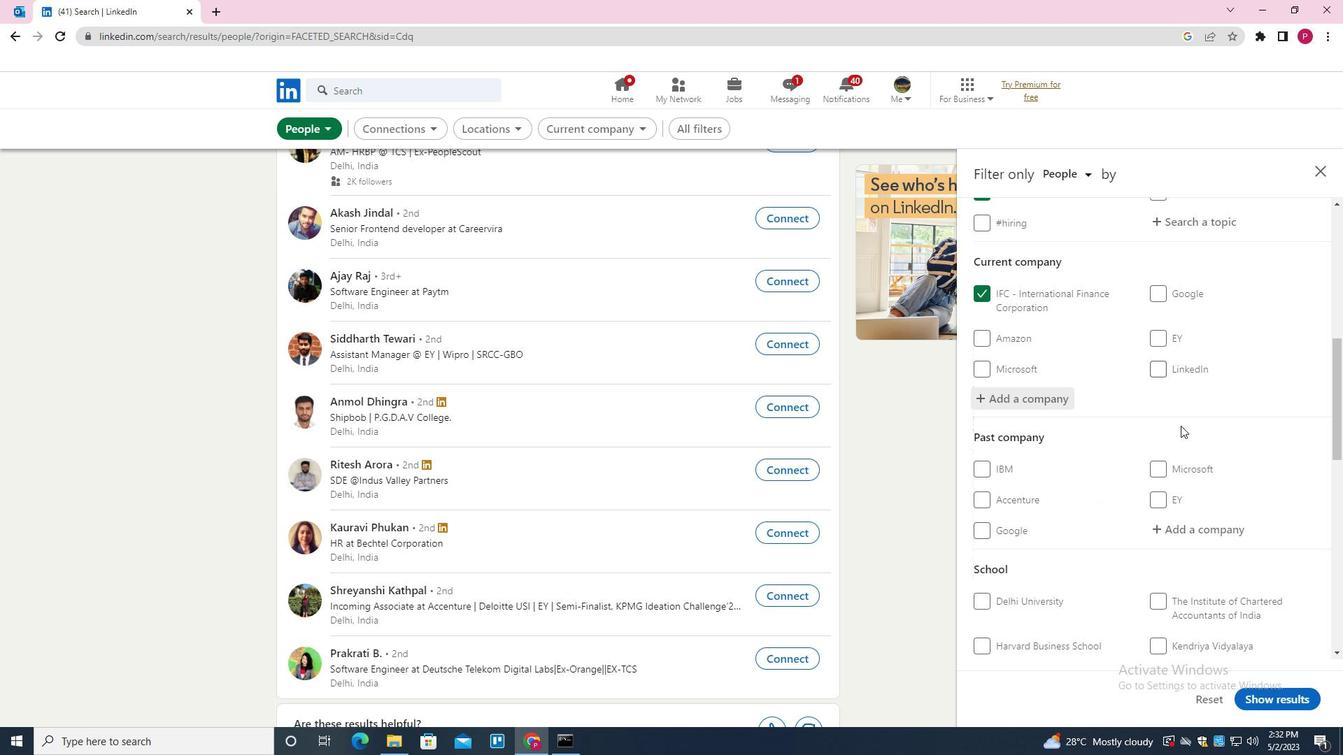 
Action: Mouse scrolled (1178, 428) with delta (0, 0)
Screenshot: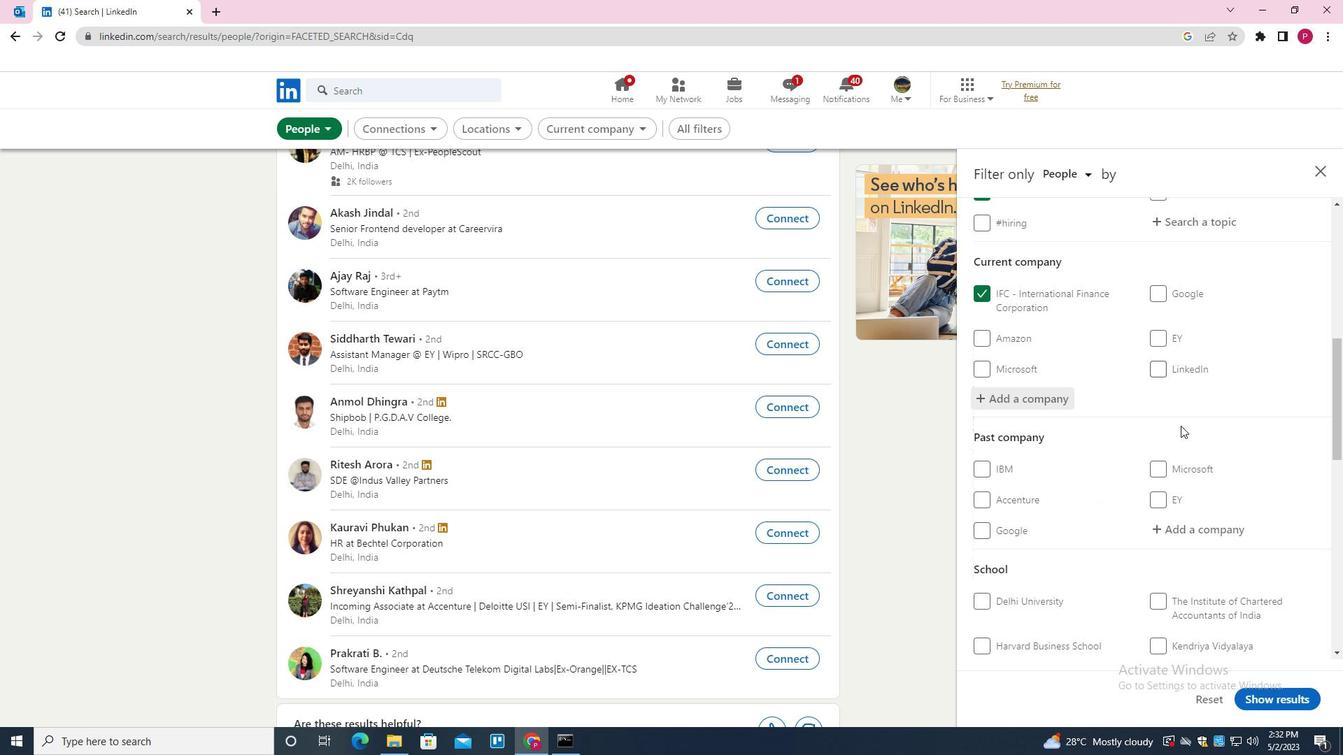 
Action: Mouse moved to (1185, 465)
Screenshot: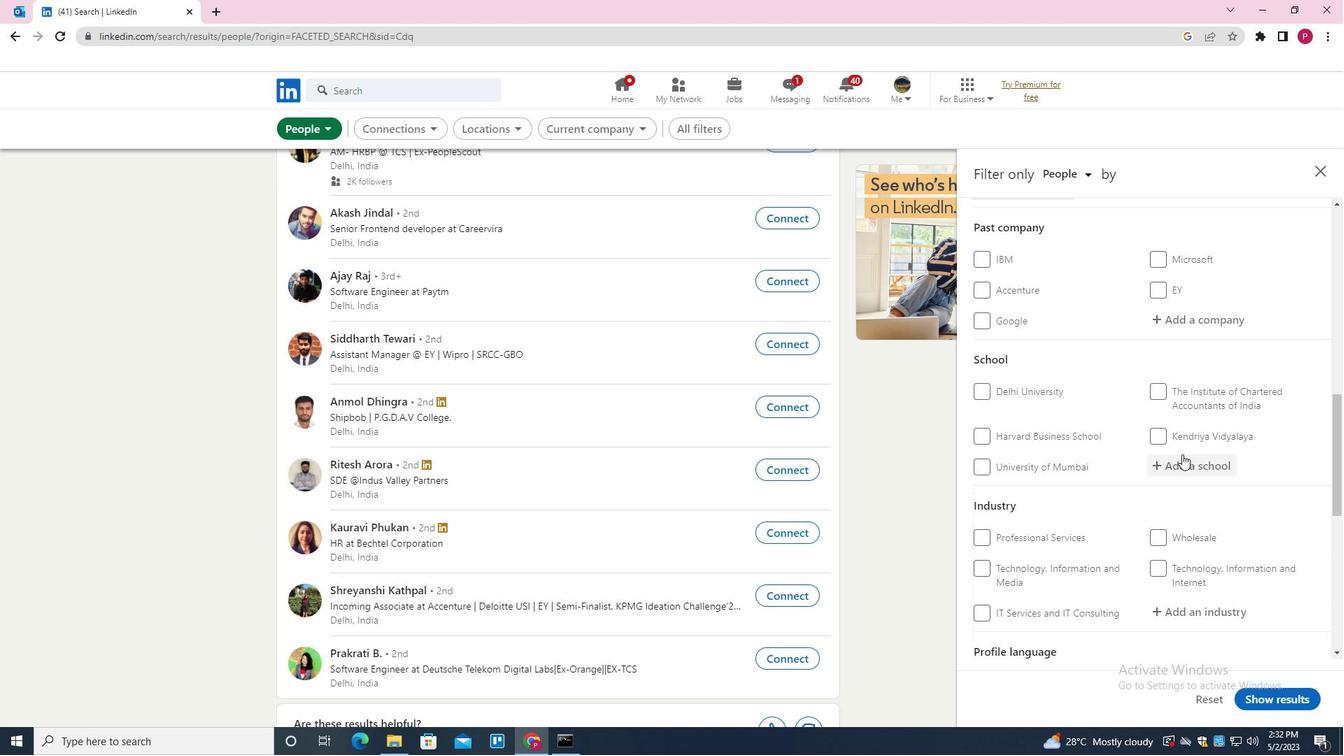 
Action: Mouse pressed left at (1185, 465)
Screenshot: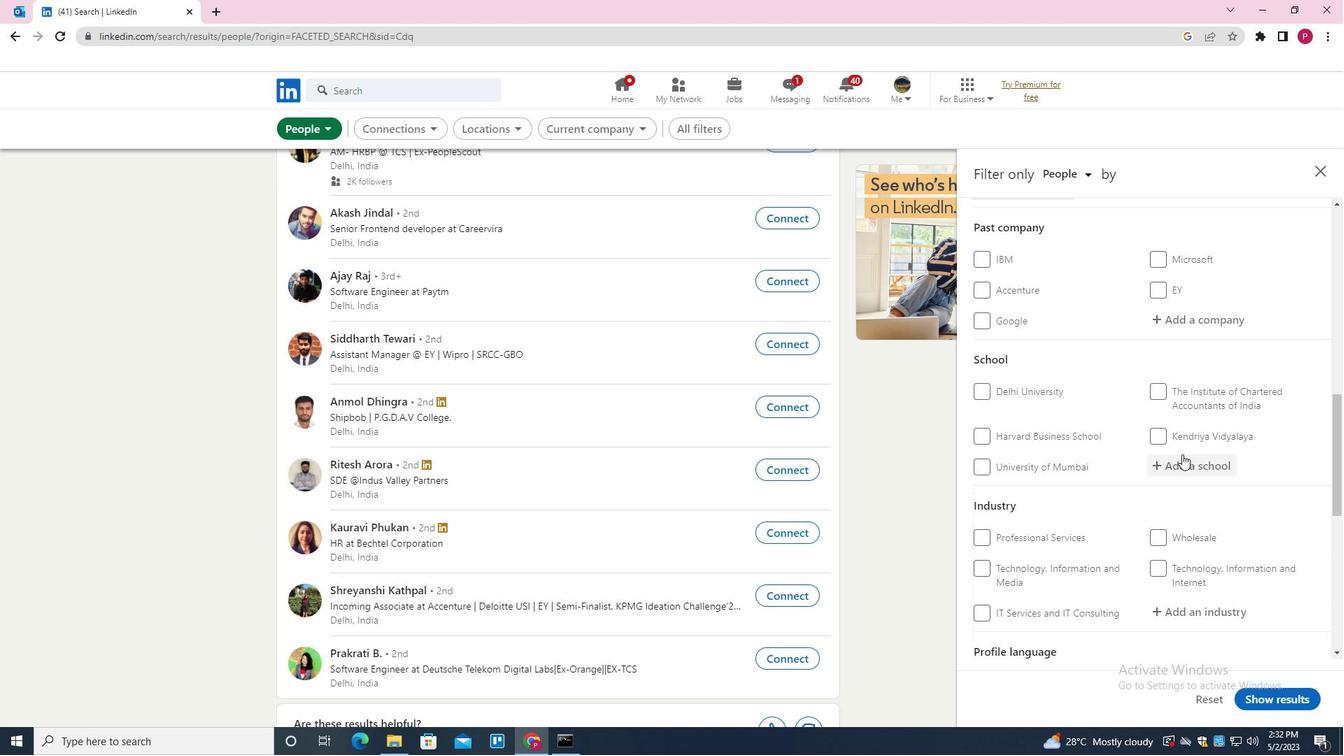 
Action: Mouse moved to (1187, 464)
Screenshot: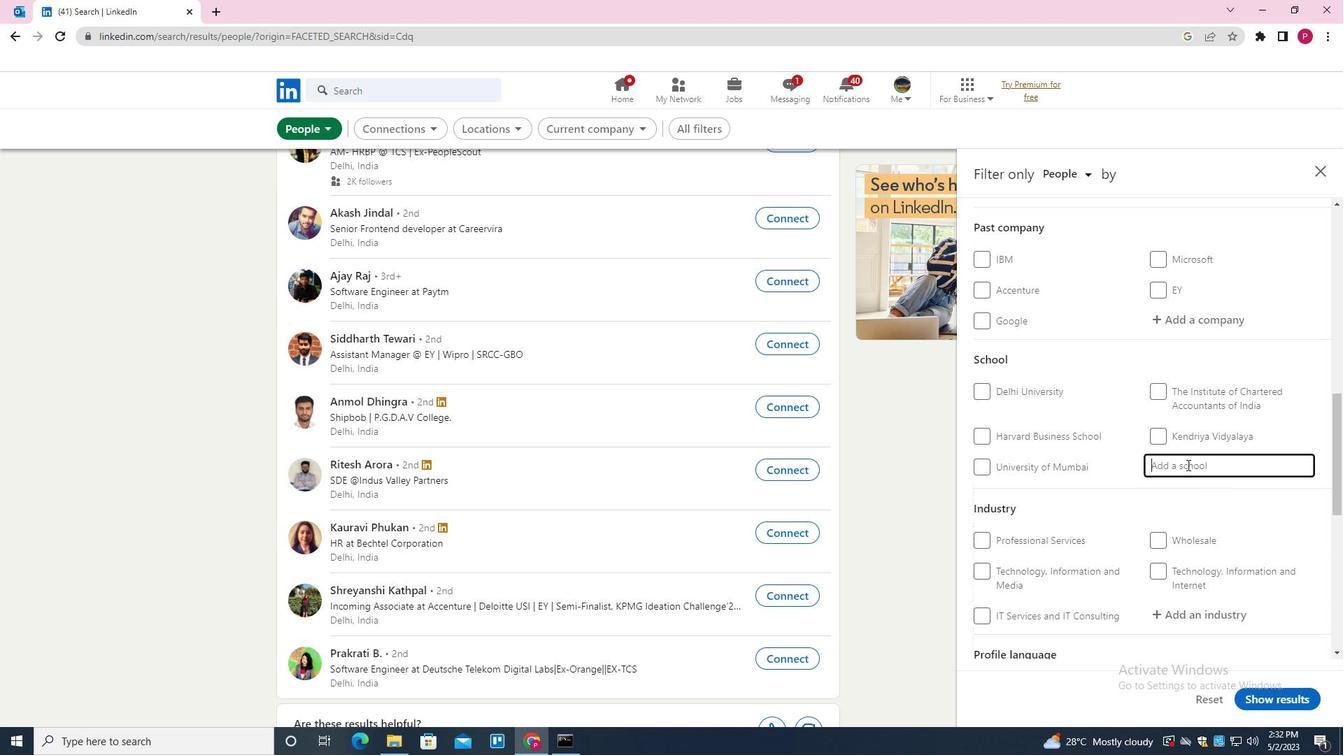 
Action: Key pressed <Key.shift>ST.<Key.space><Key.shift>ALO<Key.down><Key.down><Key.down><Key.enter>
Screenshot: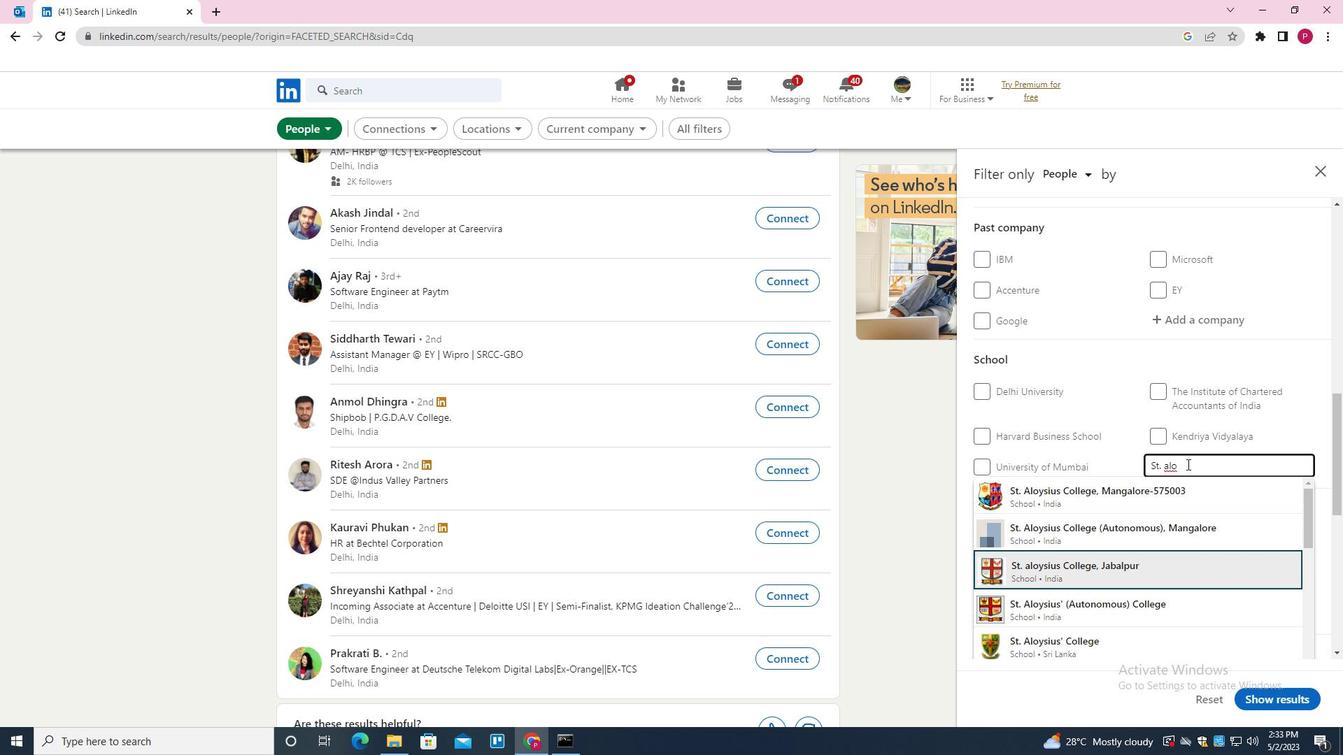 
Action: Mouse moved to (1216, 369)
Screenshot: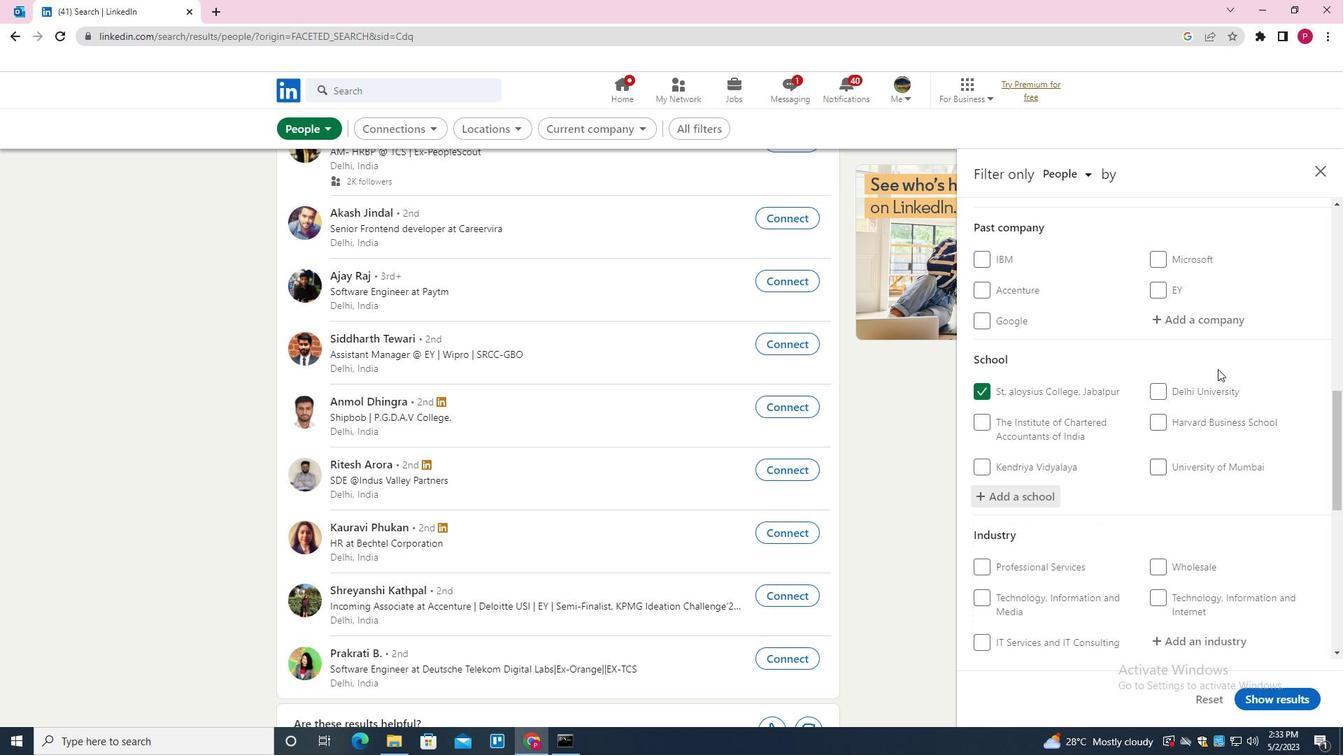 
Action: Mouse scrolled (1216, 368) with delta (0, 0)
Screenshot: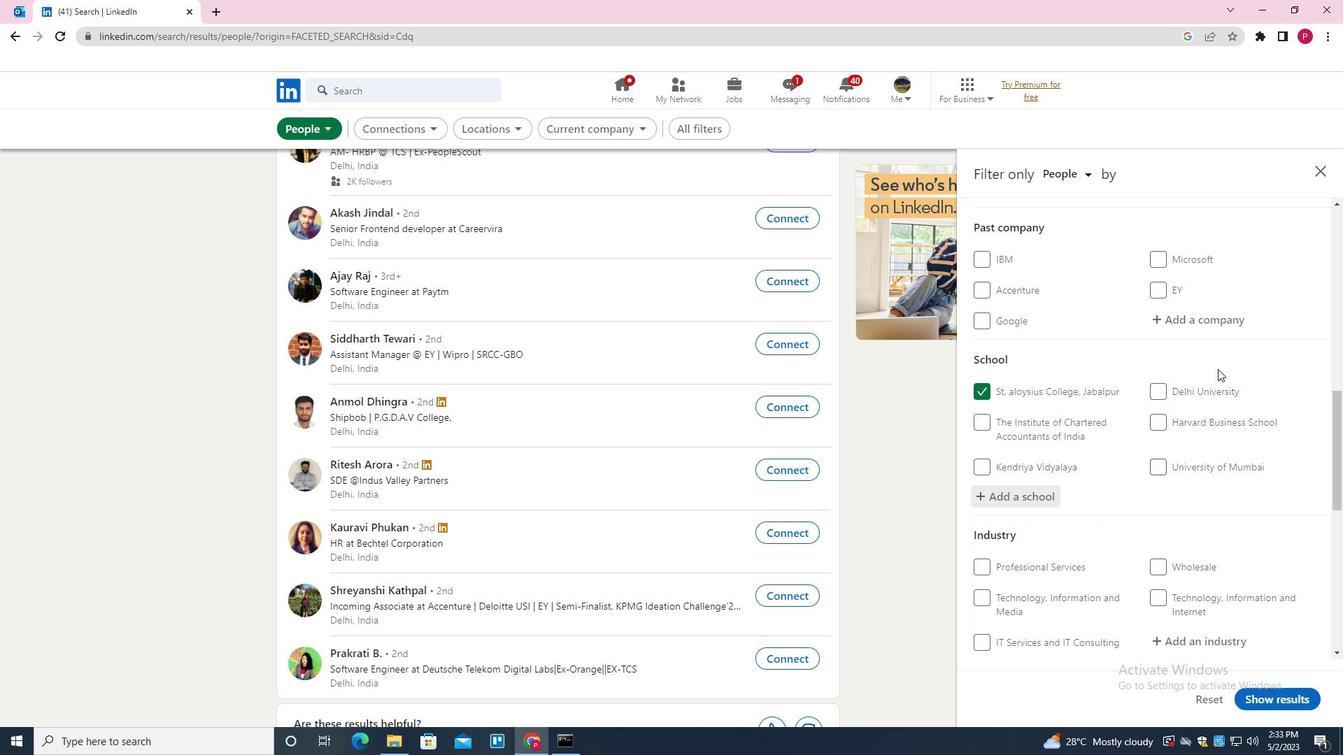 
Action: Mouse moved to (1215, 369)
Screenshot: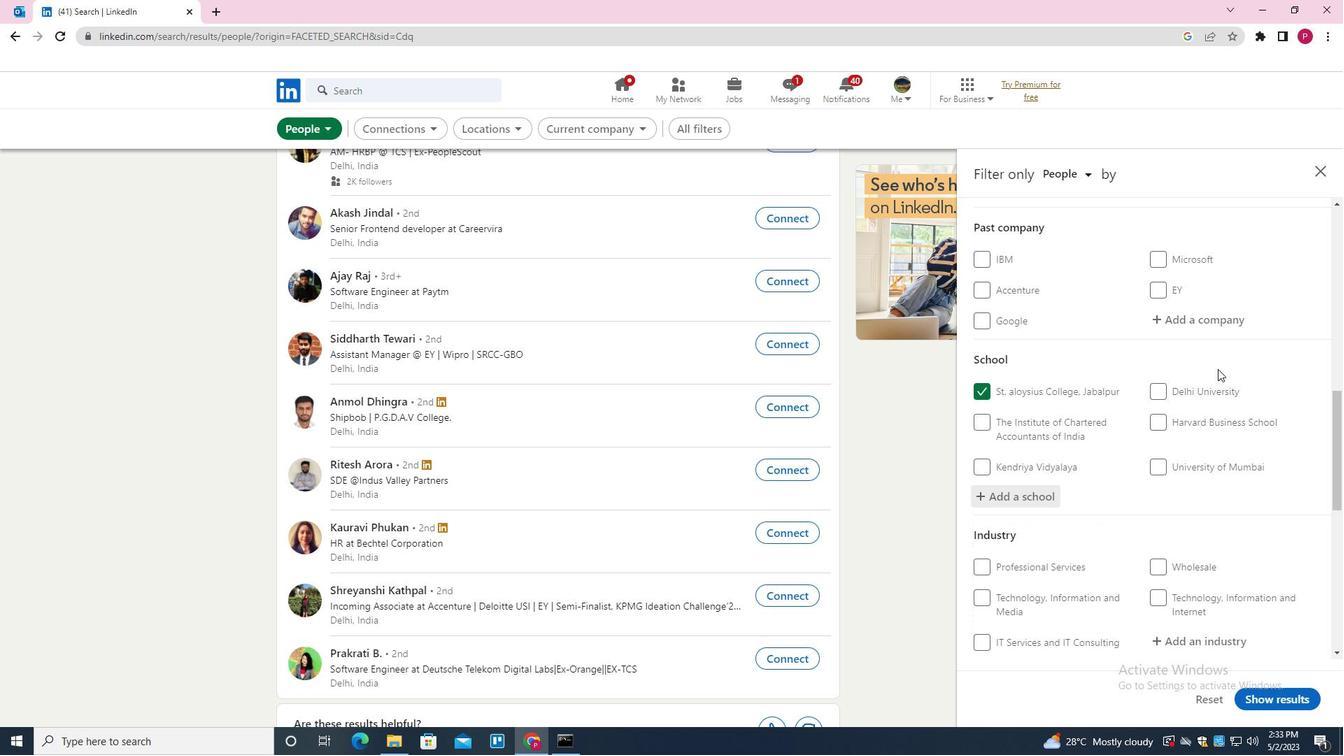 
Action: Mouse scrolled (1215, 368) with delta (0, 0)
Screenshot: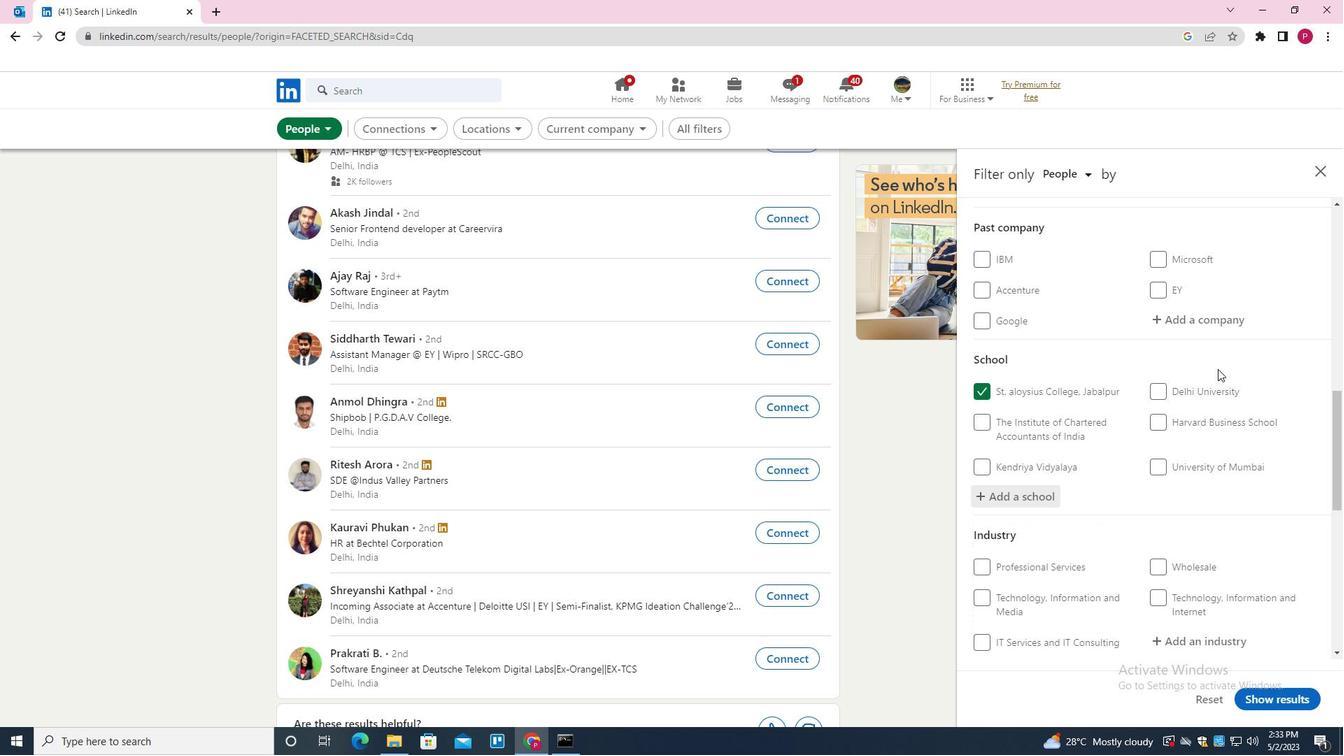 
Action: Mouse scrolled (1215, 368) with delta (0, 0)
Screenshot: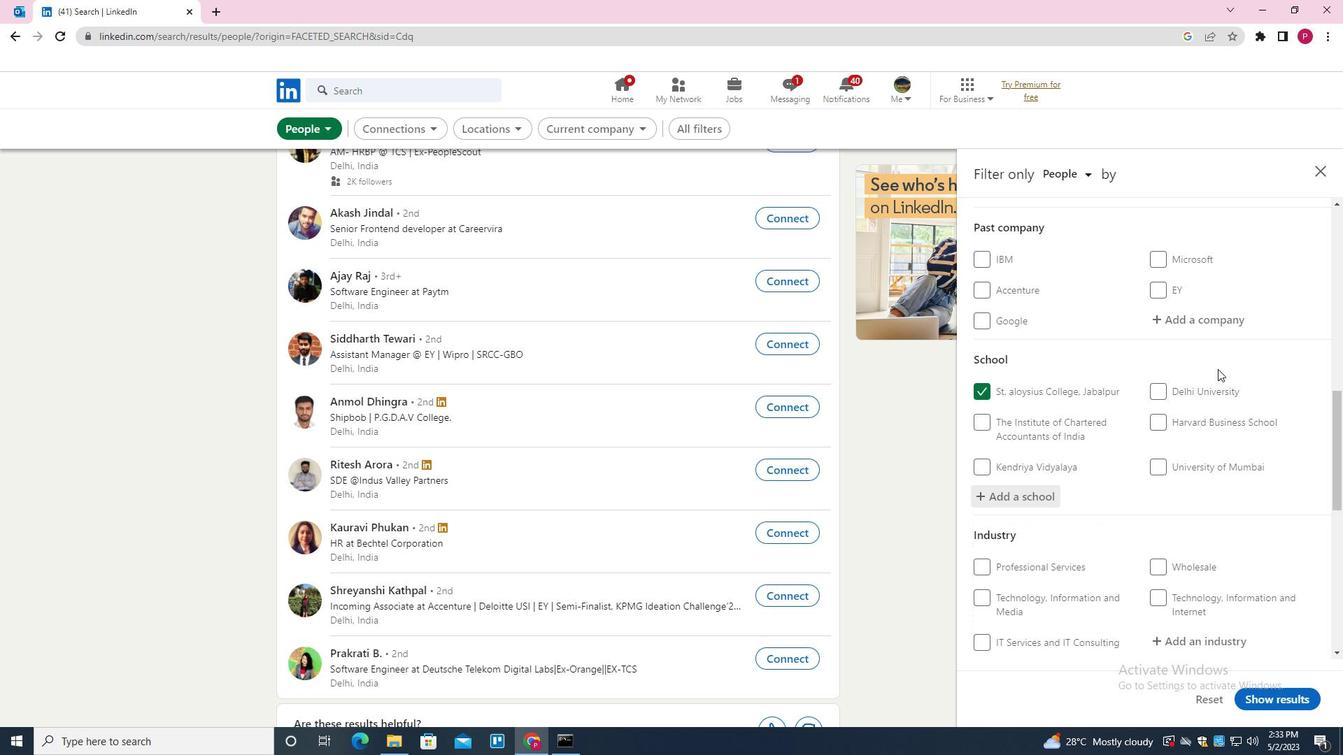 
Action: Mouse moved to (1210, 373)
Screenshot: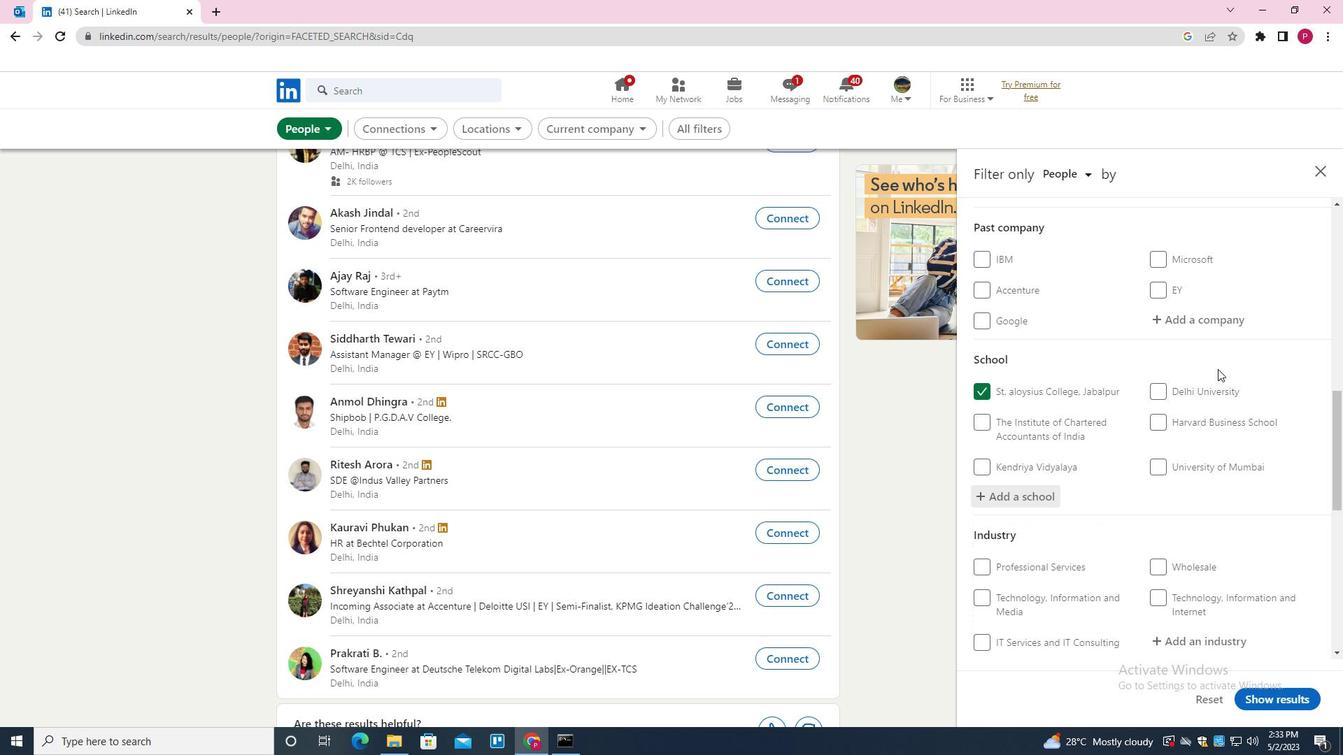 
Action: Mouse scrolled (1210, 372) with delta (0, 0)
Screenshot: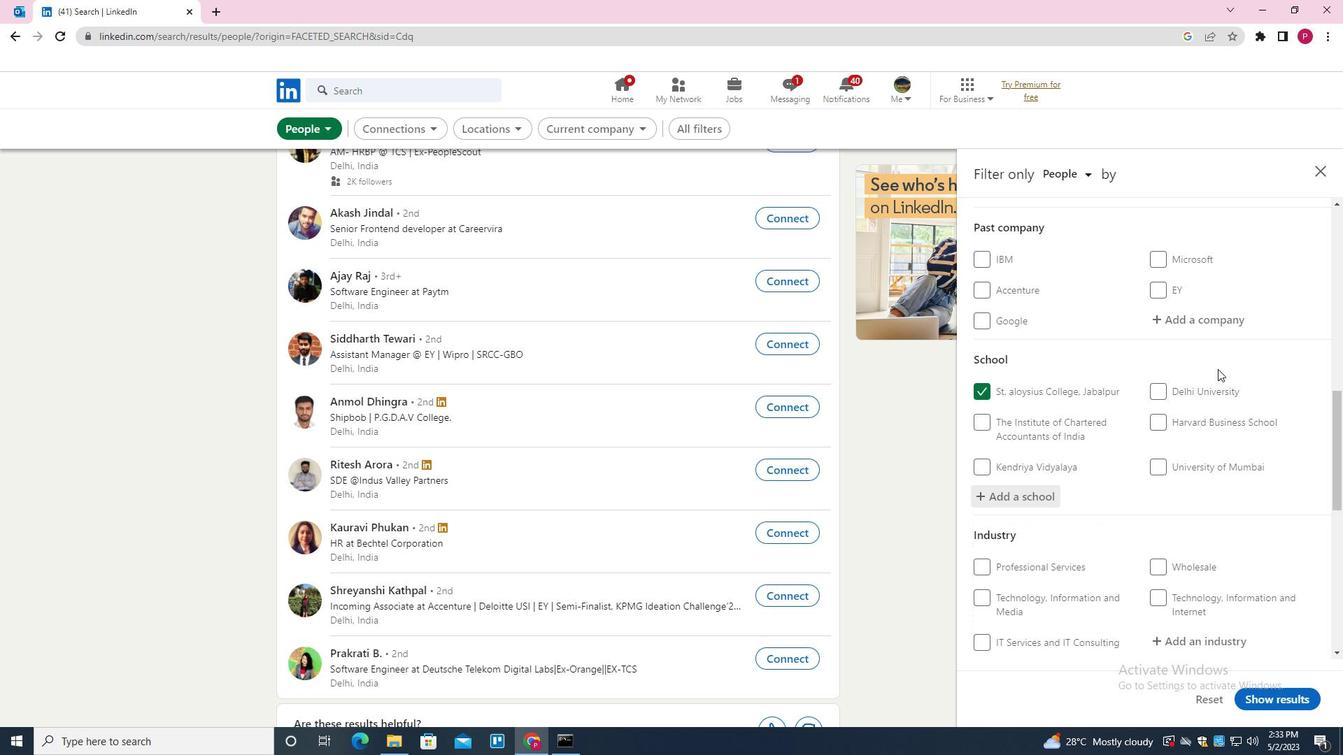 
Action: Mouse moved to (1203, 381)
Screenshot: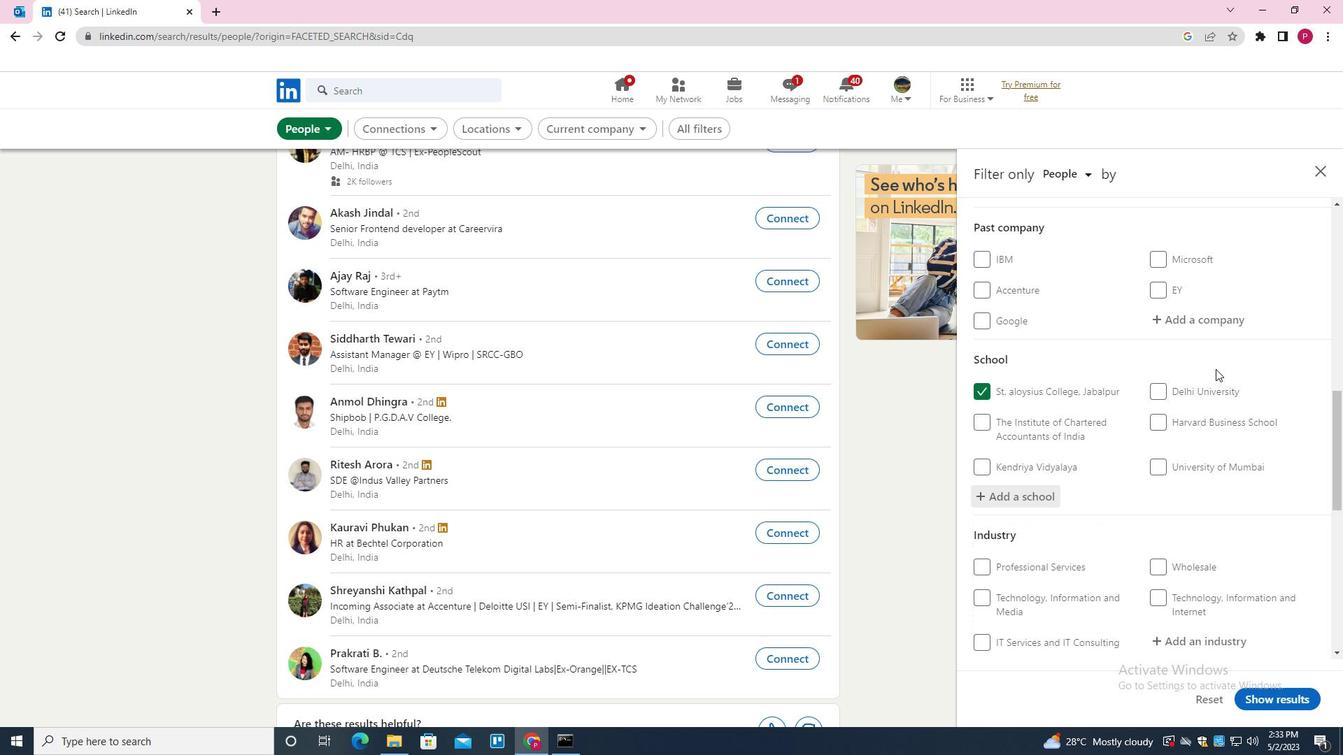 
Action: Mouse scrolled (1203, 380) with delta (0, 0)
Screenshot: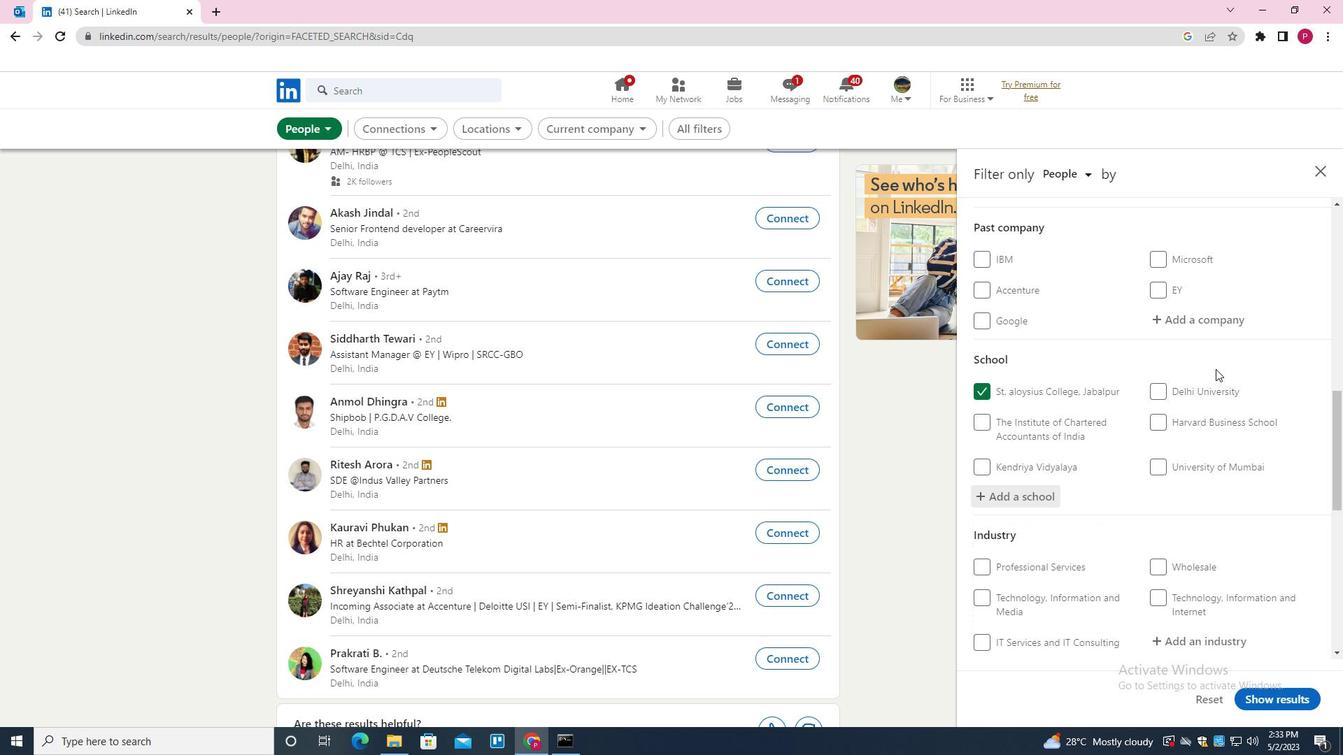 
Action: Mouse moved to (1188, 291)
Screenshot: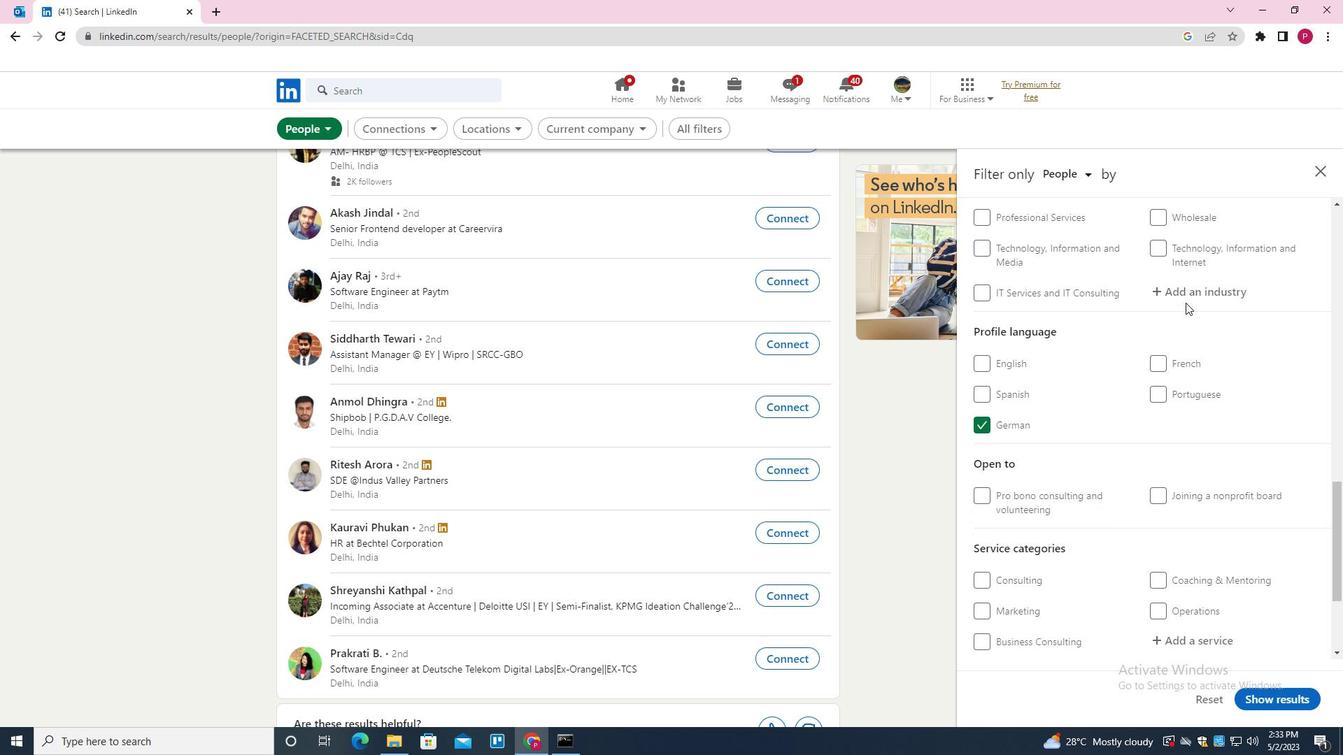 
Action: Mouse pressed left at (1188, 291)
Screenshot: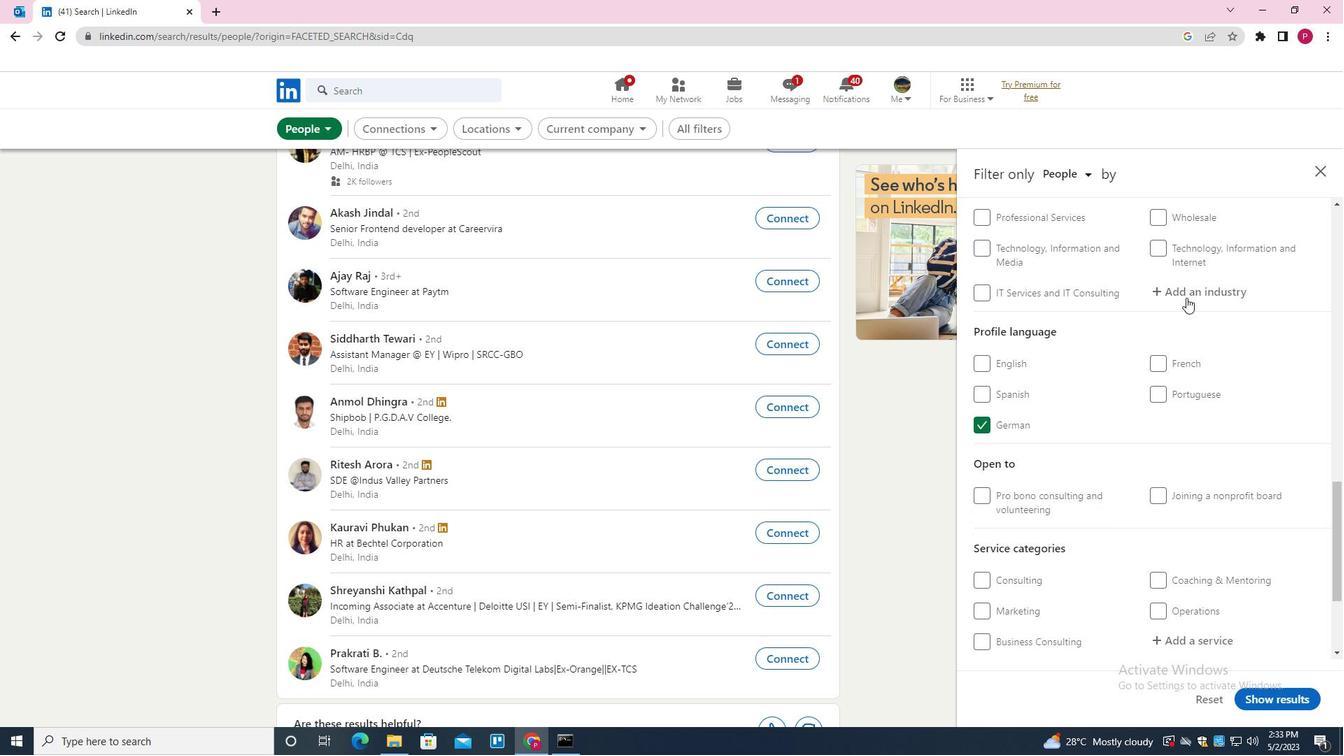 
Action: Mouse moved to (1180, 296)
Screenshot: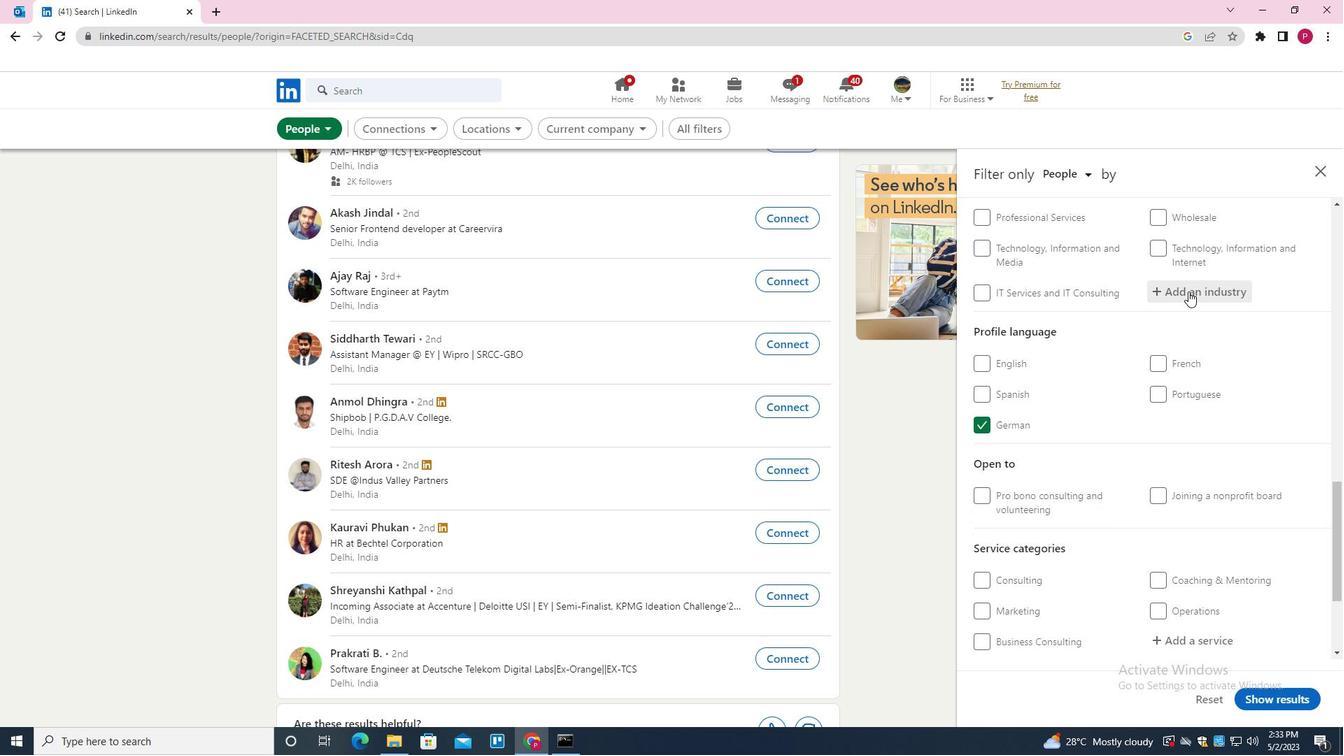 
Action: Key pressed <Key.shift>ANIMATION<Key.down><Key.enter>
Screenshot: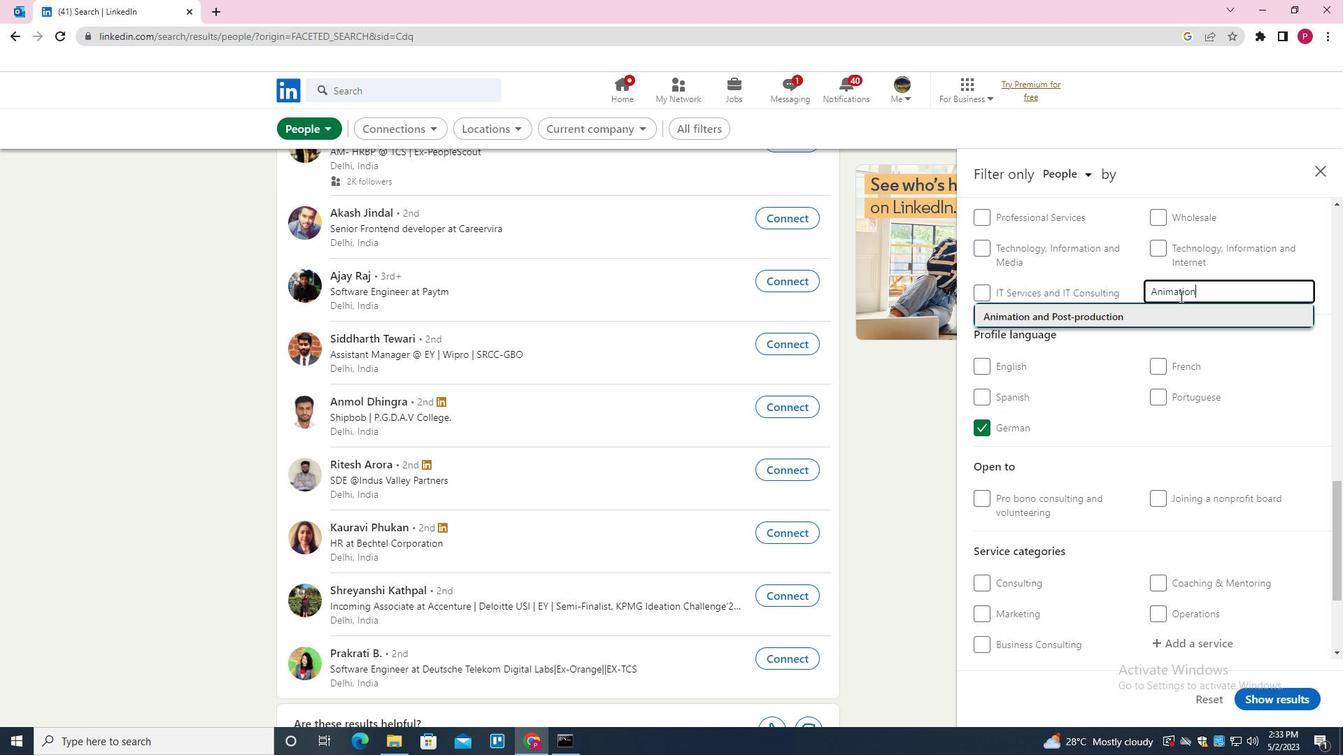 
Action: Mouse moved to (1175, 299)
Screenshot: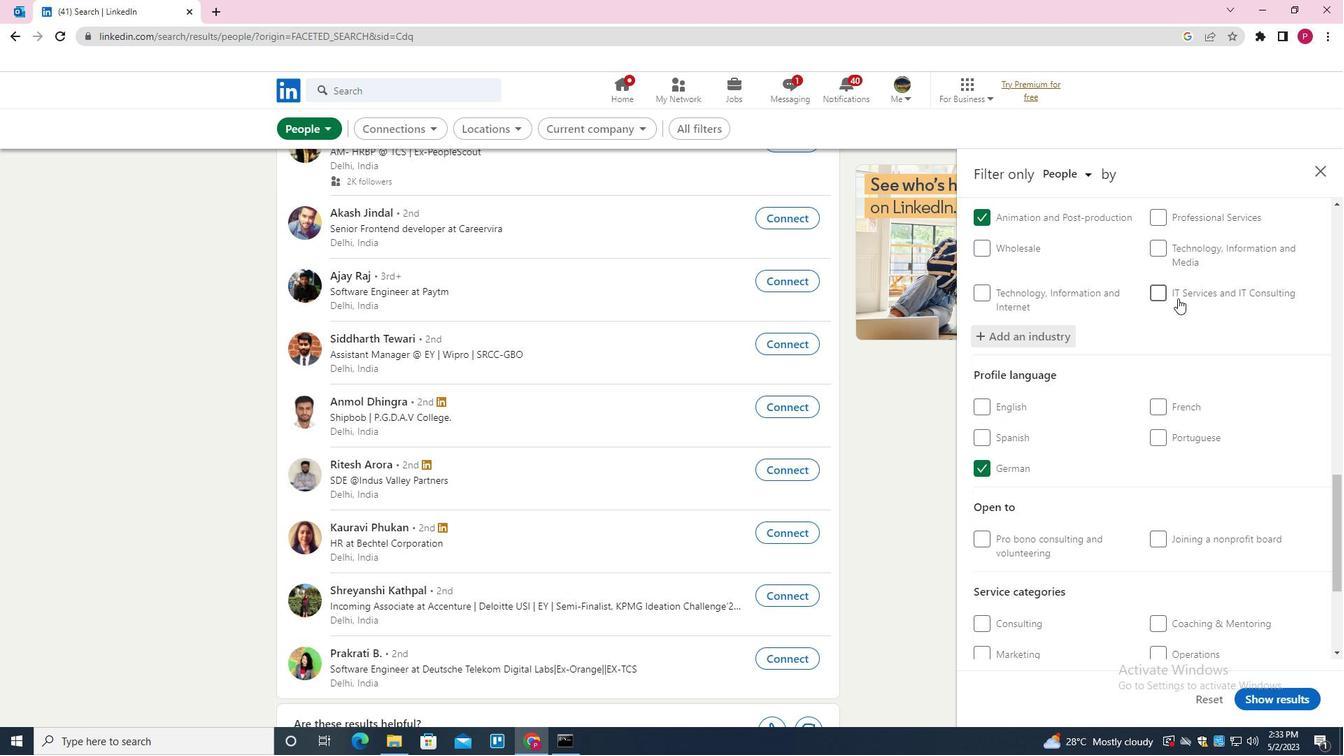 
Action: Mouse scrolled (1175, 298) with delta (0, 0)
Screenshot: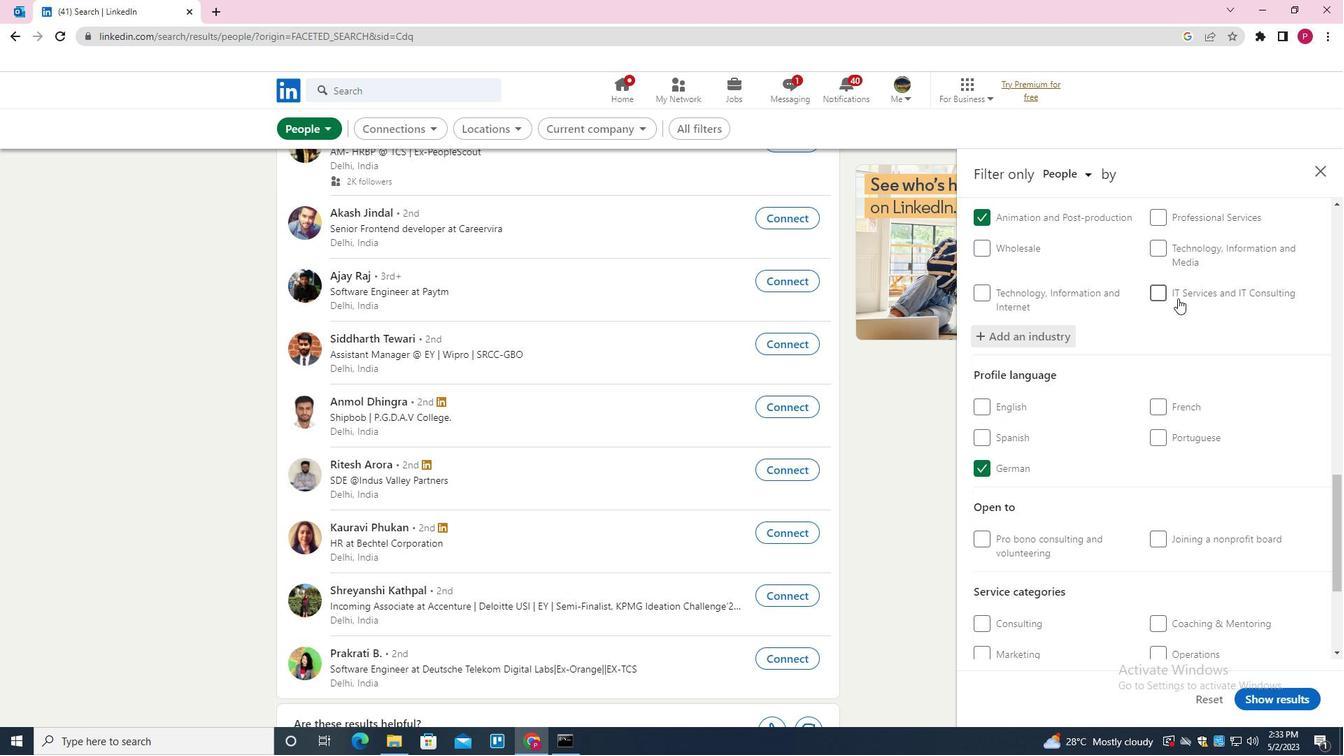 
Action: Mouse scrolled (1175, 298) with delta (0, 0)
Screenshot: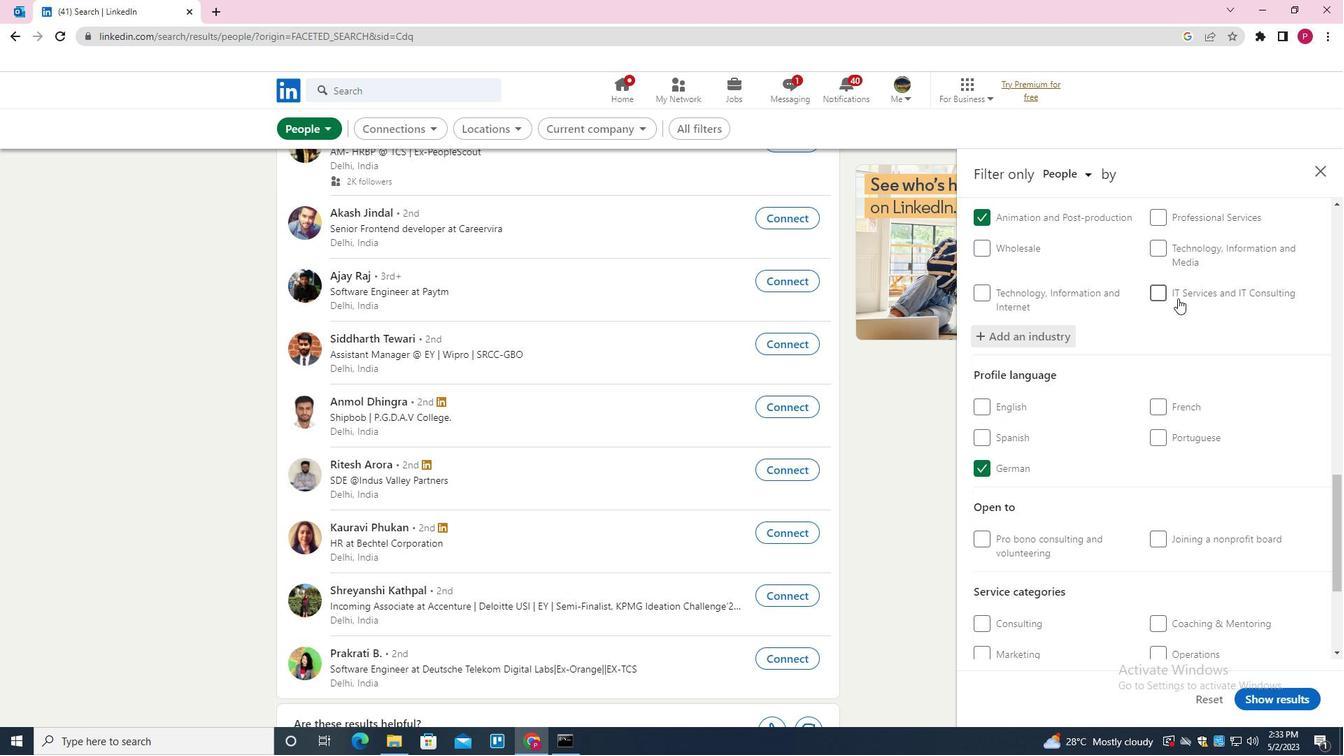 
Action: Mouse scrolled (1175, 298) with delta (0, 0)
Screenshot: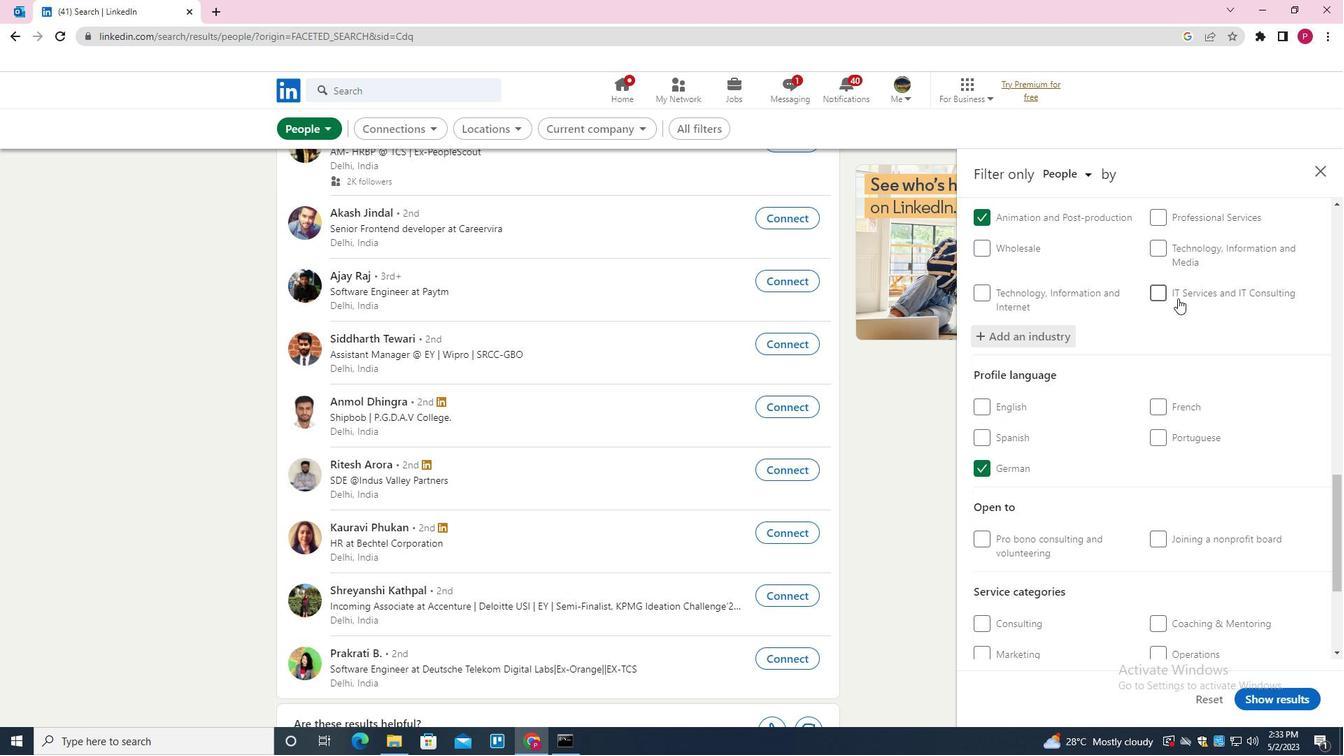 
Action: Mouse scrolled (1175, 298) with delta (0, 0)
Screenshot: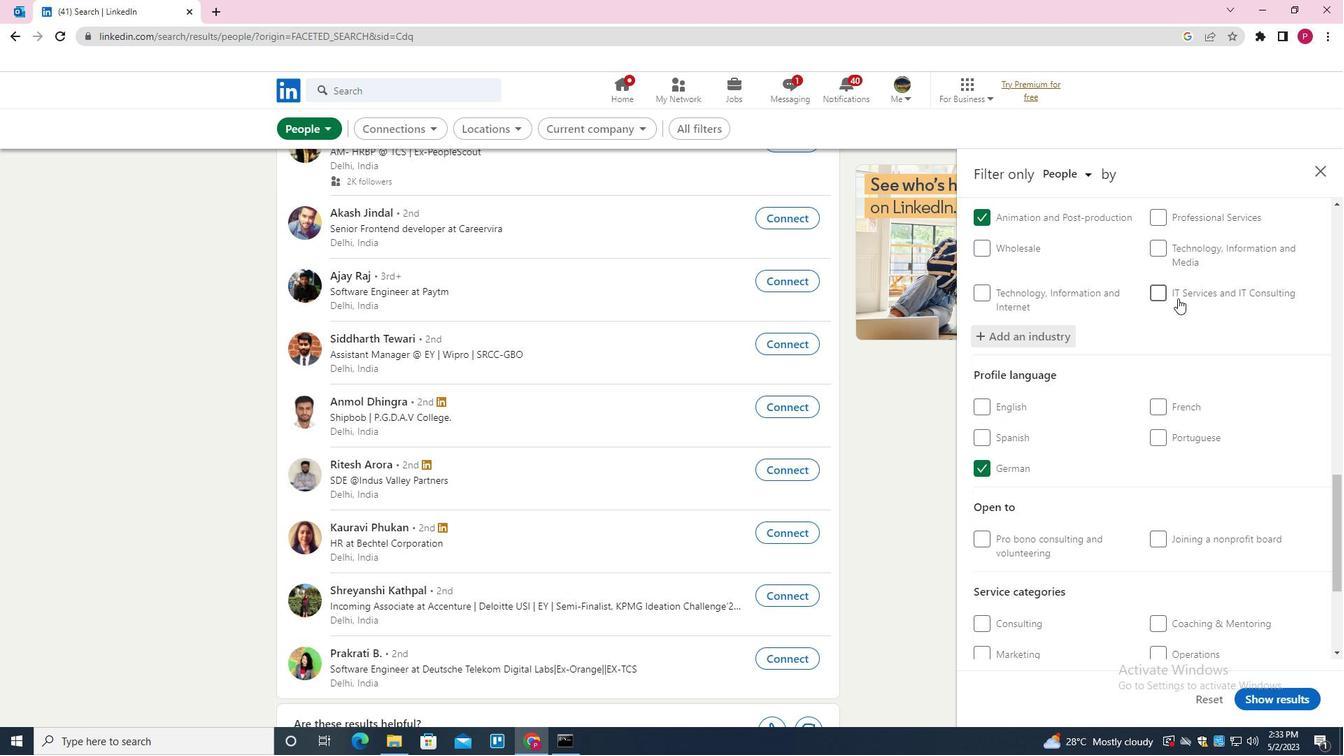 
Action: Mouse scrolled (1175, 298) with delta (0, 0)
Screenshot: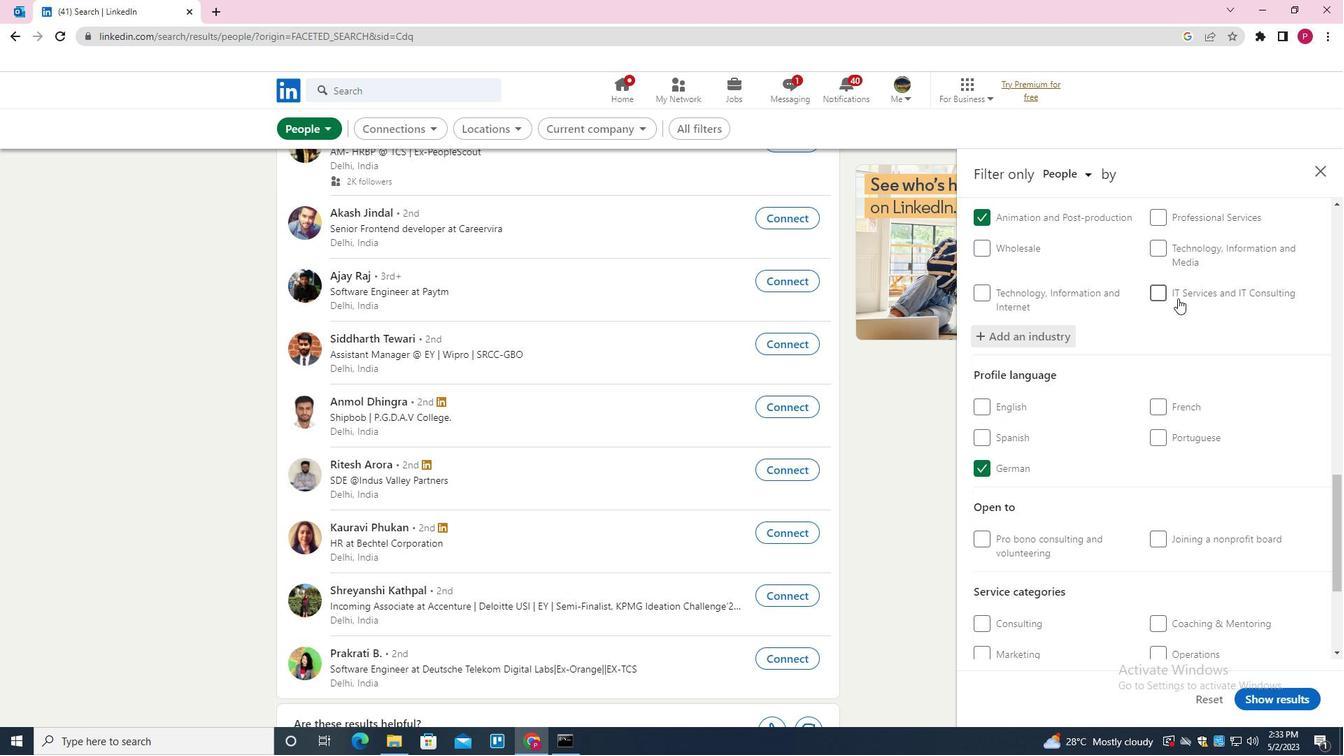 
Action: Mouse scrolled (1175, 298) with delta (0, 0)
Screenshot: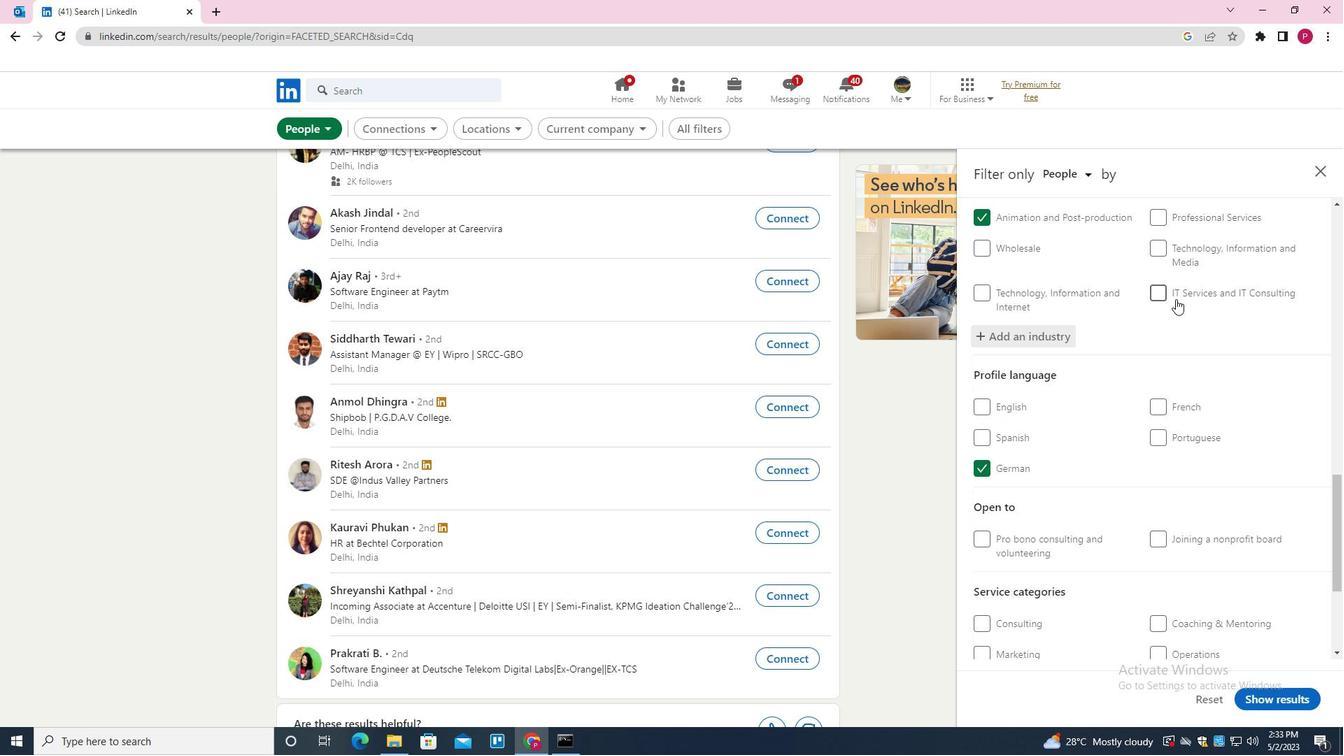 
Action: Mouse moved to (1195, 470)
Screenshot: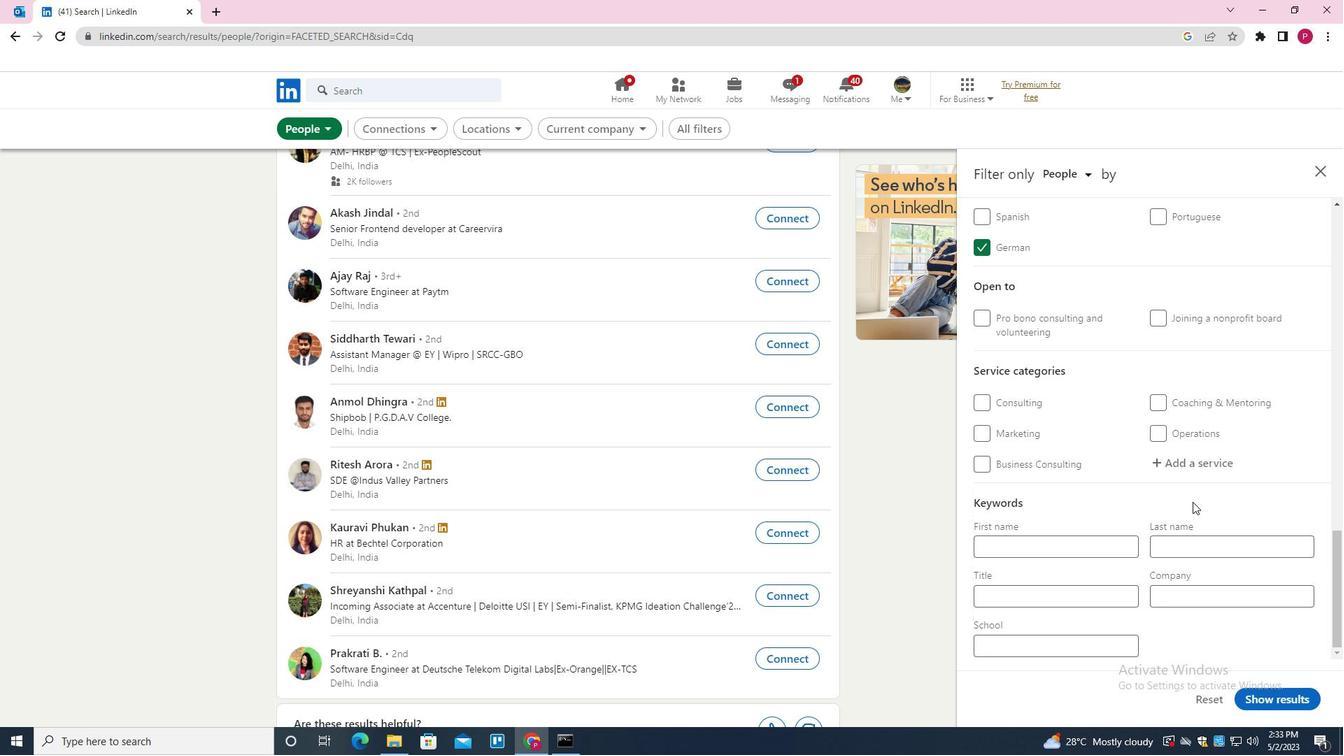 
Action: Mouse pressed left at (1195, 470)
Screenshot: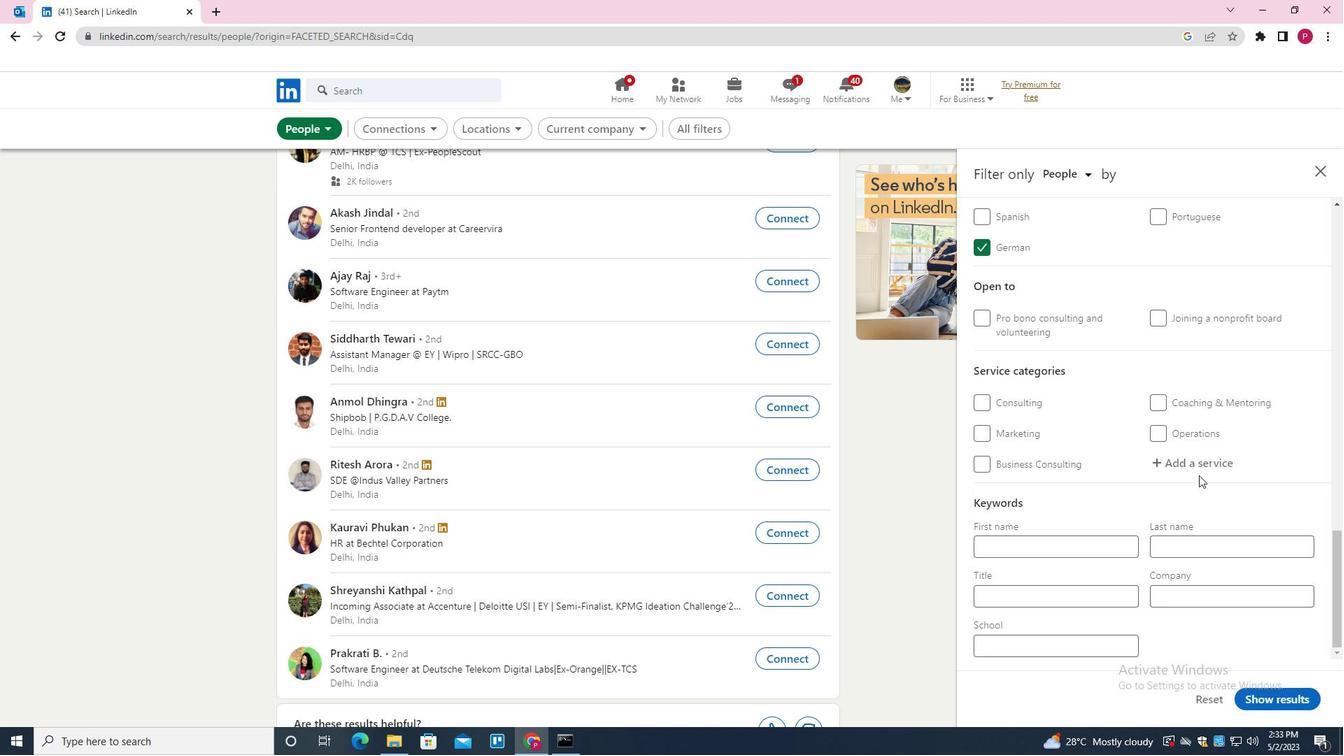 
Action: Mouse moved to (1192, 470)
Screenshot: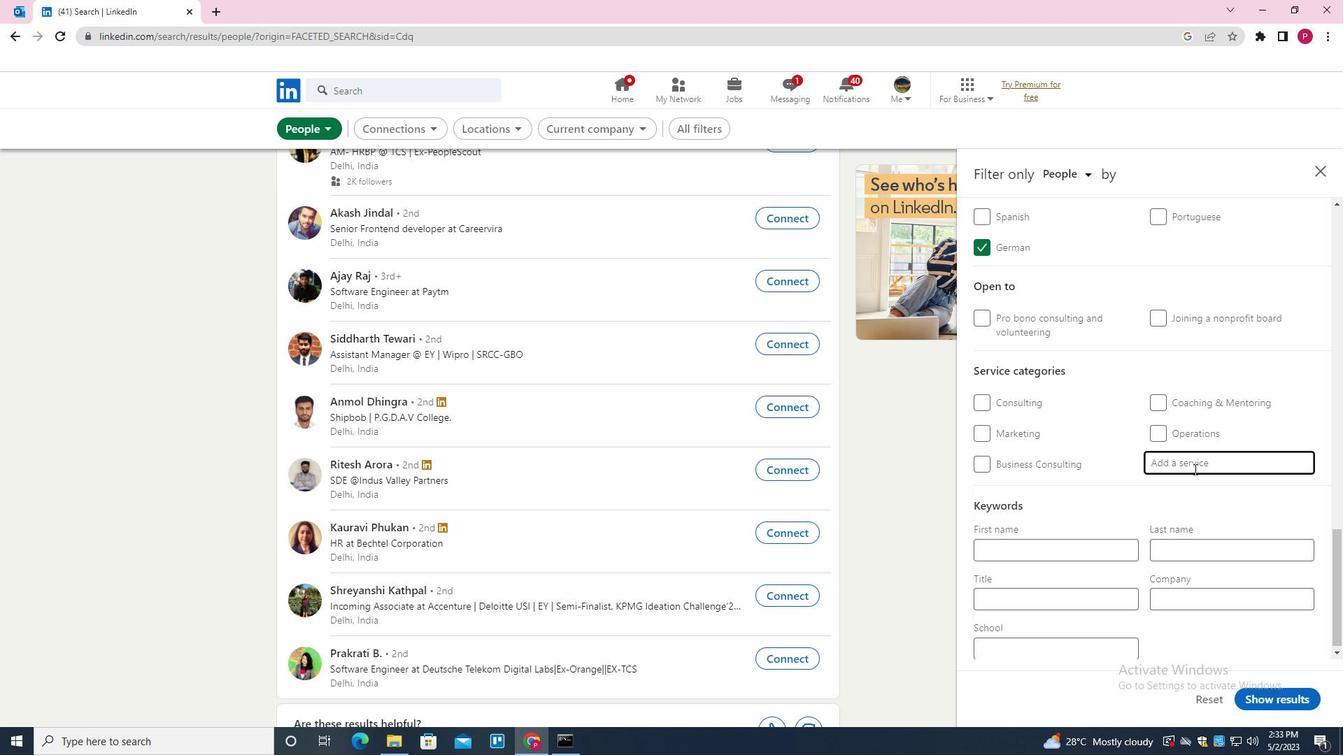 
Action: Key pressed <Key.shift>PRO
Screenshot: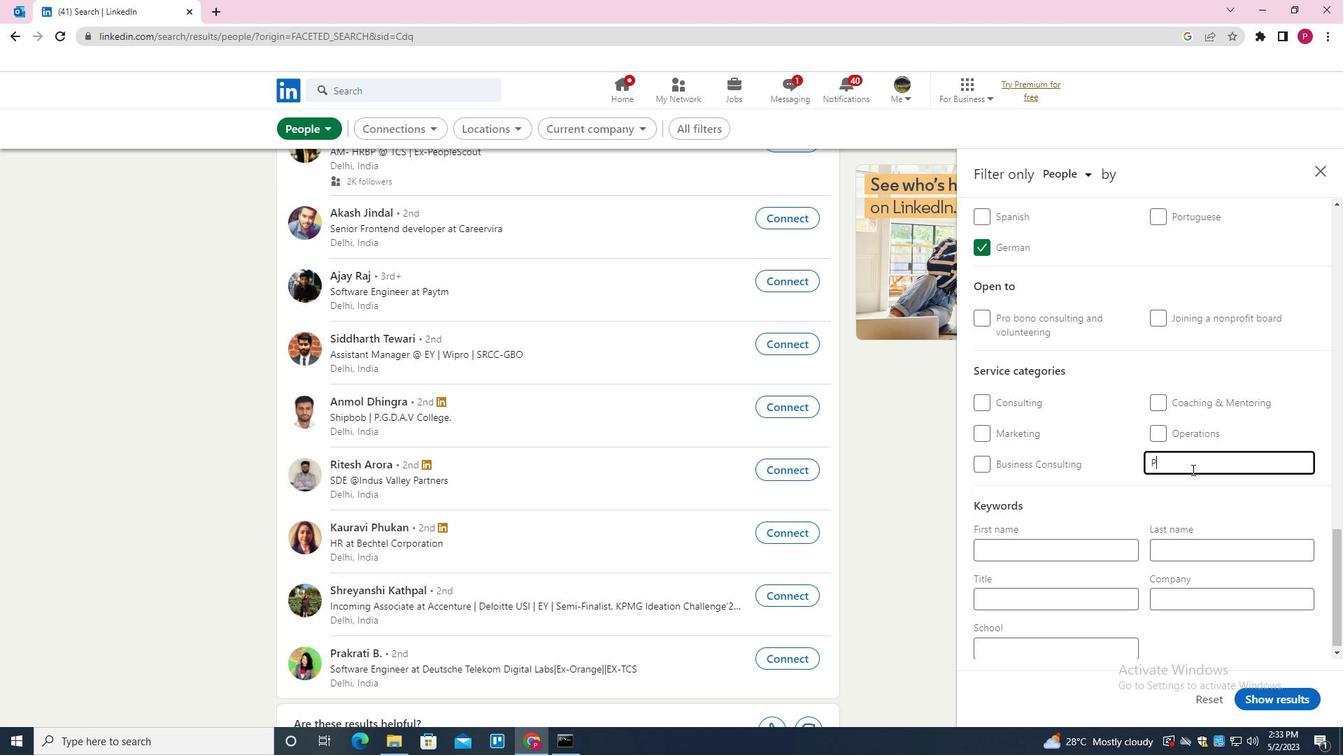 
Action: Mouse moved to (1192, 470)
Screenshot: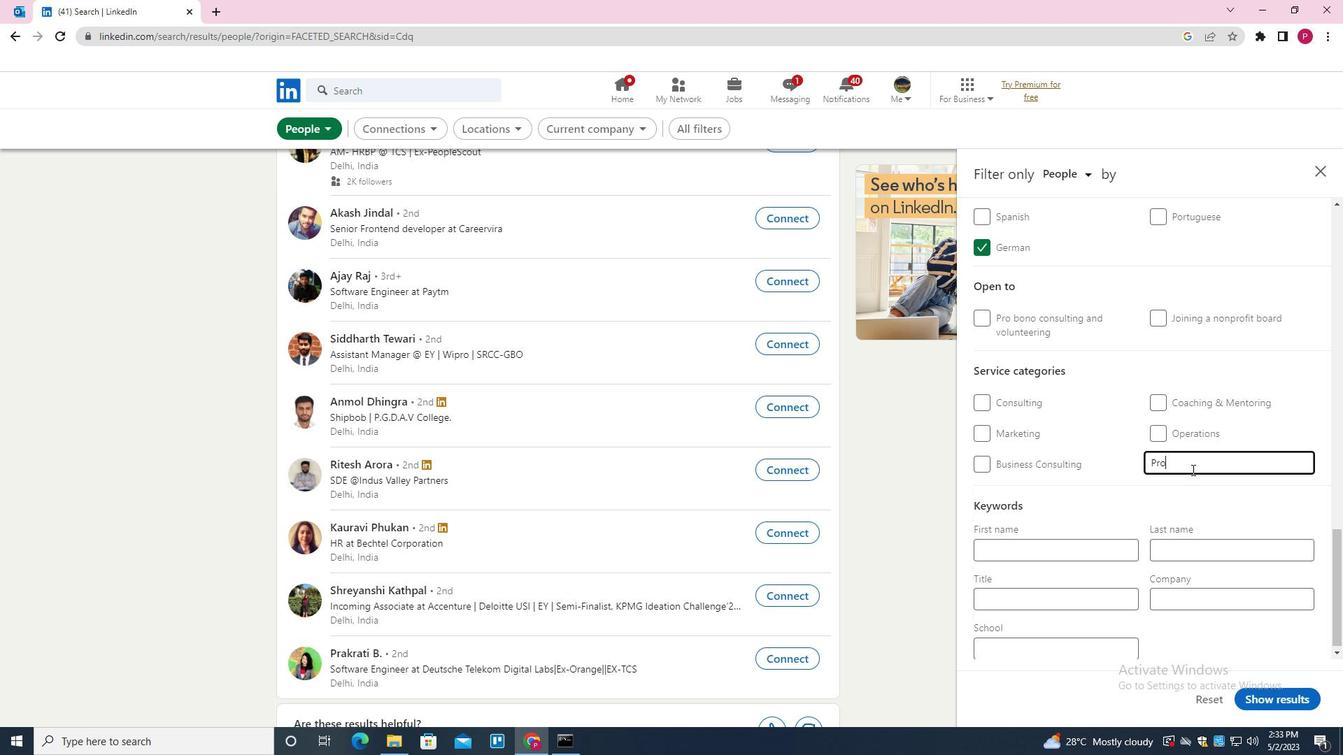 
Action: Key pressed GRAM<Key.down><Key.enter>
Screenshot: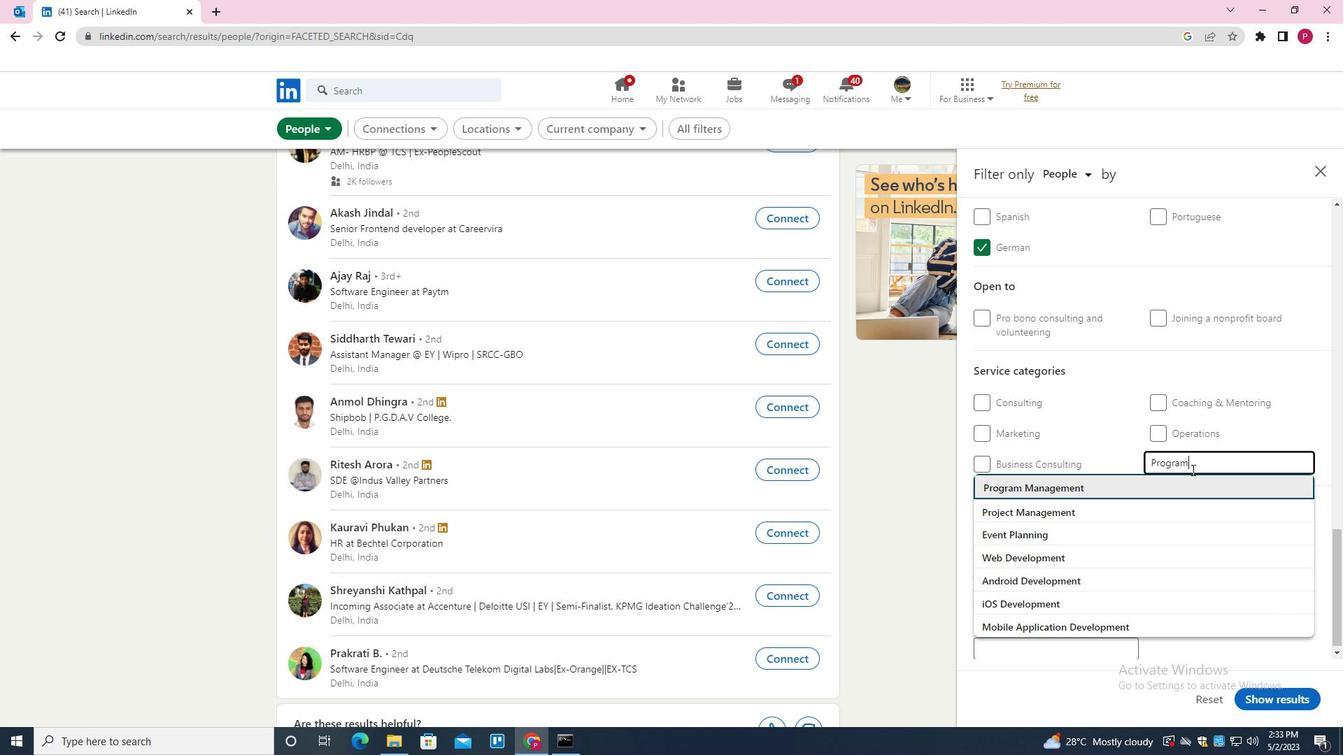 
Action: Mouse moved to (1155, 467)
Screenshot: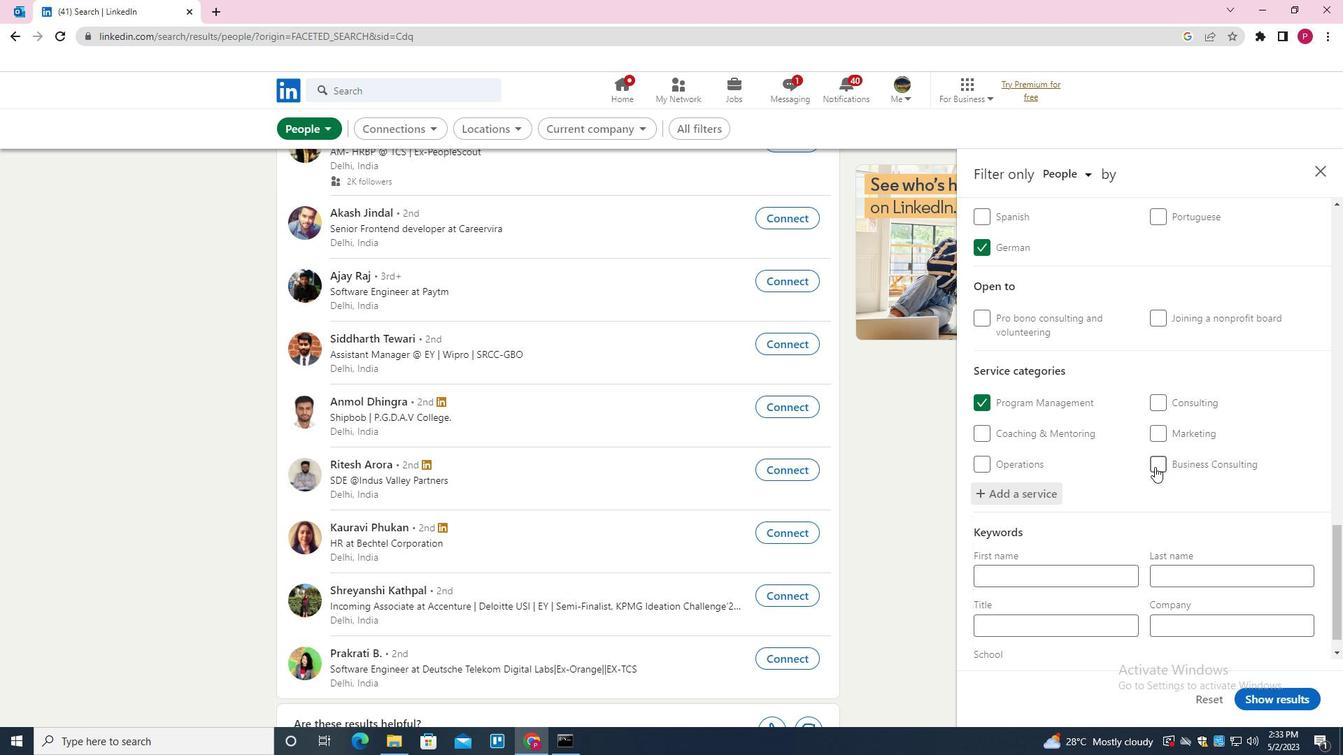 
Action: Mouse scrolled (1155, 466) with delta (0, 0)
Screenshot: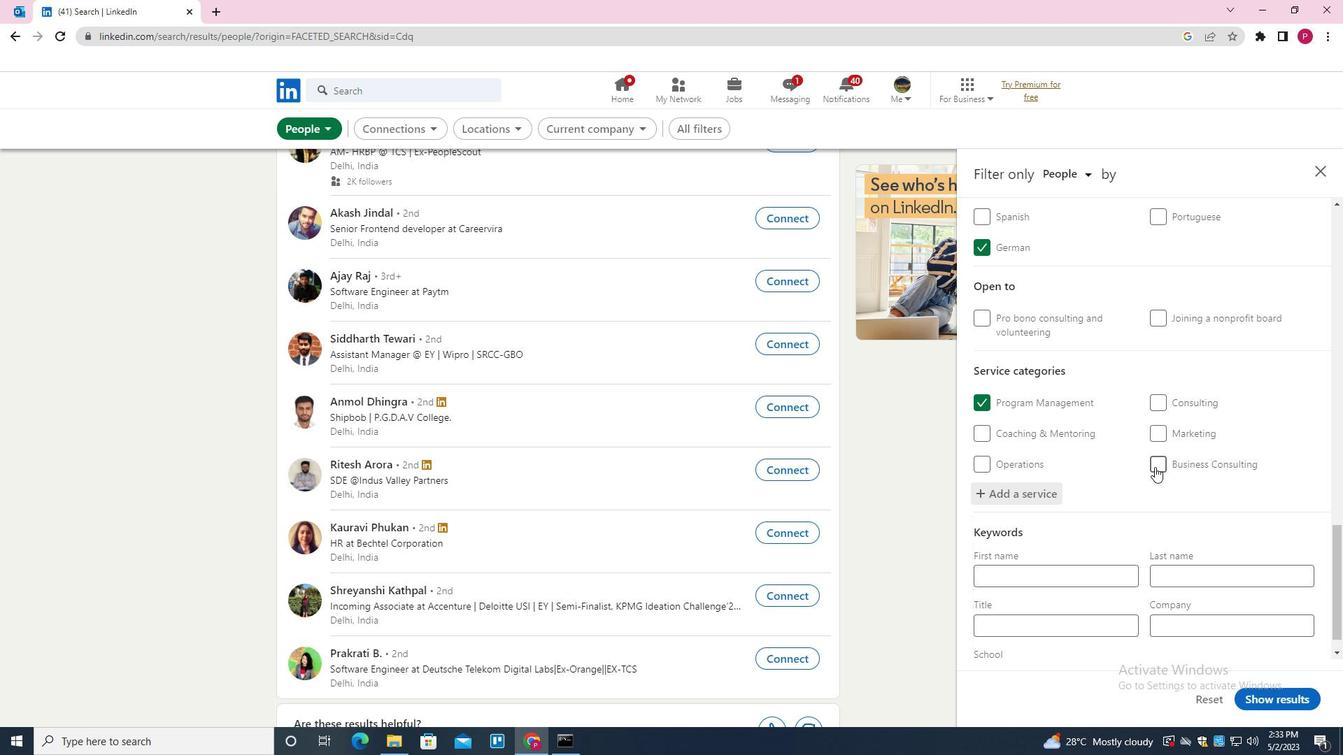 
Action: Mouse scrolled (1155, 466) with delta (0, 0)
Screenshot: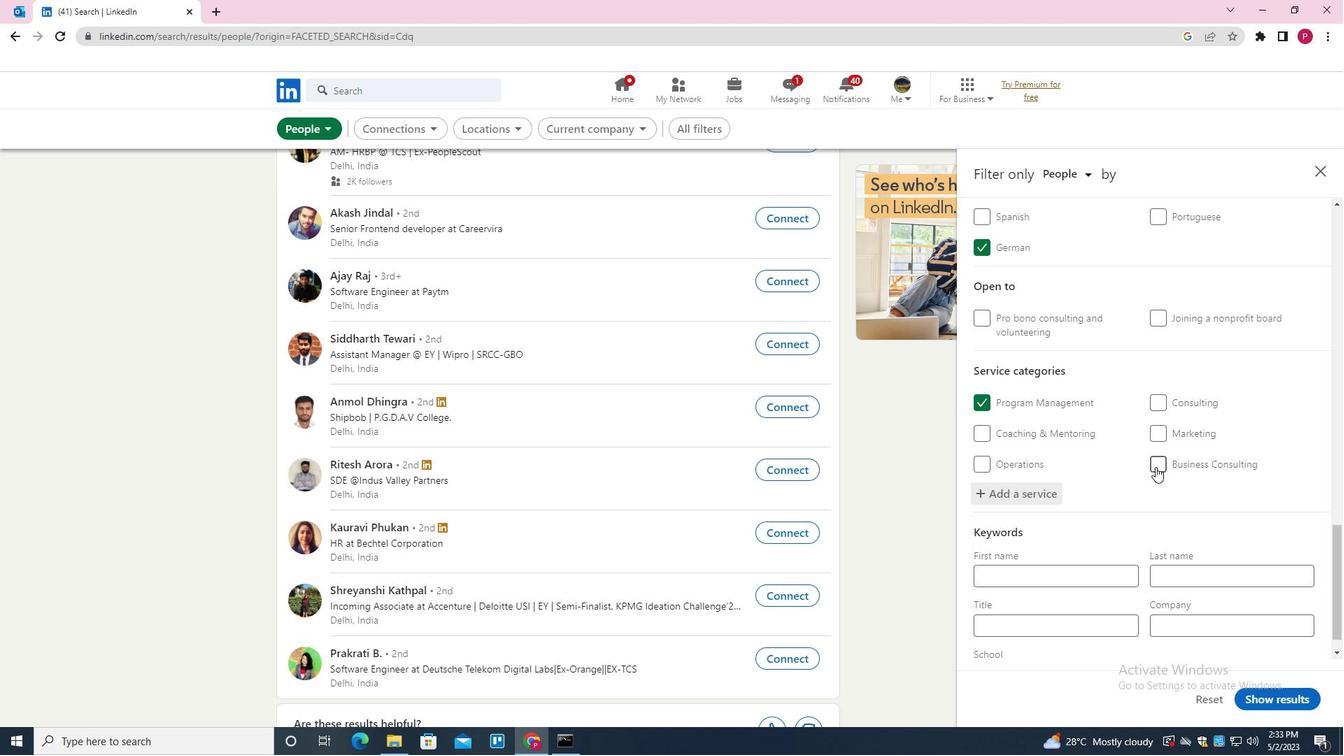 
Action: Mouse scrolled (1155, 466) with delta (0, 0)
Screenshot: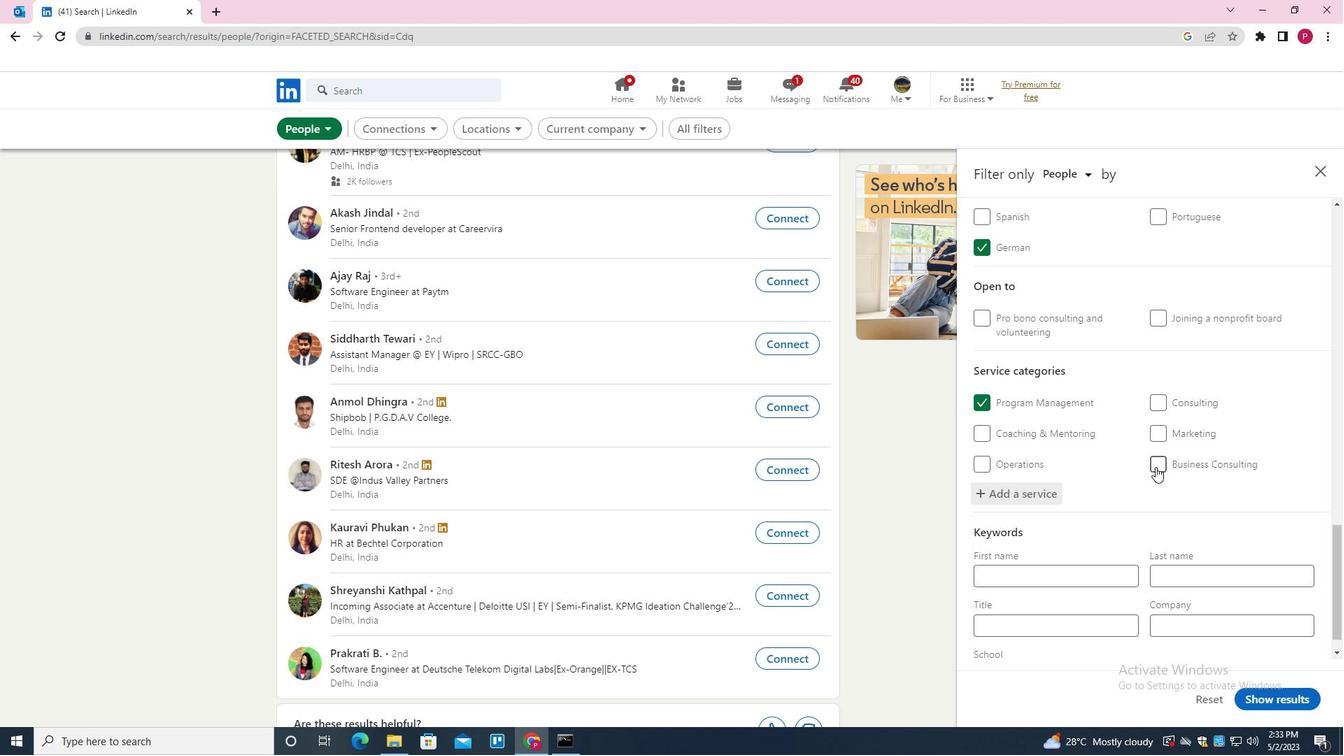 
Action: Mouse moved to (1177, 594)
Screenshot: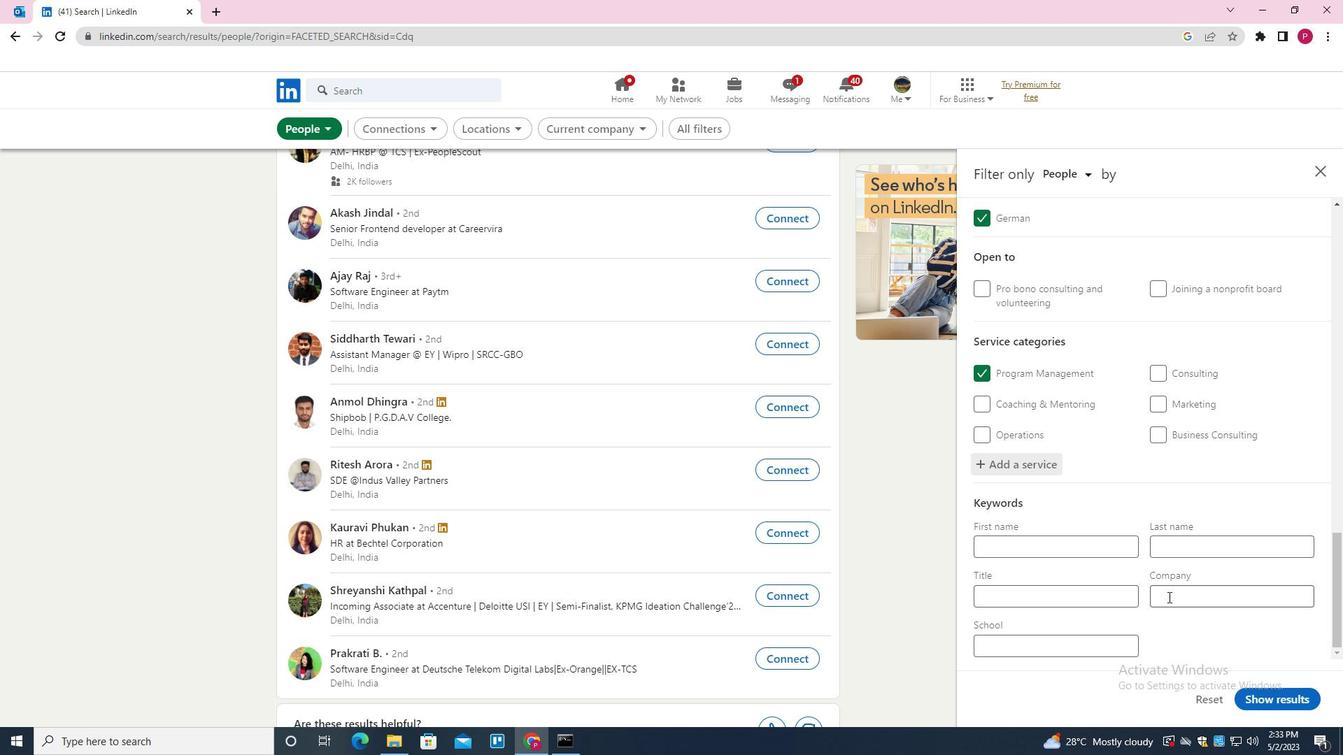 
Action: Mouse pressed left at (1177, 594)
Screenshot: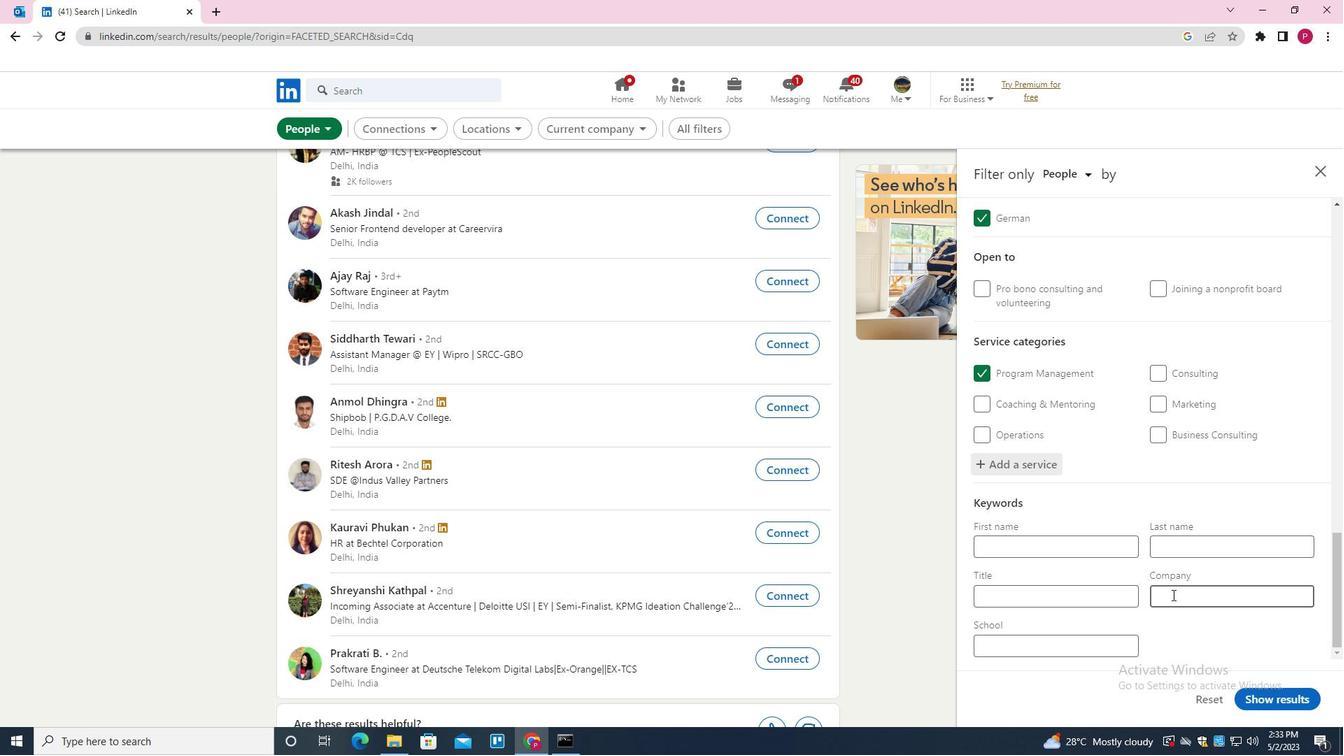 
Action: Mouse moved to (1025, 590)
Screenshot: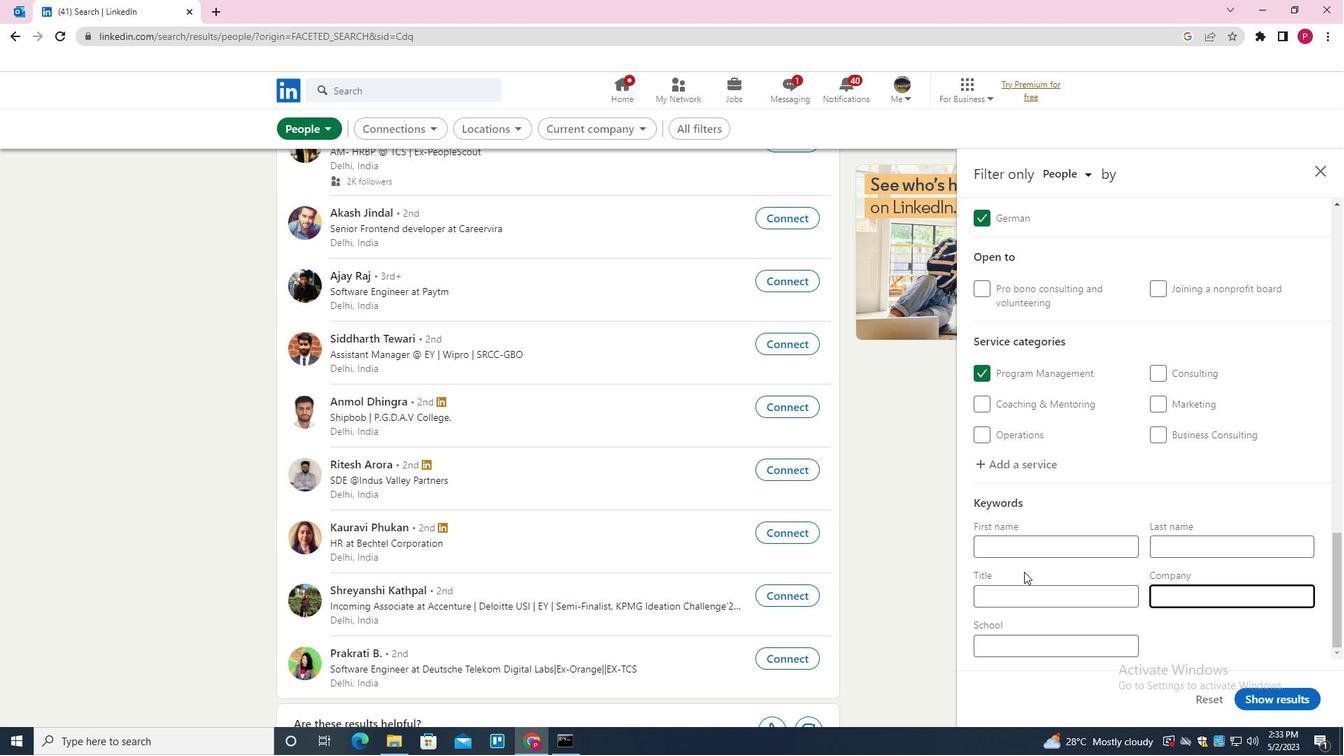
Action: Mouse pressed left at (1025, 590)
Screenshot: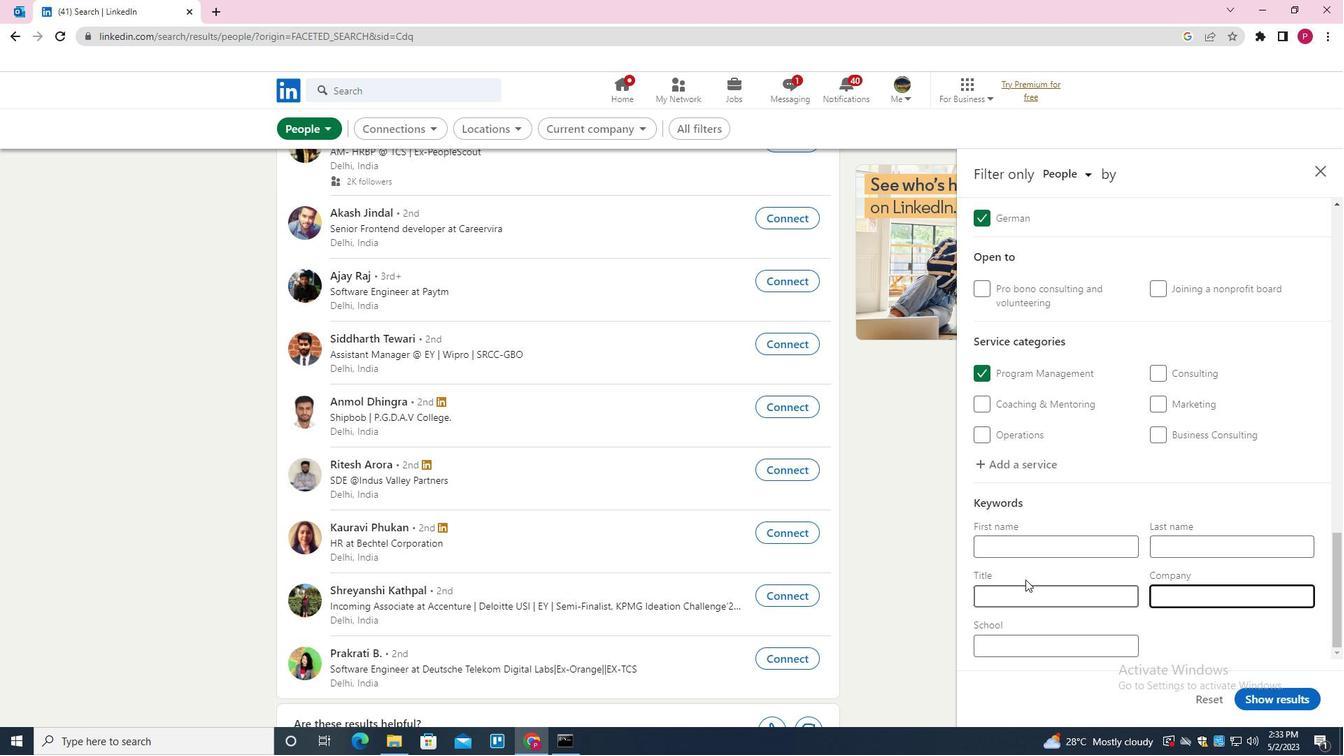 
Action: Mouse moved to (1109, 533)
Screenshot: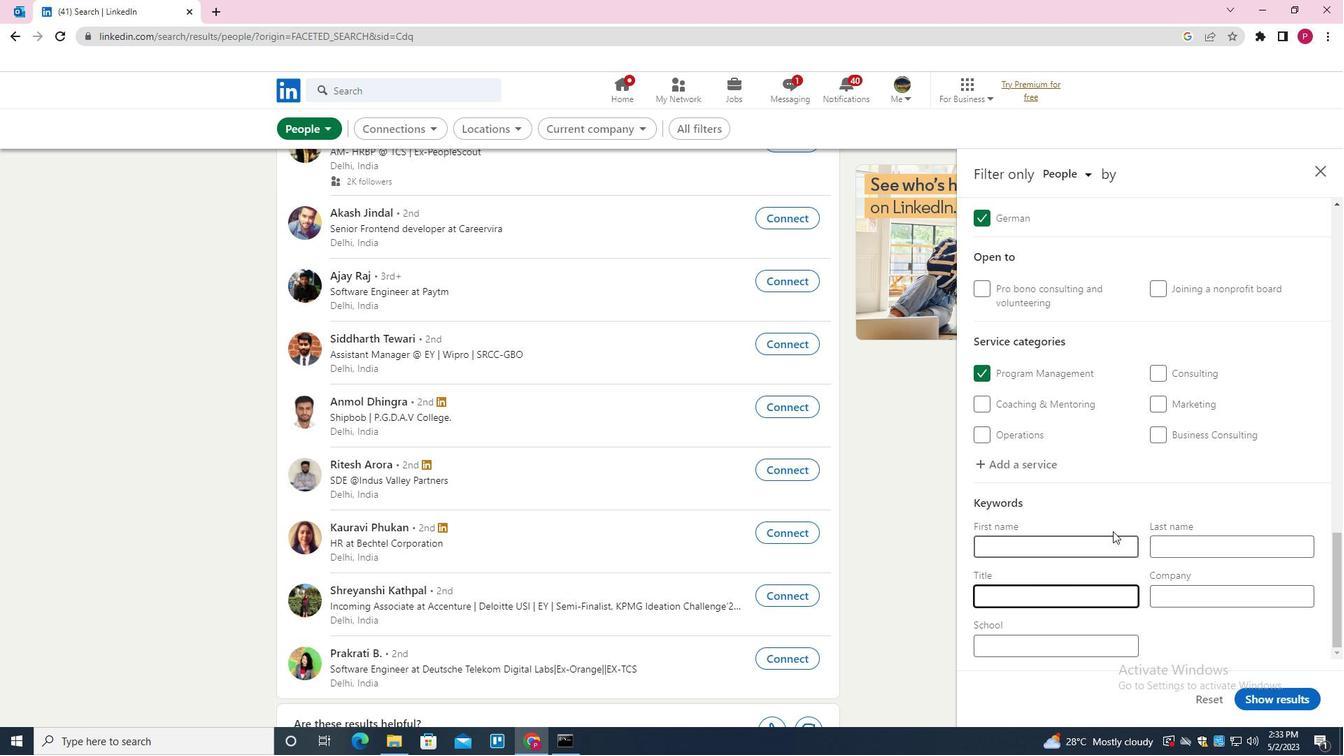 
Action: Key pressed <Key.shift><Key.shift><Key.shift><Key.shift><Key.shift><Key.shift><Key.shift><Key.shift>HELP<Key.space><Key.shift>DESK
Screenshot: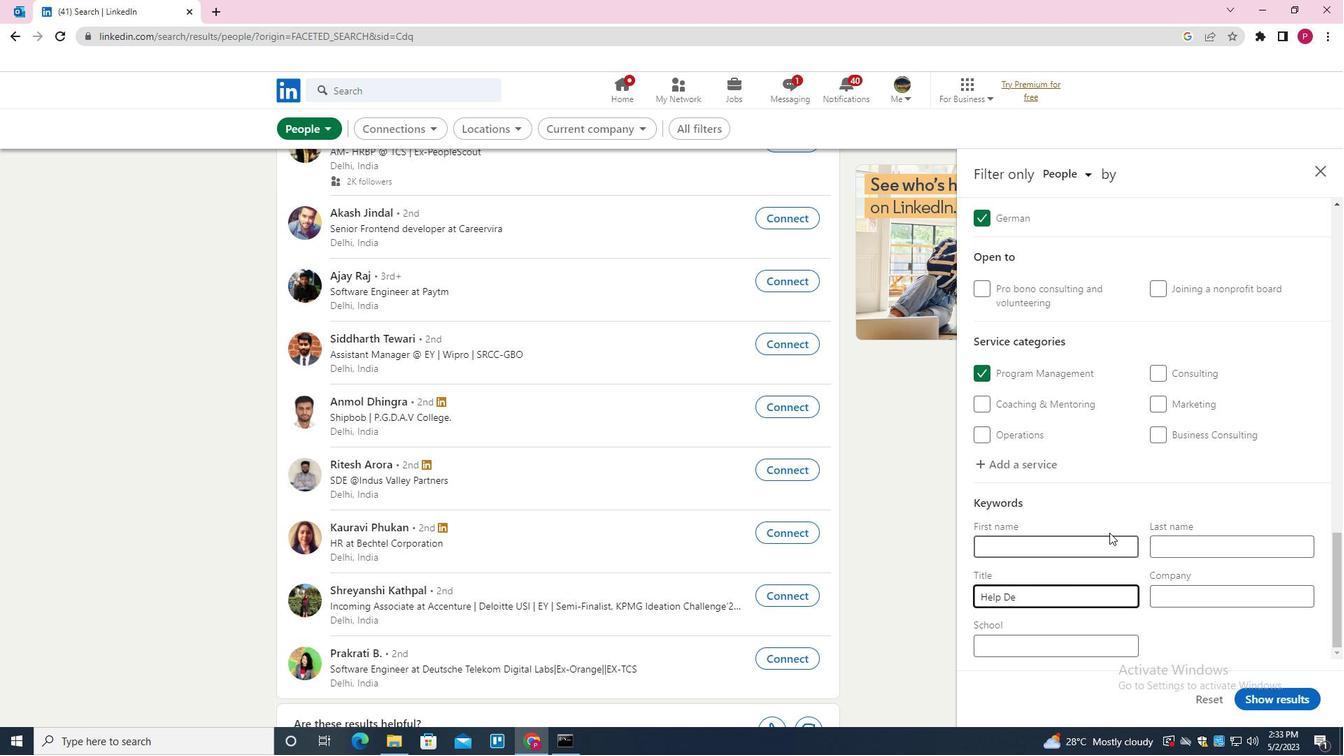 
Action: Mouse moved to (1279, 705)
Screenshot: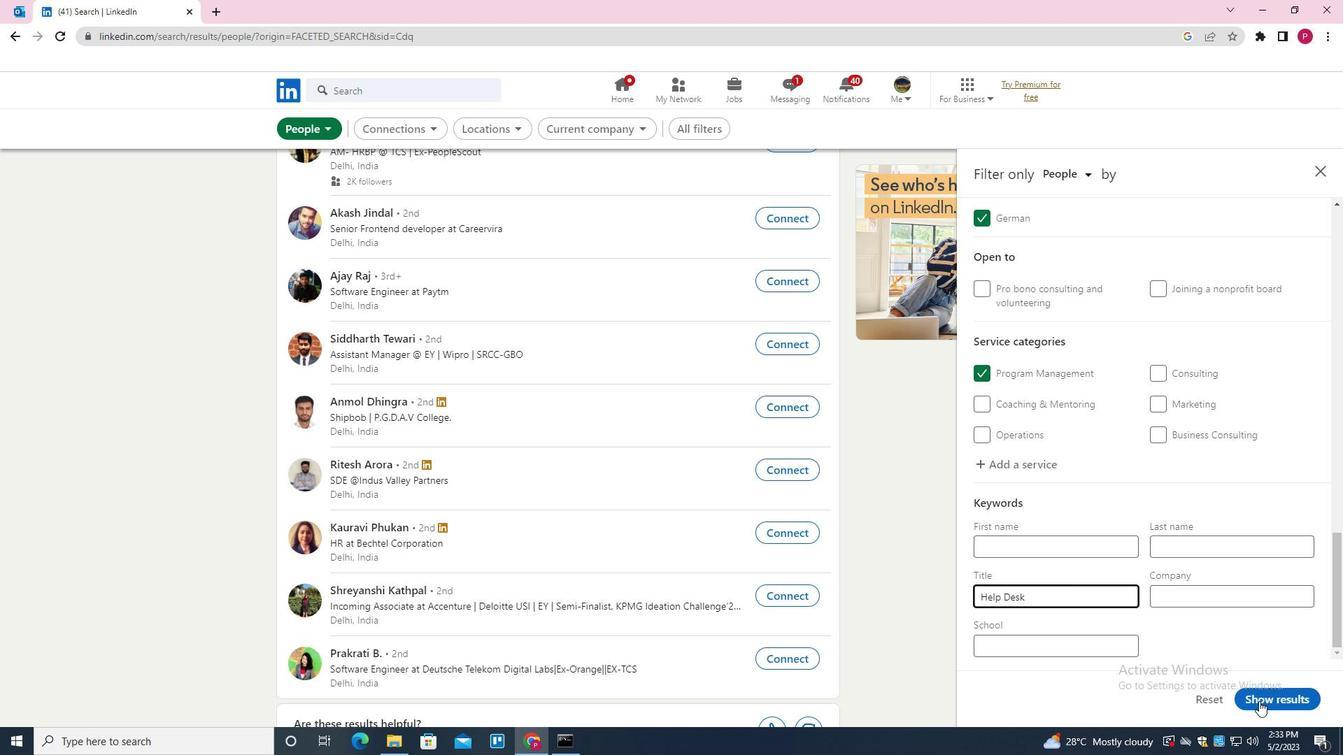 
Action: Mouse pressed left at (1279, 705)
Screenshot: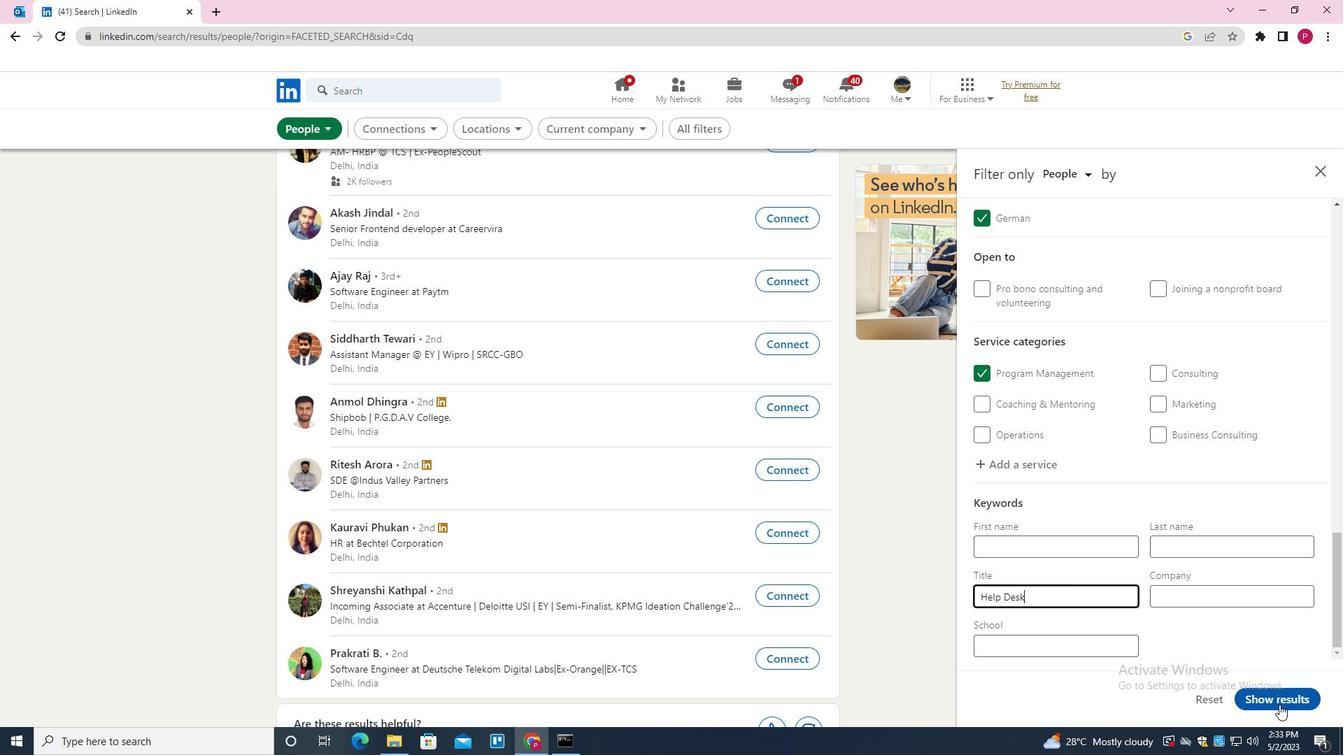 
Action: Mouse moved to (584, 343)
Screenshot: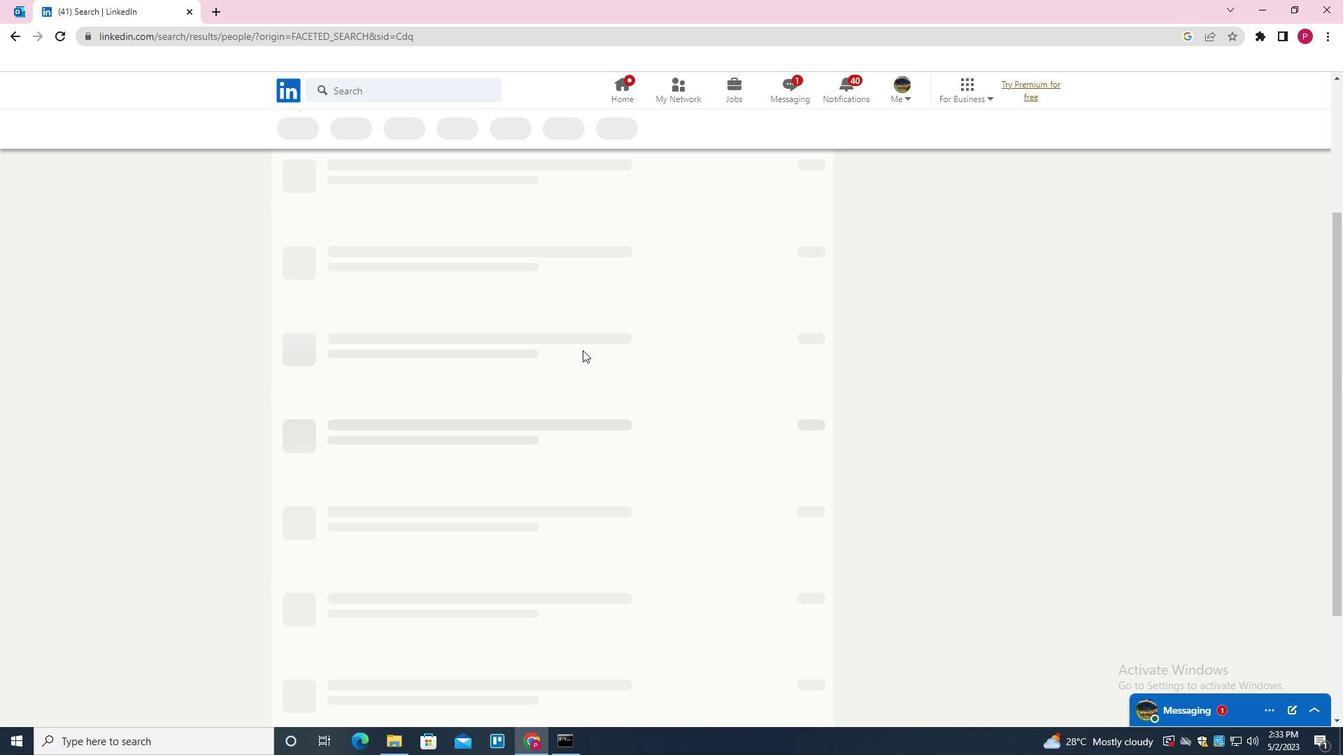 
